 Task: In the  document Identity.txt Add page color 'Light Green'Light Green . Insert watermark . Insert watermark  TATA Apply Font Style in watermark Lexend; font size  120 and place the watermark  Horizontally
Action: Mouse moved to (330, 12)
Screenshot: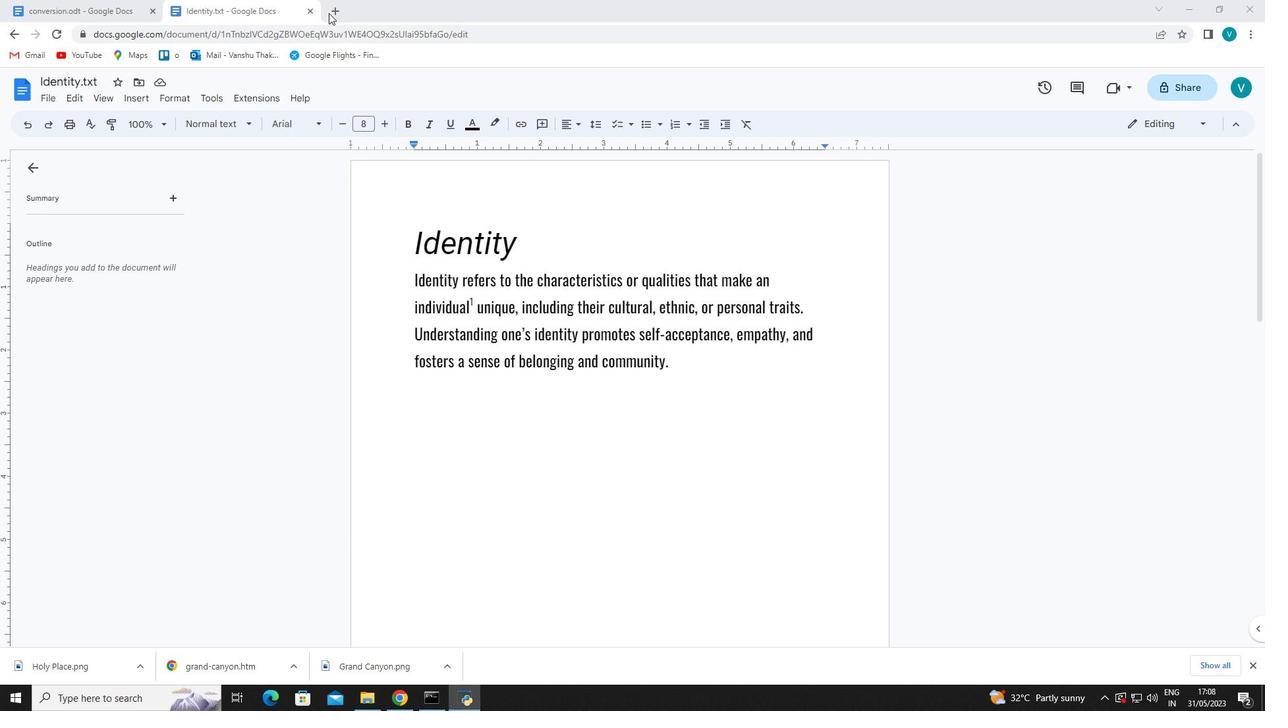 
Action: Mouse pressed left at (329, 12)
Screenshot: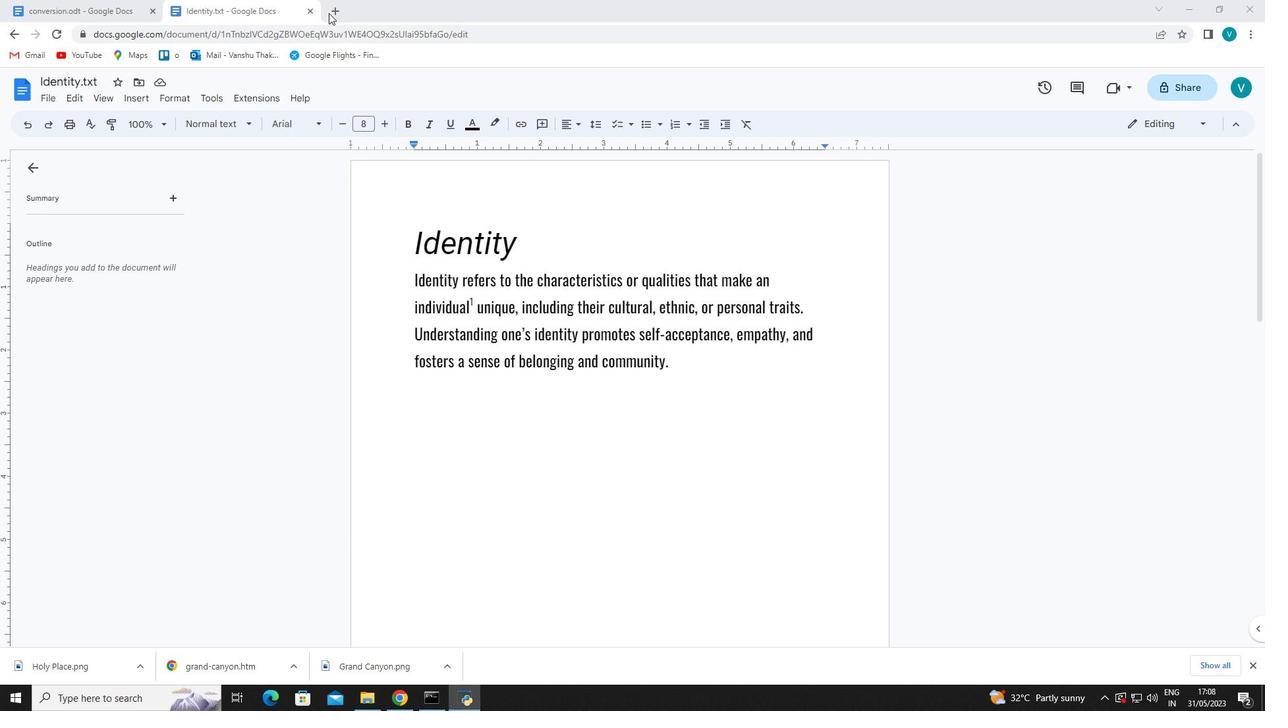 
Action: Mouse moved to (477, 266)
Screenshot: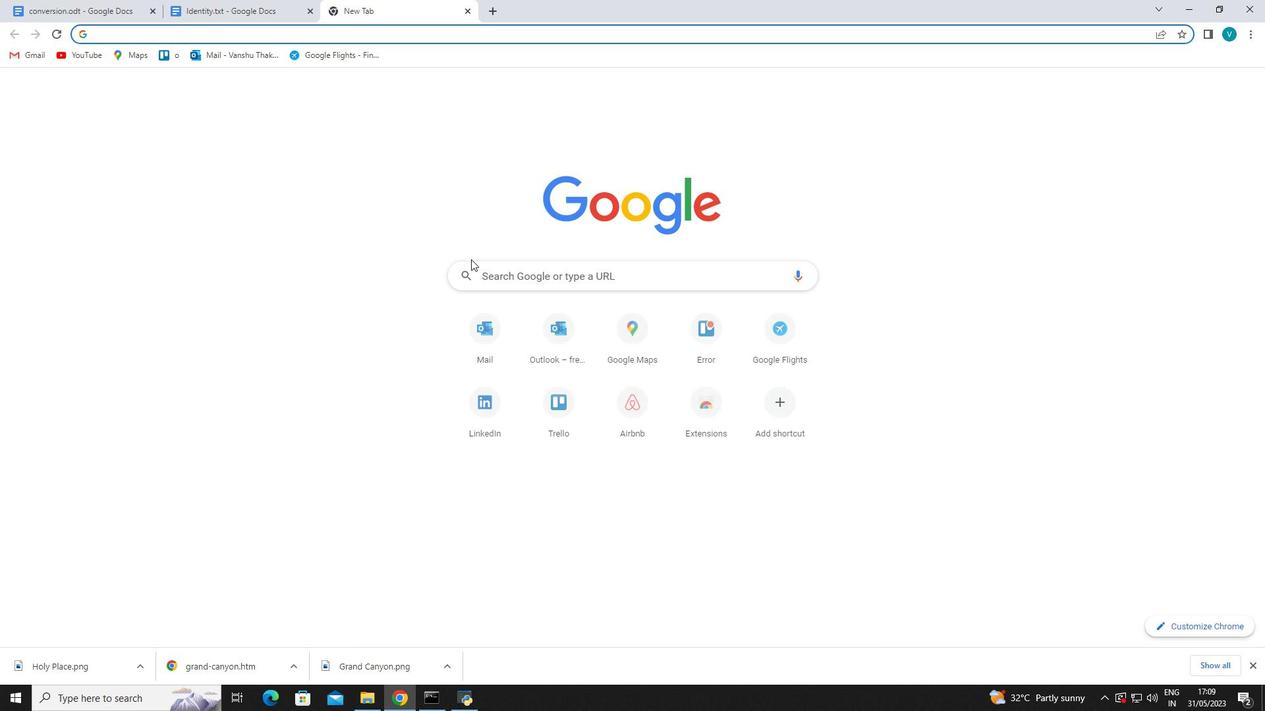 
Action: Mouse pressed left at (477, 266)
Screenshot: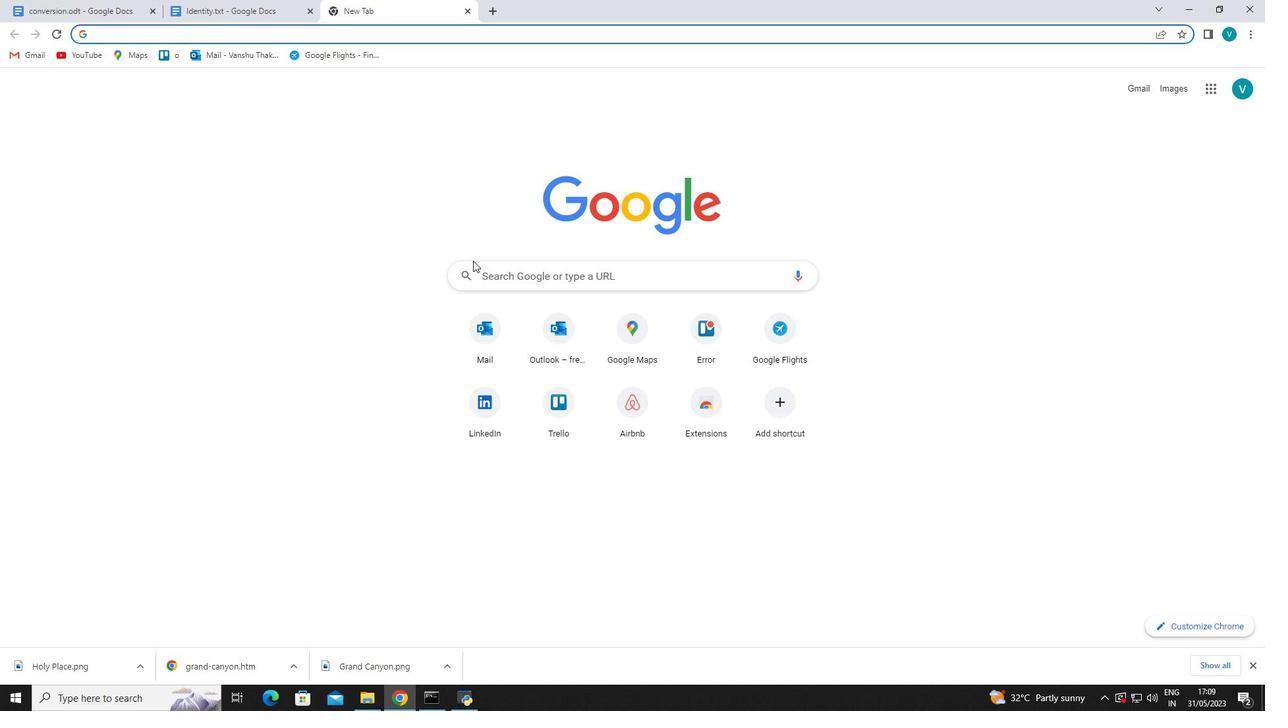 
Action: Mouse moved to (477, 266)
Screenshot: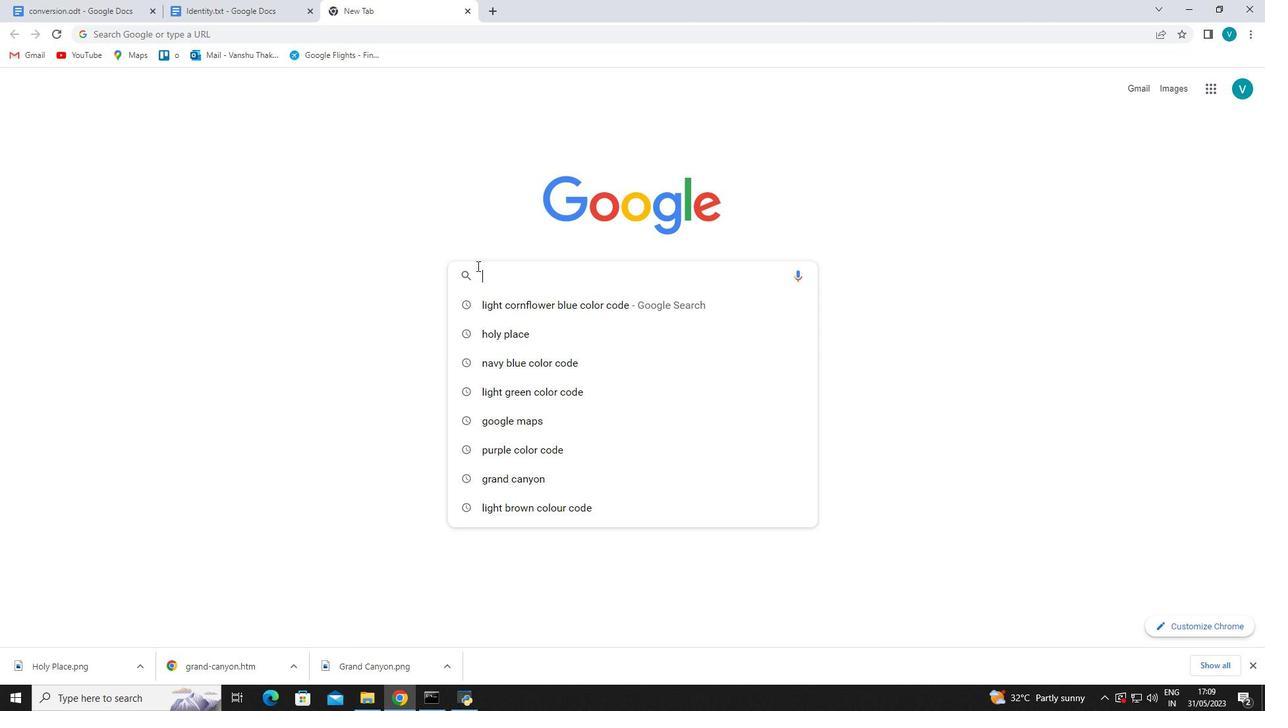 
Action: Key pressed light<Key.space>green<Key.space>color<Key.space>code<Key.enter>
Screenshot: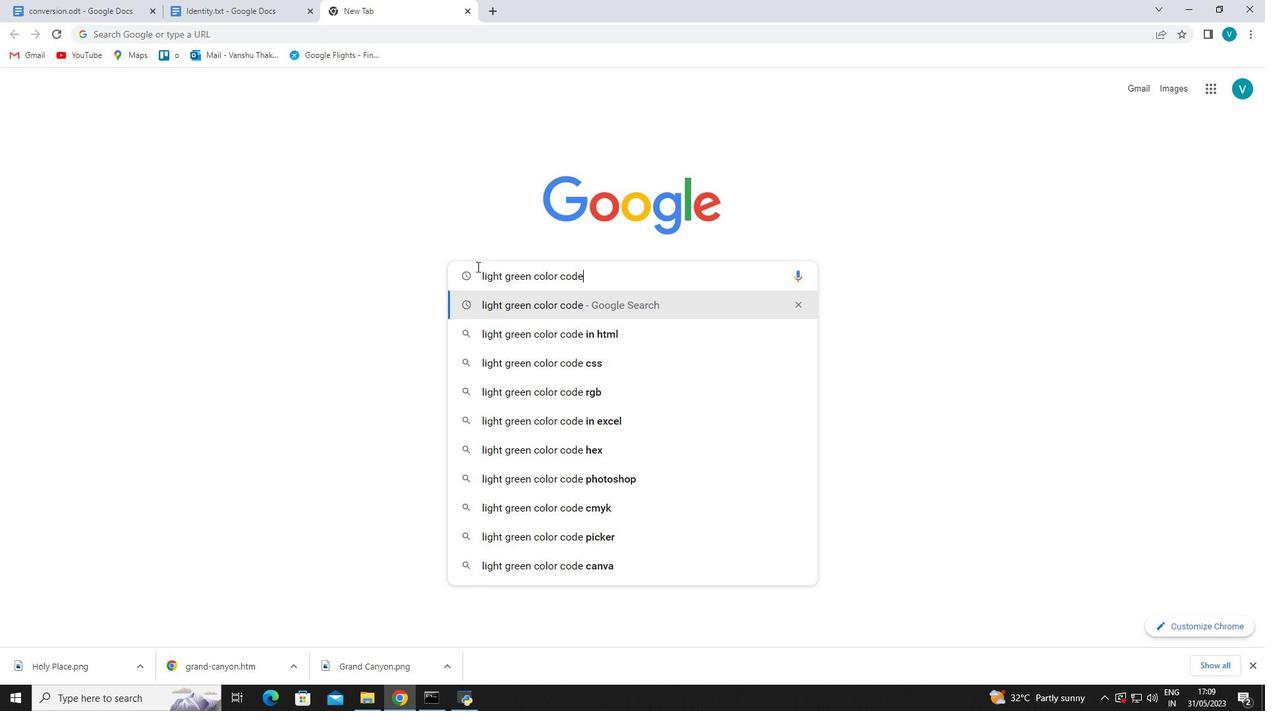 
Action: Mouse moved to (150, 181)
Screenshot: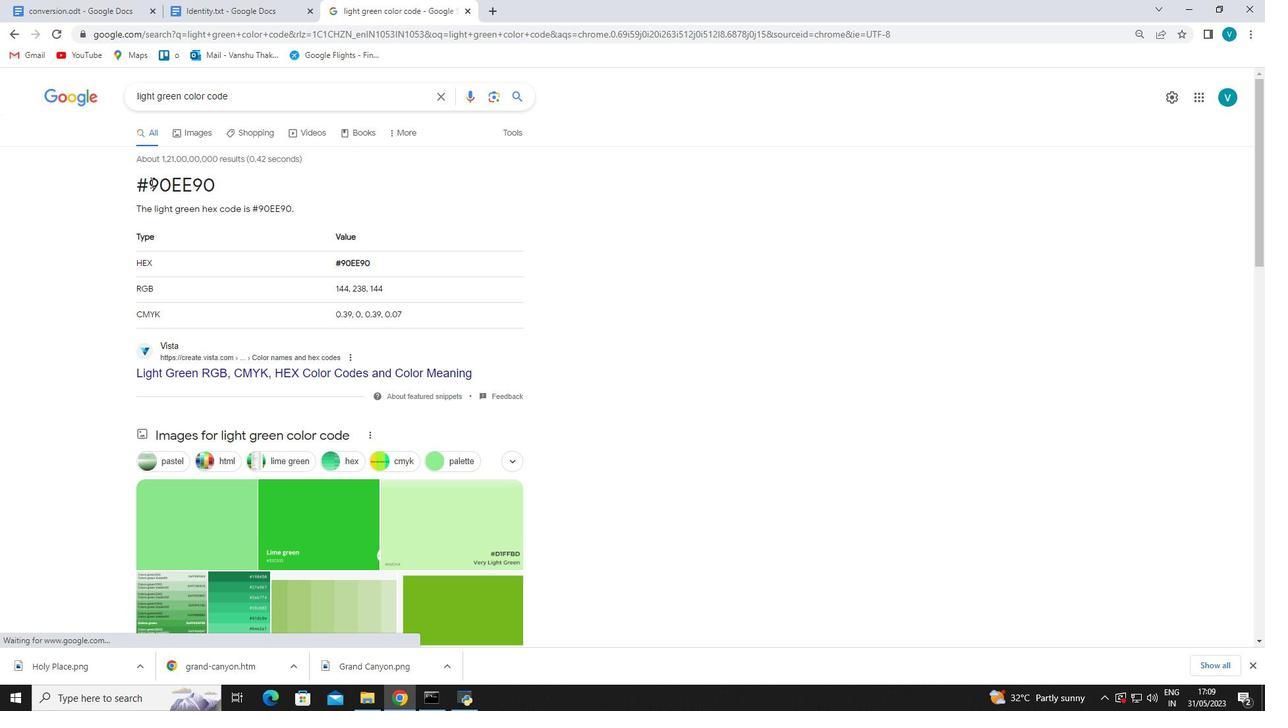 
Action: Mouse pressed left at (150, 181)
Screenshot: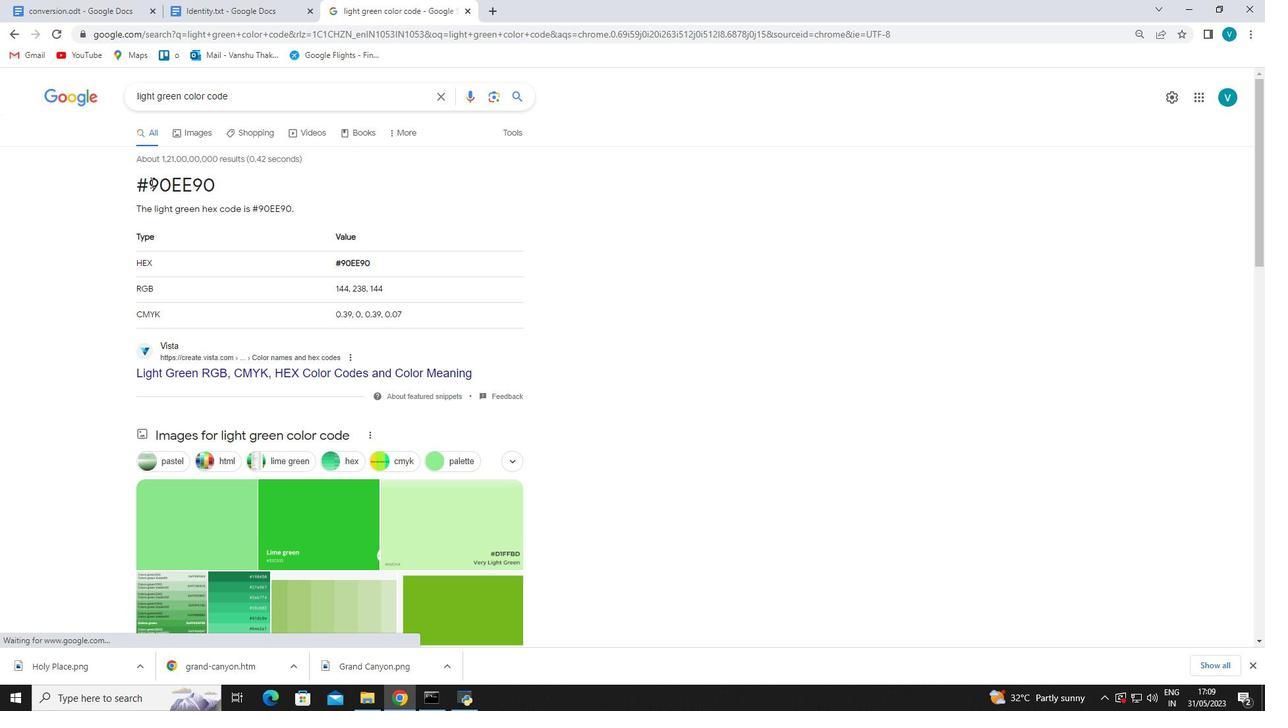 
Action: Mouse moved to (210, 185)
Screenshot: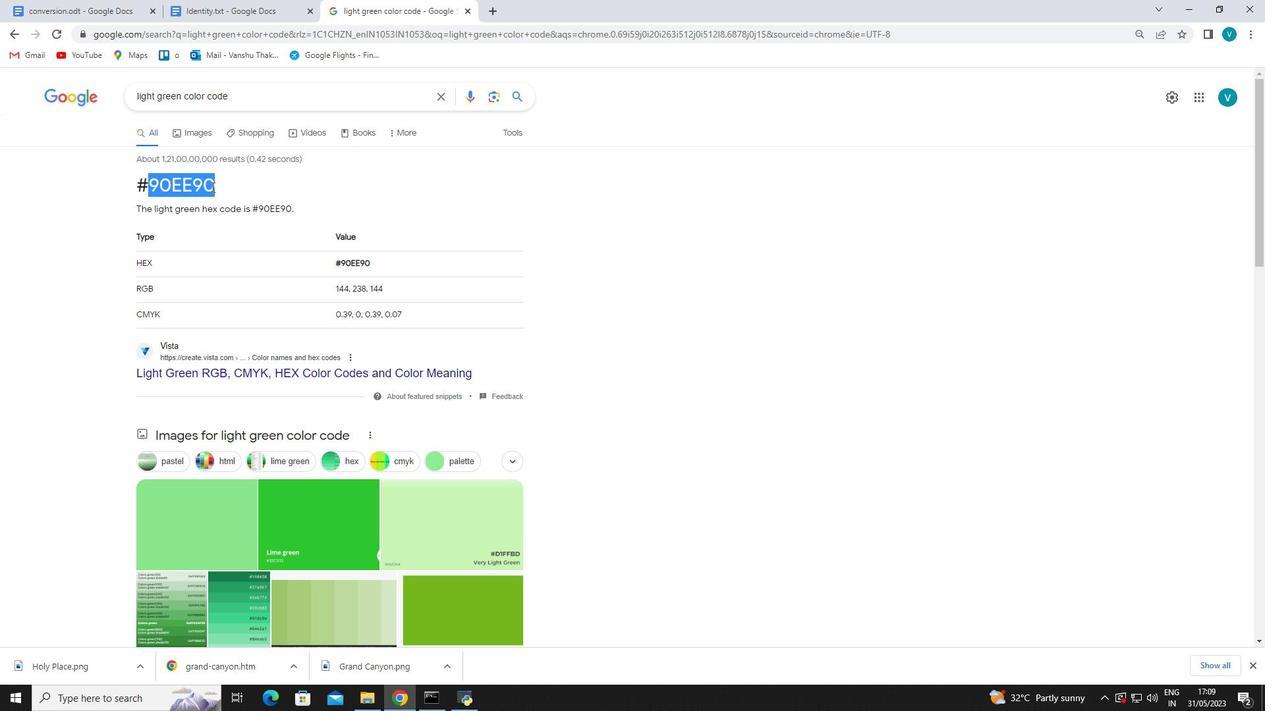
Action: Key pressed ctrl+C
Screenshot: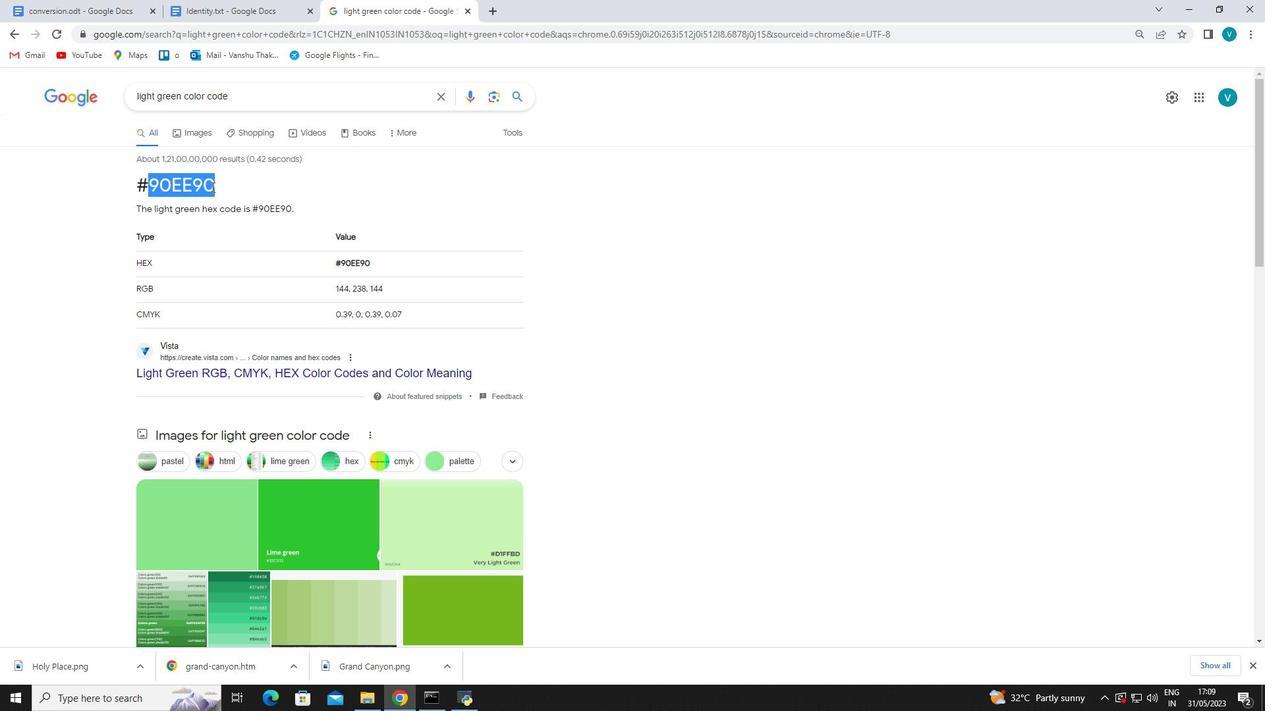 
Action: Mouse moved to (206, 182)
Screenshot: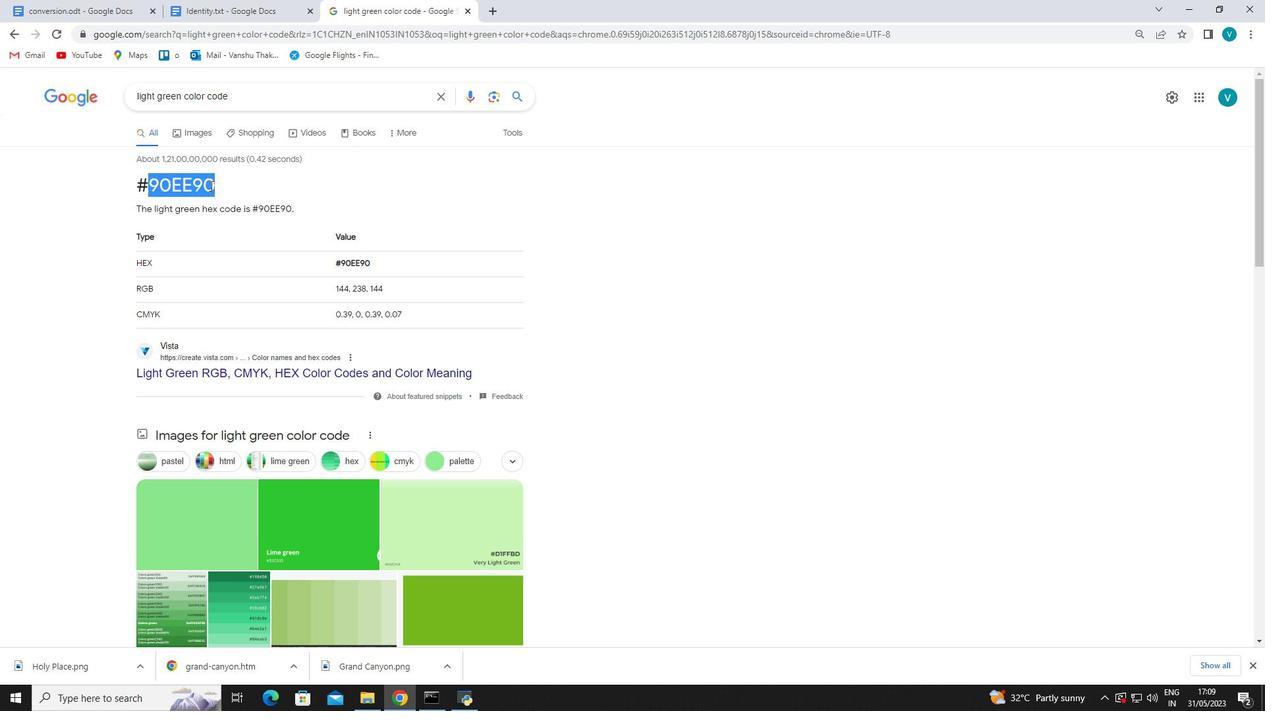 
Action: Key pressed <'\x03'> 9)
Screenshot: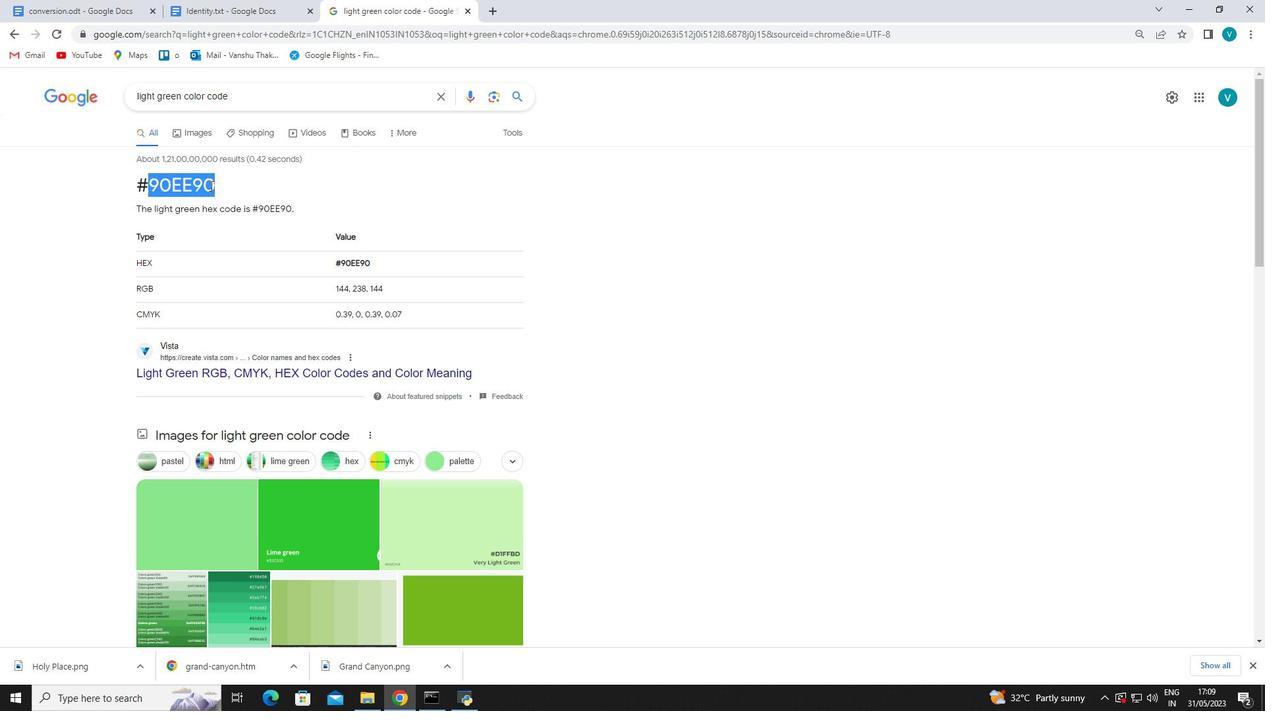 
Action: Mouse moved to (227, 0)
Screenshot: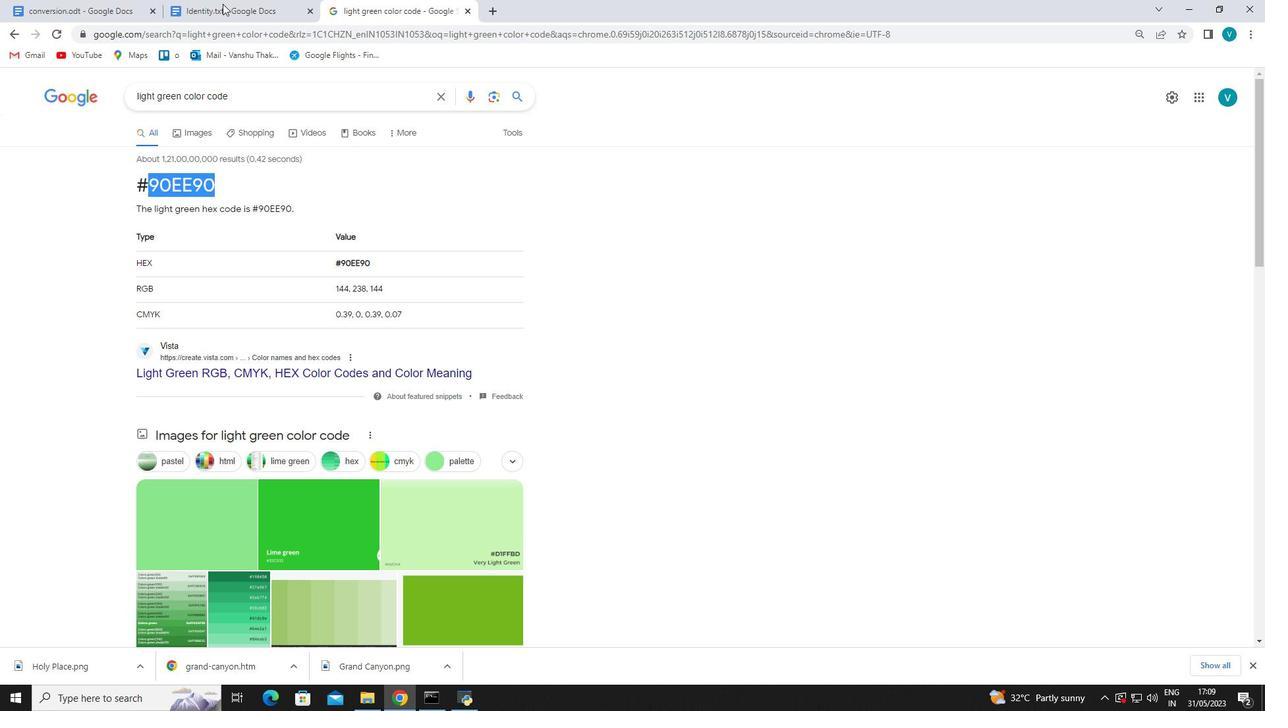
Action: Mouse pressed left at (227, 0)
Screenshot: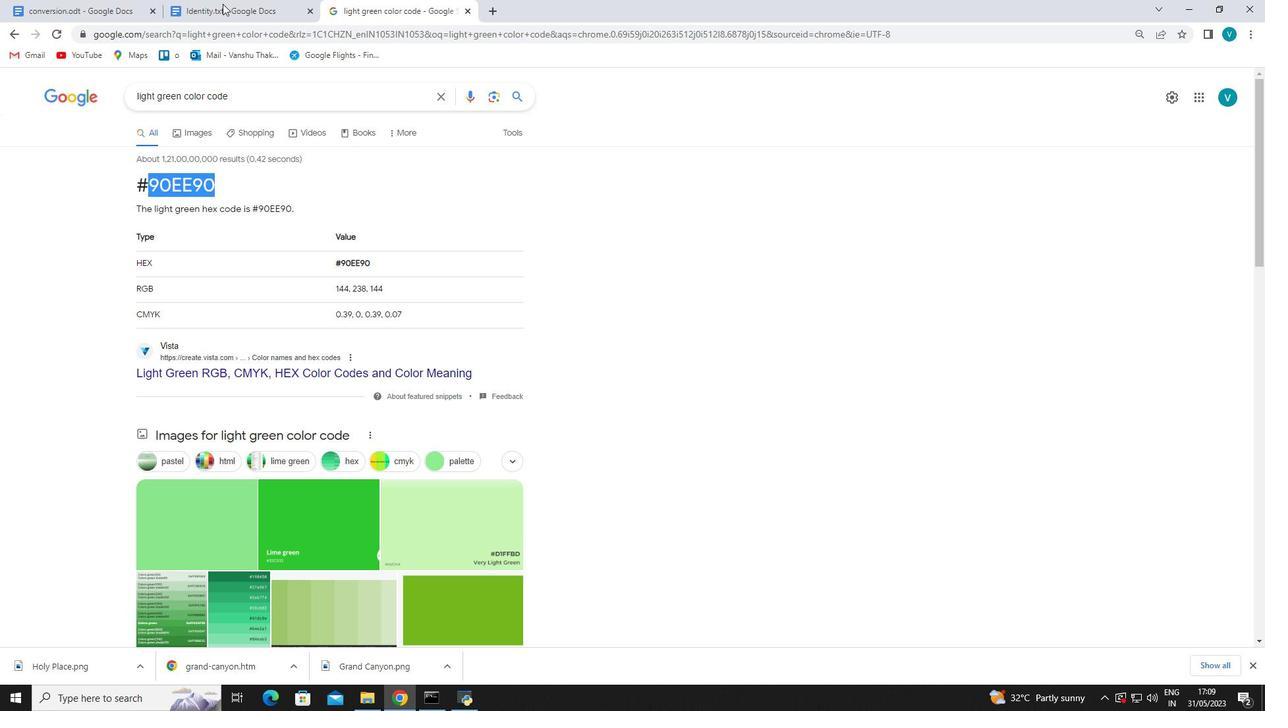 
Action: Mouse moved to (40, 99)
Screenshot: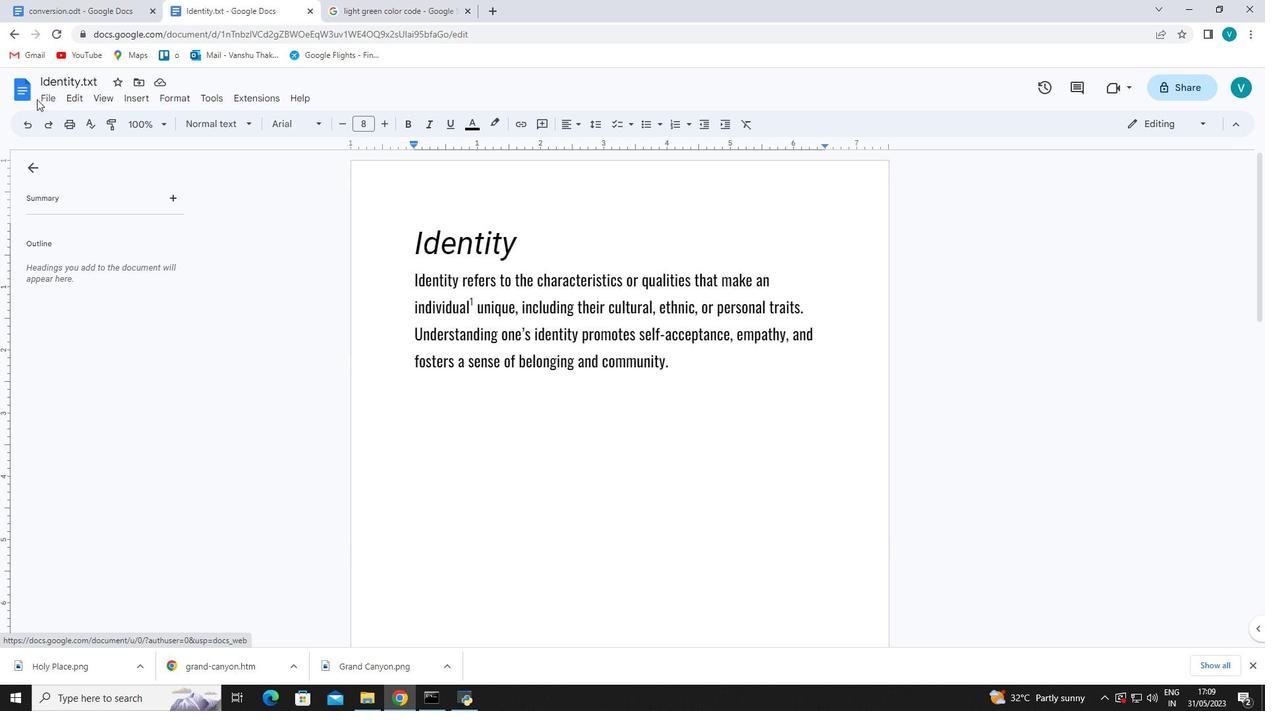 
Action: Mouse pressed left at (40, 99)
Screenshot: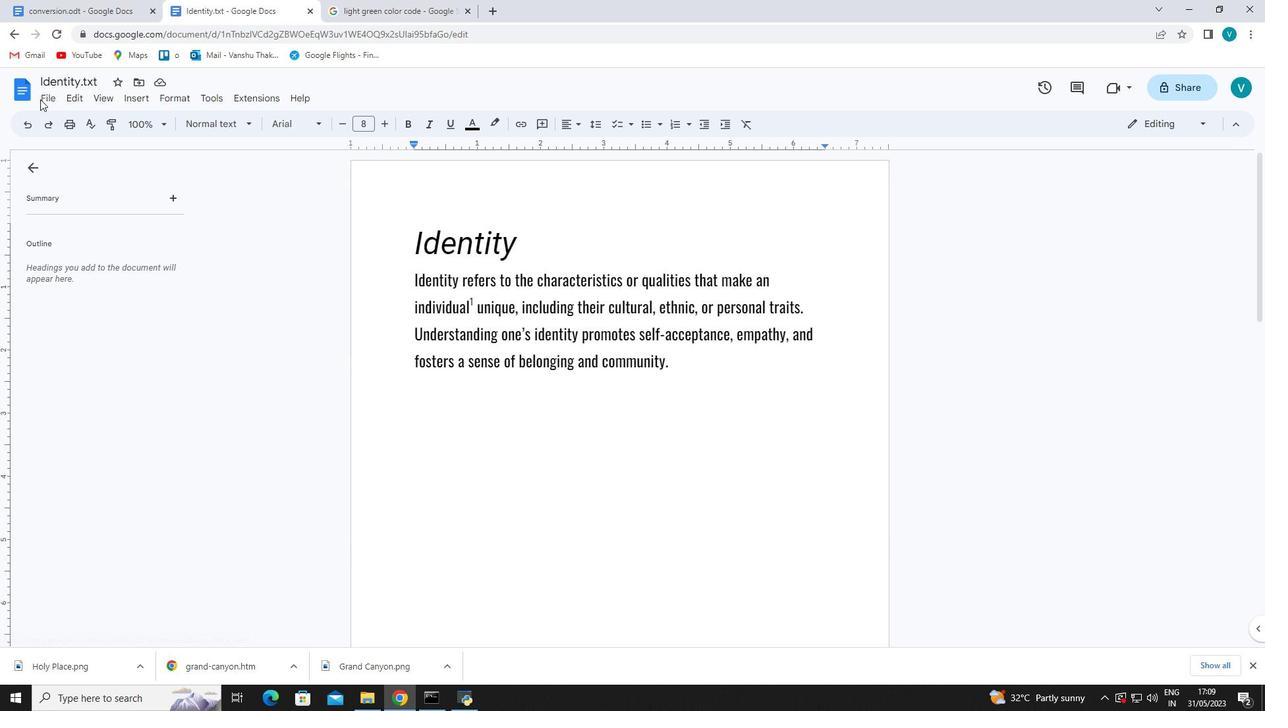 
Action: Mouse moved to (42, 104)
Screenshot: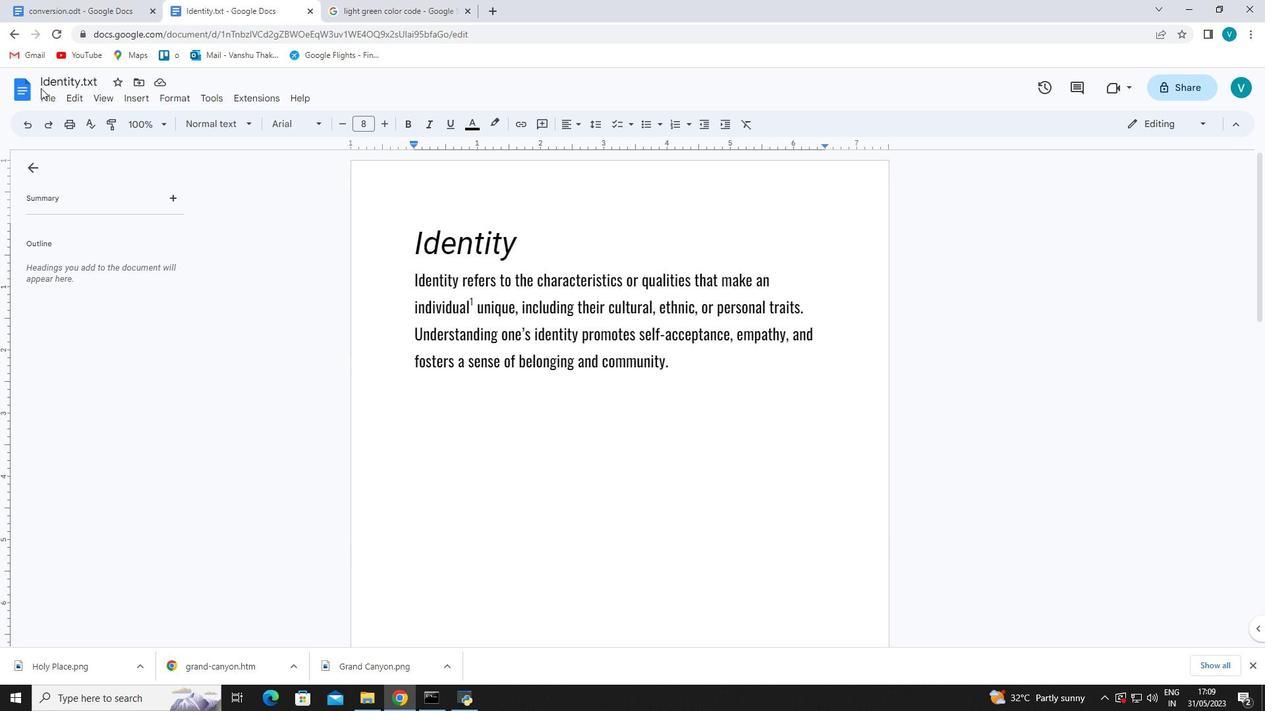 
Action: Mouse pressed left at (42, 104)
Screenshot: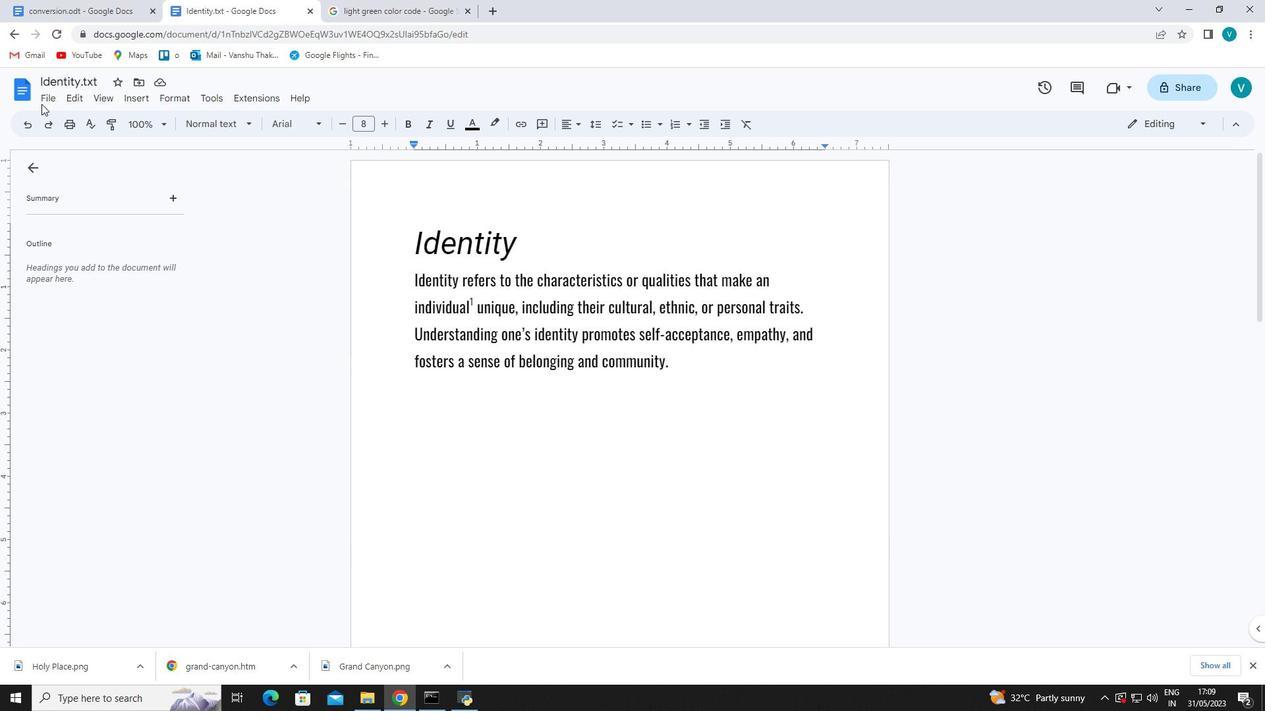 
Action: Mouse moved to (69, 457)
Screenshot: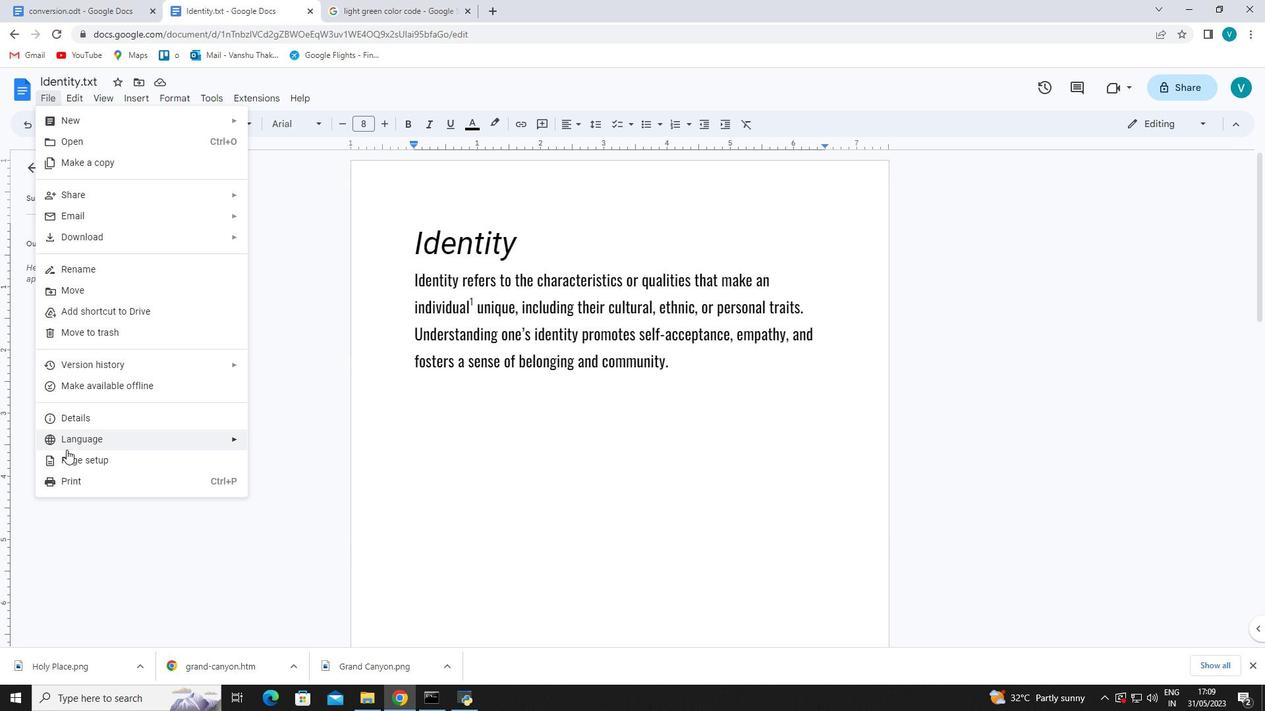 
Action: Mouse pressed left at (69, 457)
Screenshot: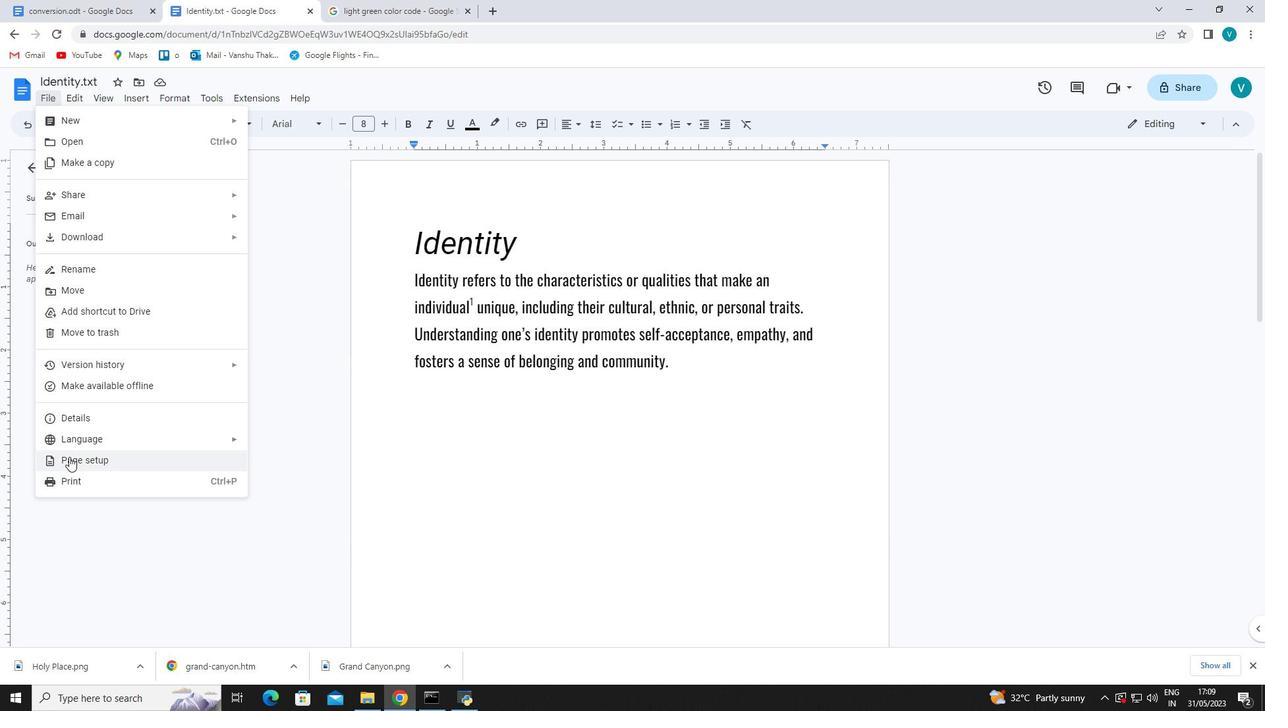 
Action: Mouse moved to (524, 440)
Screenshot: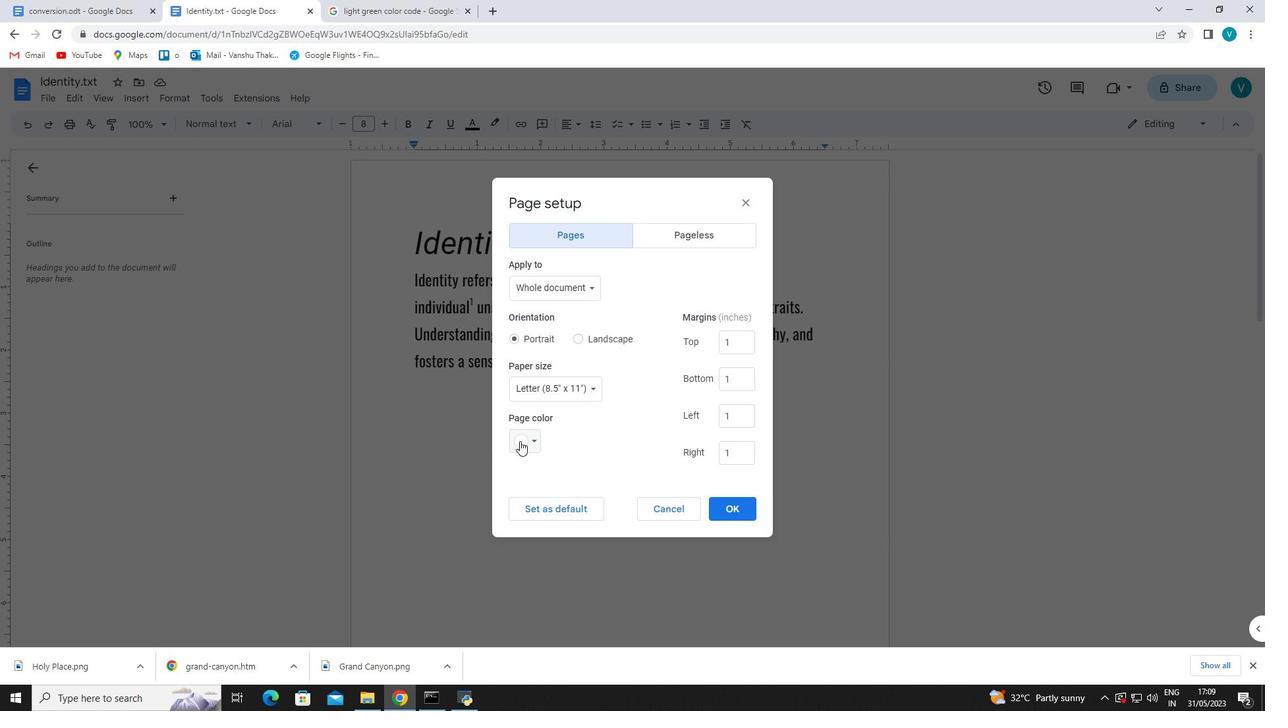 
Action: Mouse pressed left at (524, 440)
Screenshot: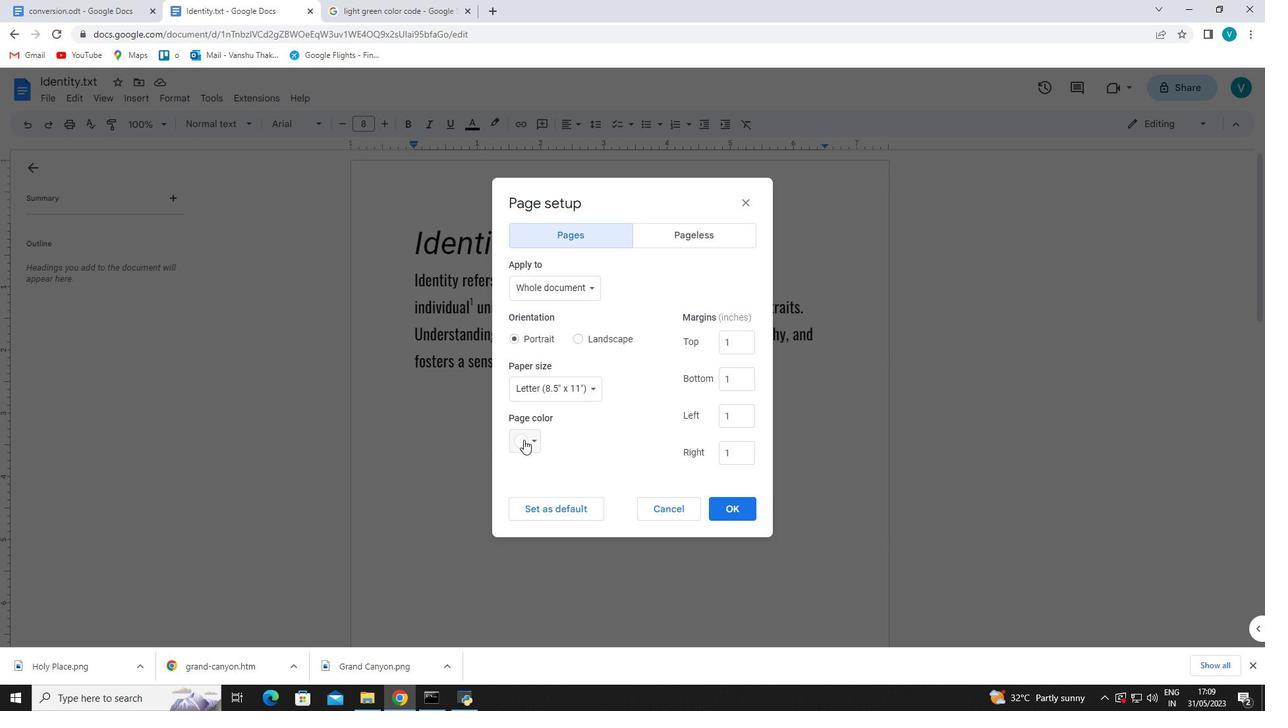 
Action: Mouse moved to (550, 583)
Screenshot: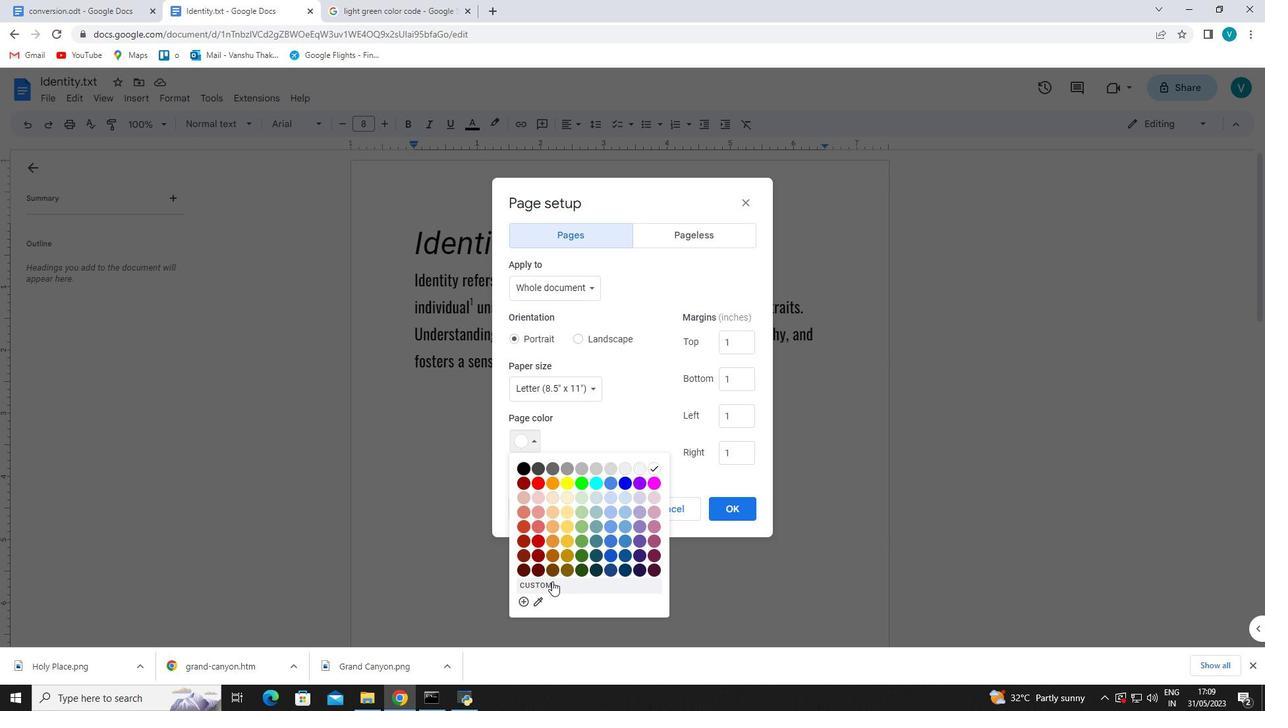 
Action: Mouse pressed left at (550, 583)
Screenshot: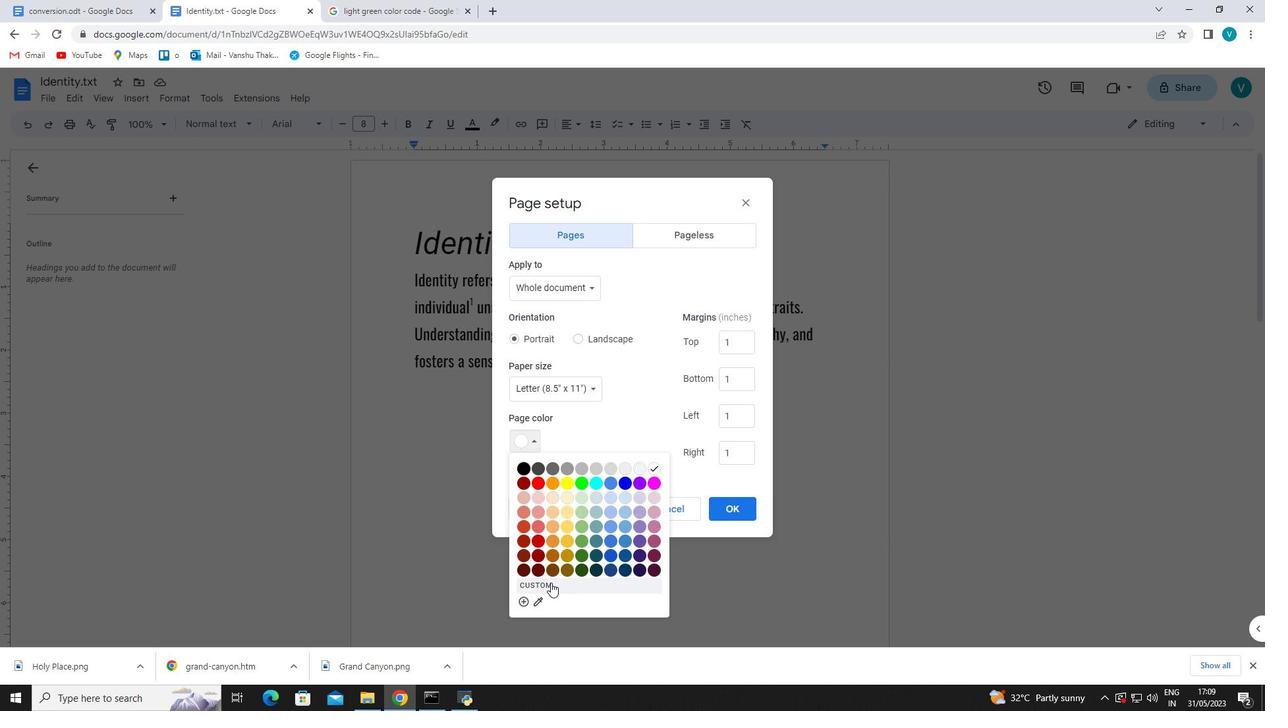 
Action: Mouse moved to (553, 420)
Screenshot: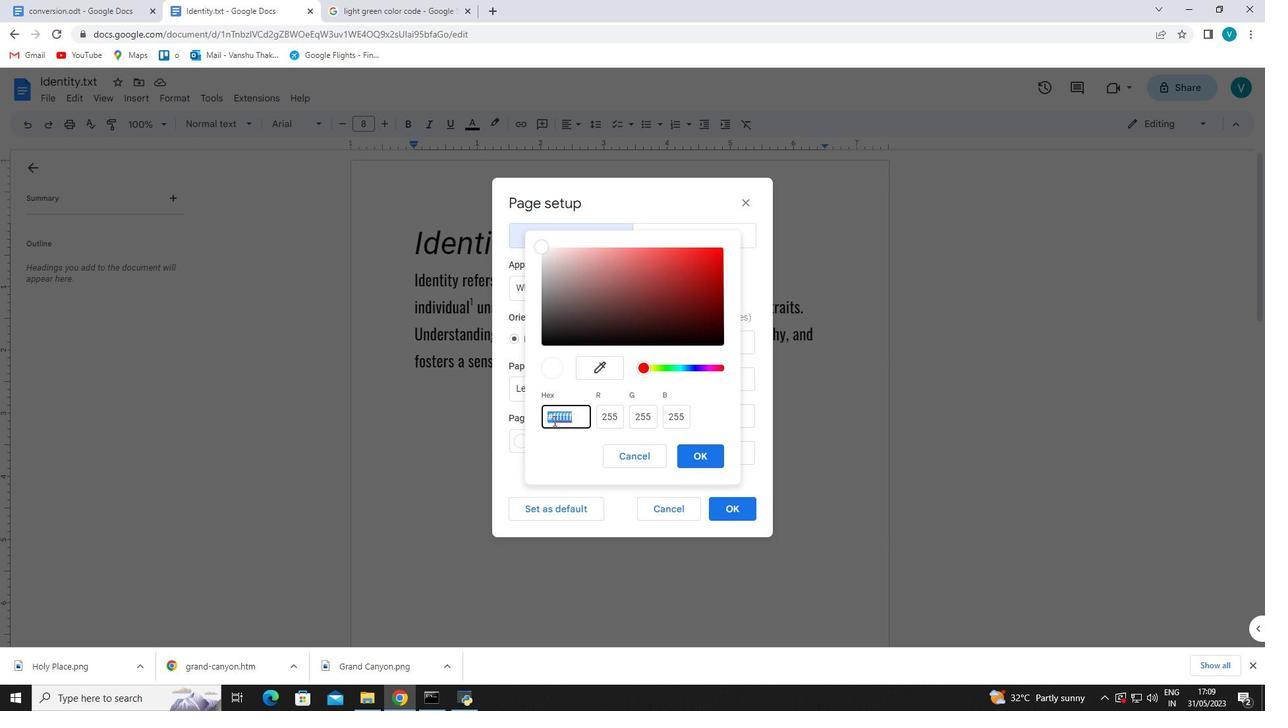 
Action: Mouse pressed left at (553, 420)
Screenshot: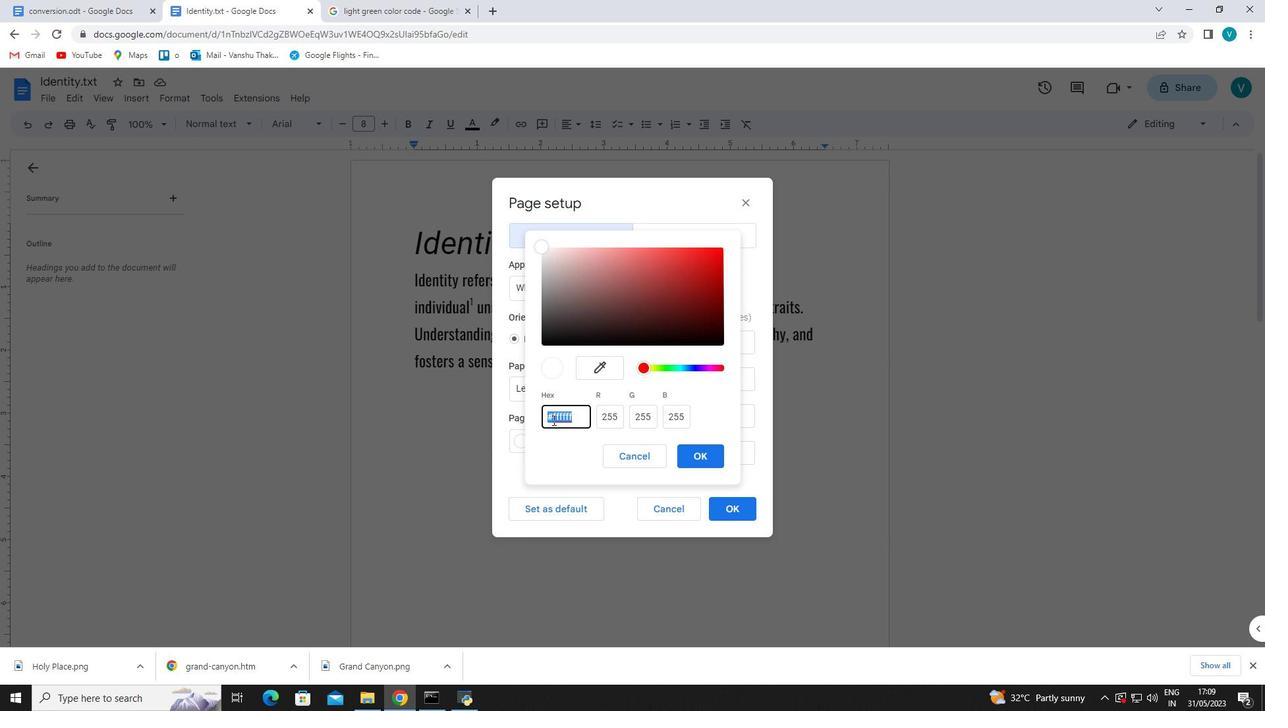 
Action: Mouse moved to (556, 419)
Screenshot: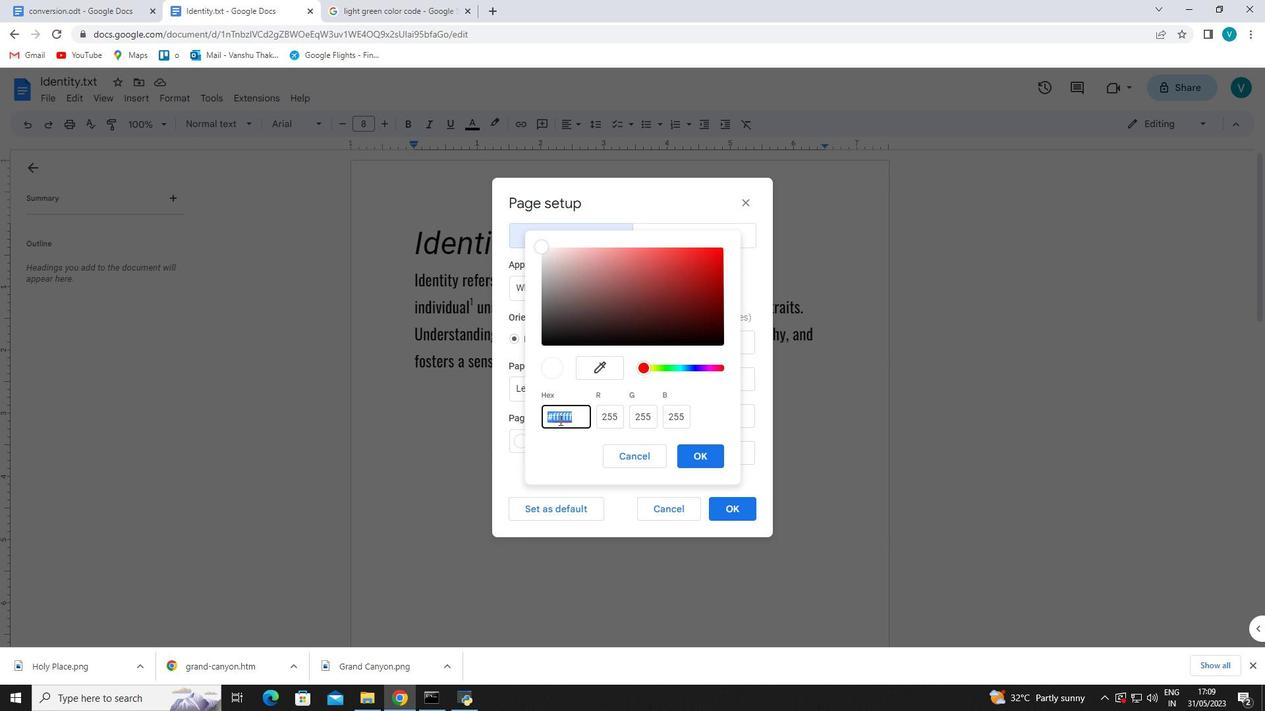 
Action: Mouse pressed left at (556, 419)
Screenshot: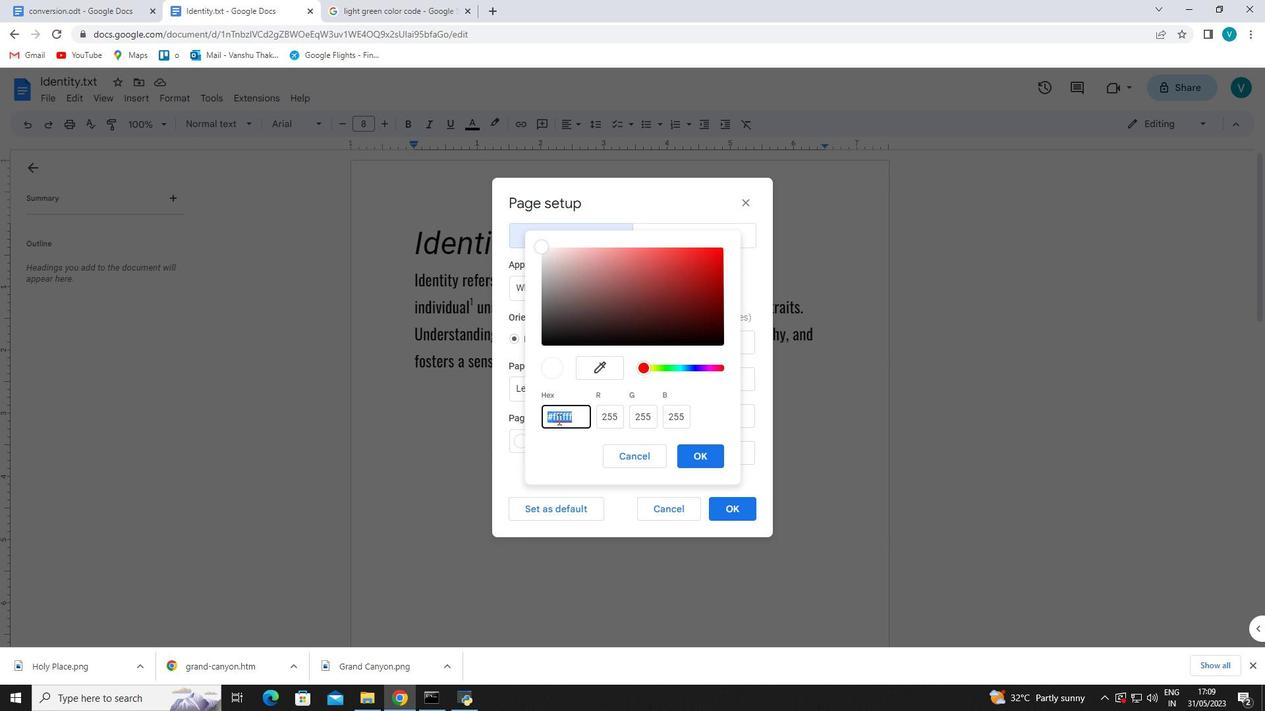 
Action: Mouse moved to (553, 415)
Screenshot: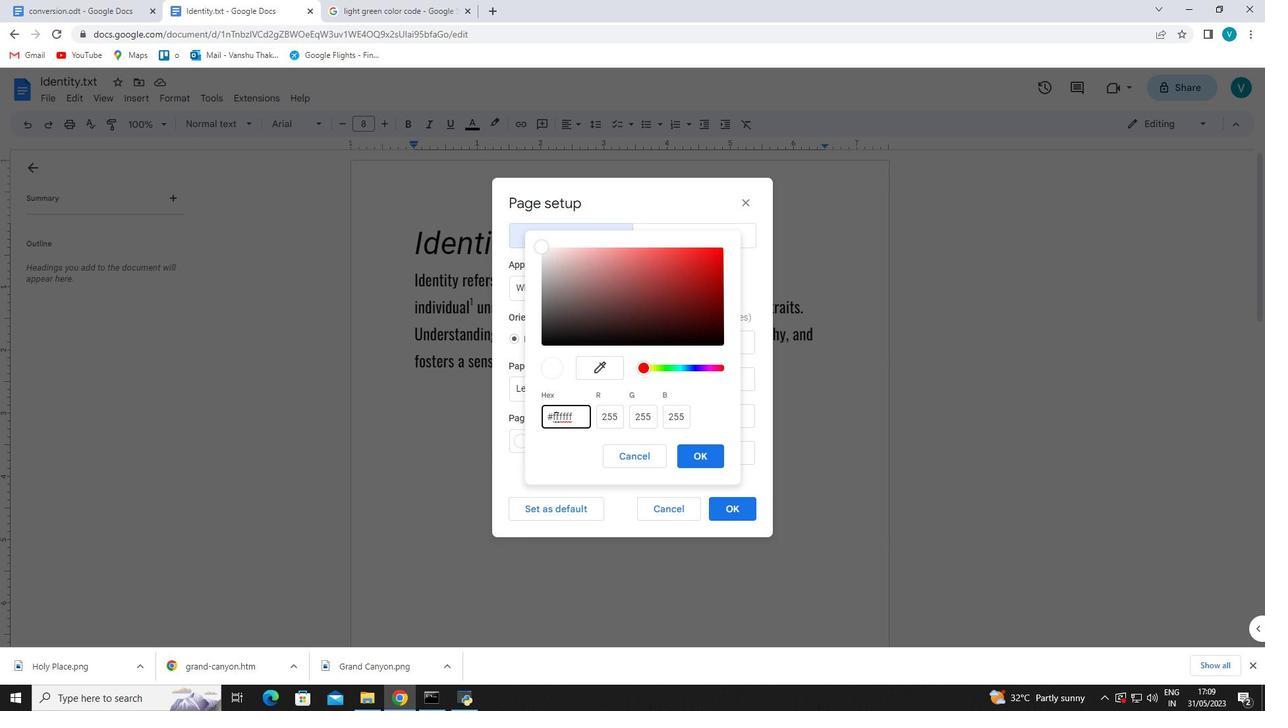
Action: Mouse pressed left at (553, 415)
Screenshot: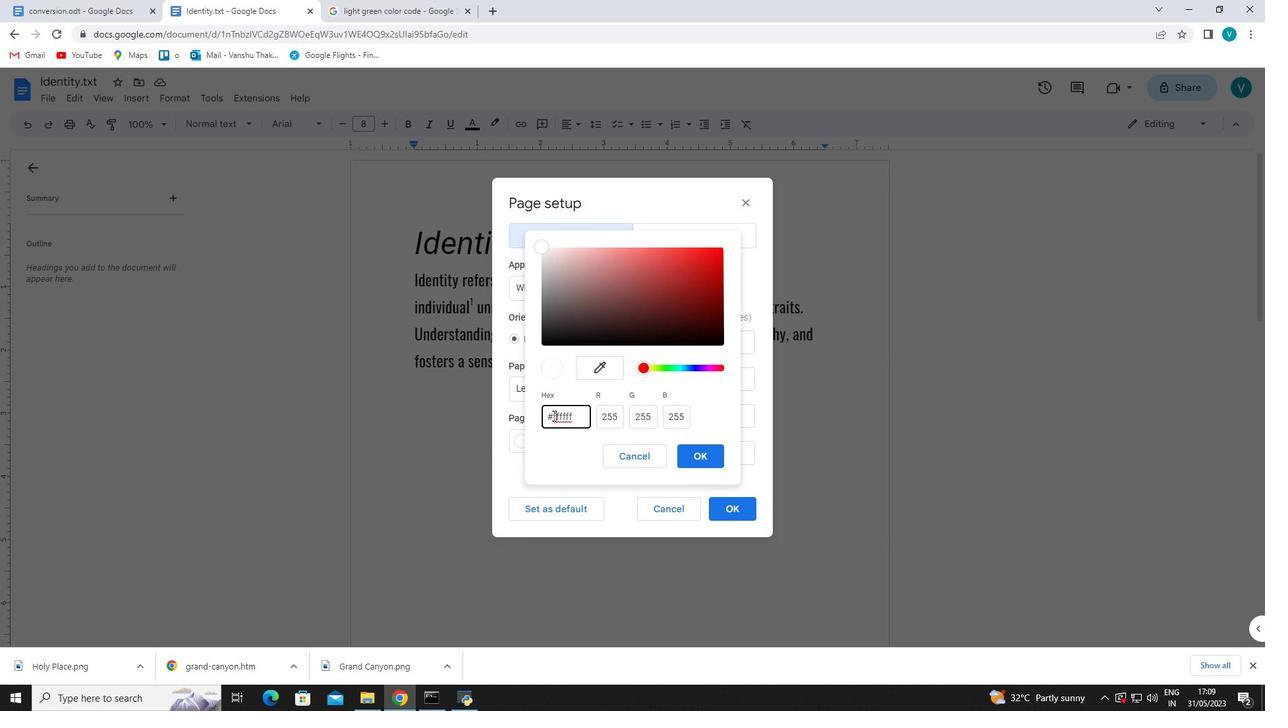 
Action: Mouse moved to (584, 419)
Screenshot: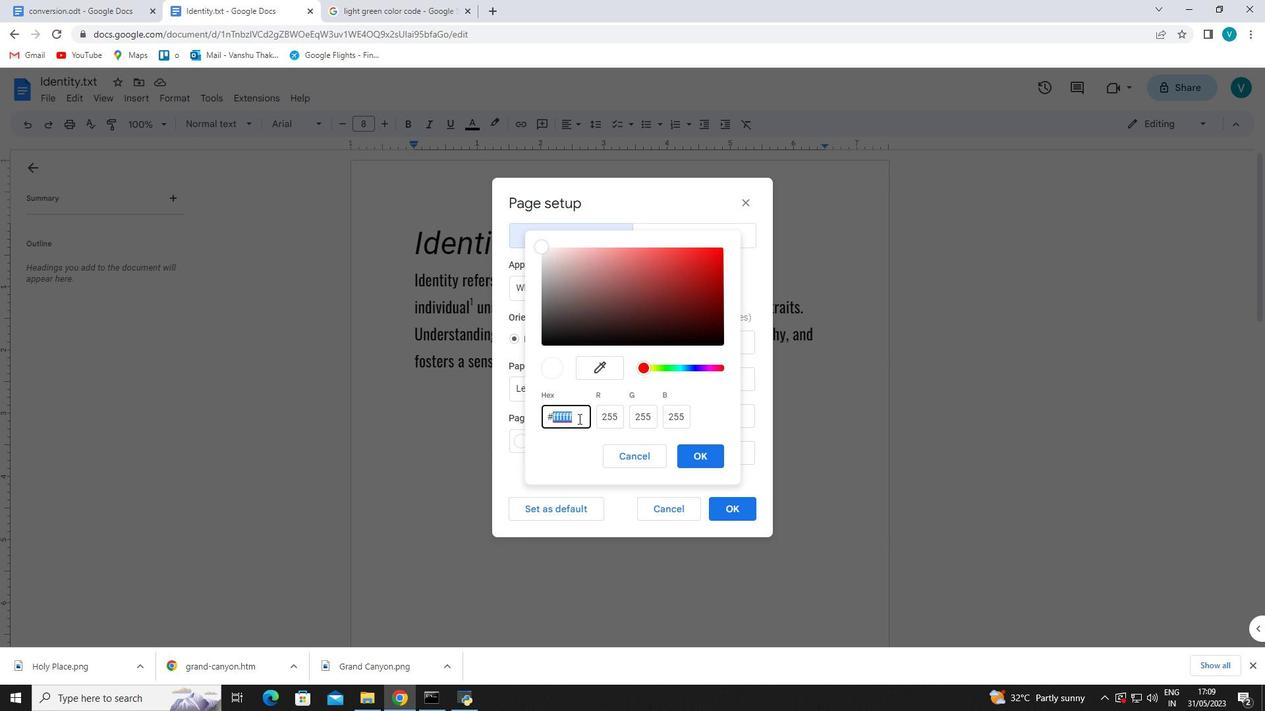 
Action: Key pressed ctrl+V
Screenshot: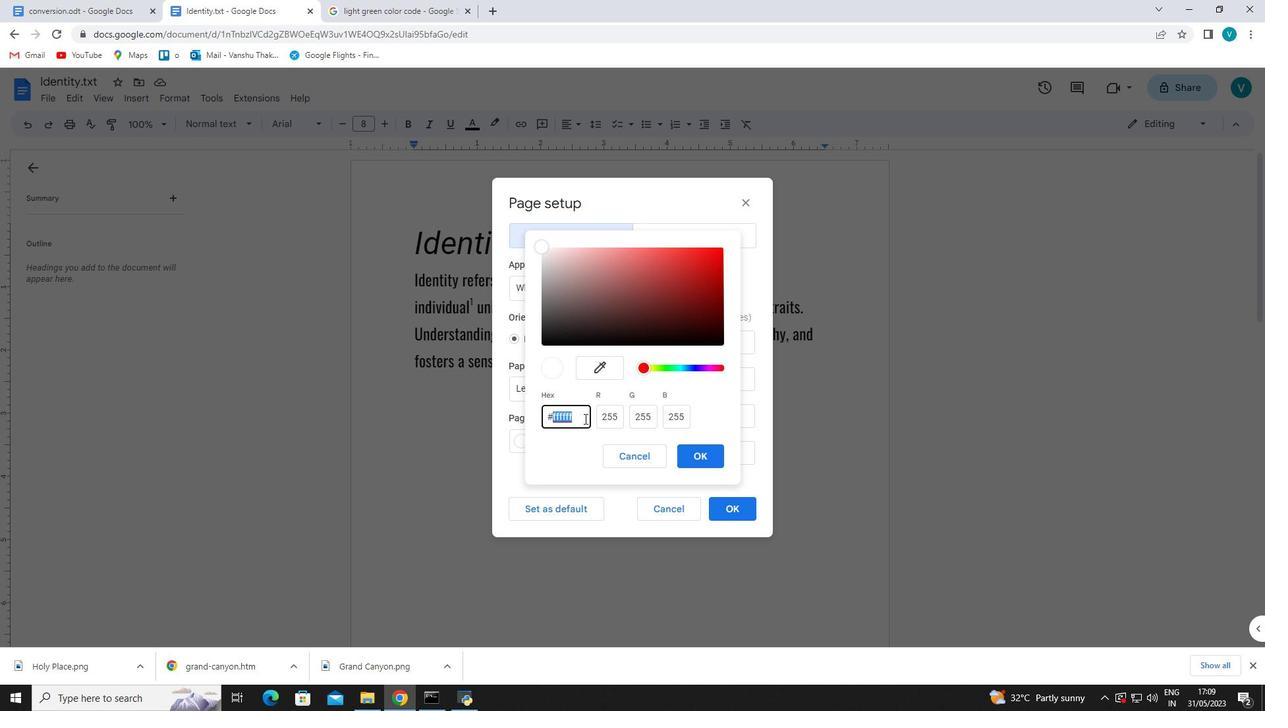 
Action: Mouse moved to (696, 455)
Screenshot: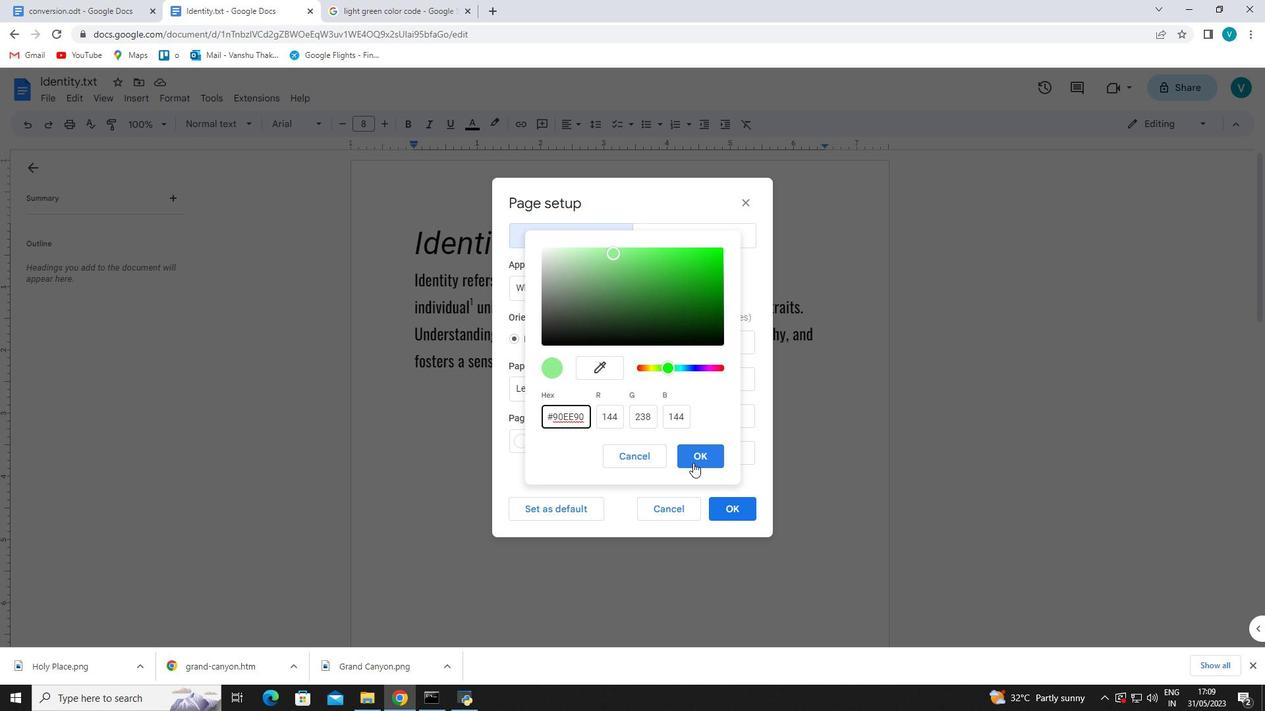
Action: Mouse pressed left at (696, 455)
Screenshot: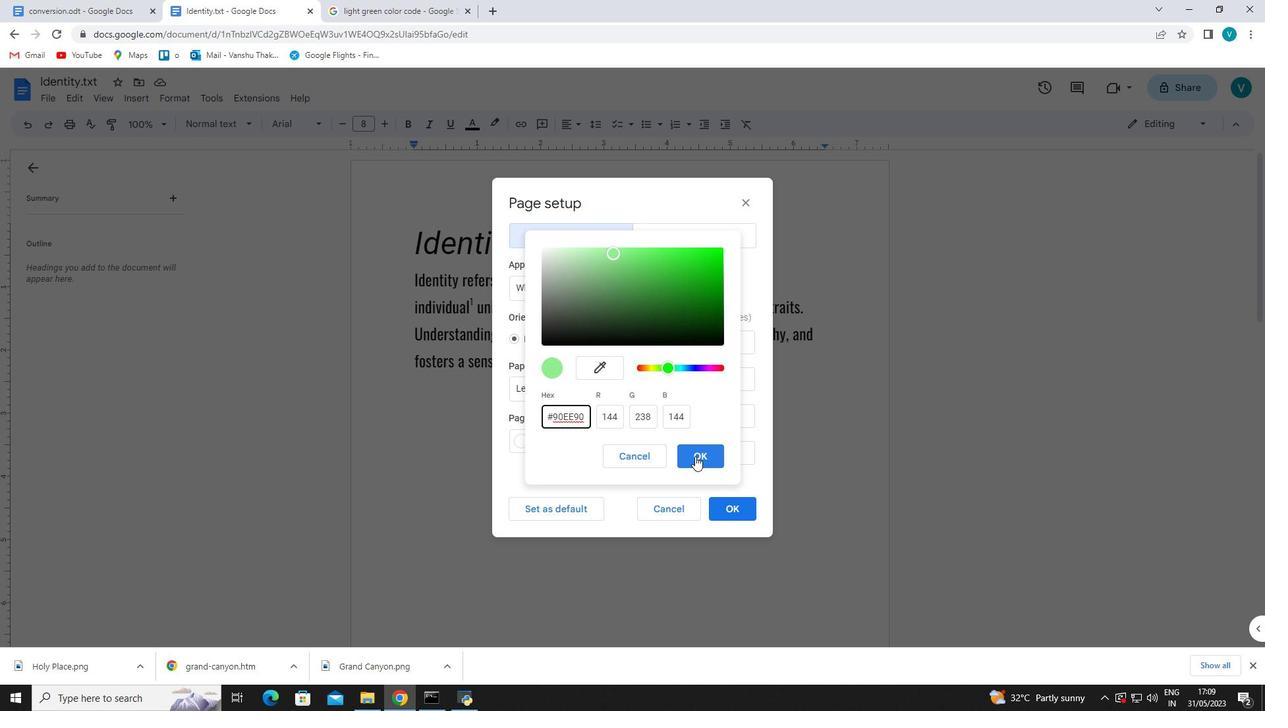 
Action: Mouse moved to (723, 505)
Screenshot: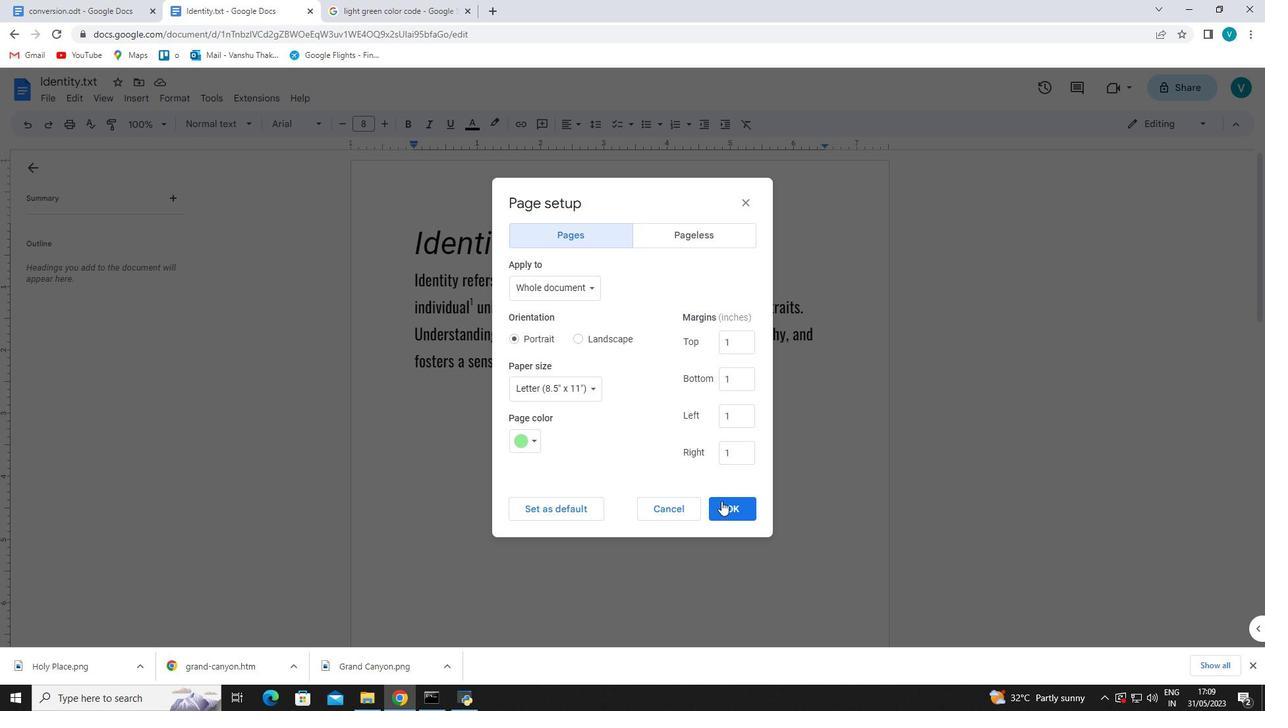 
Action: Mouse pressed left at (723, 505)
Screenshot: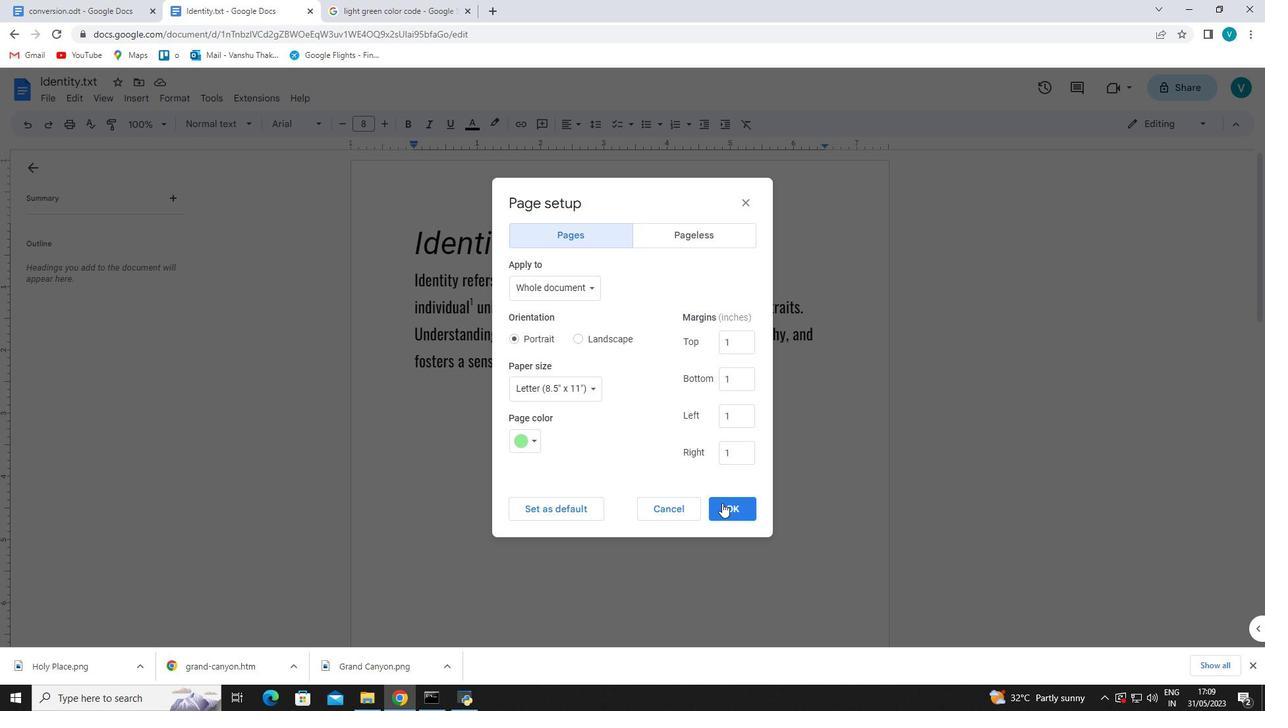 
Action: Mouse moved to (144, 105)
Screenshot: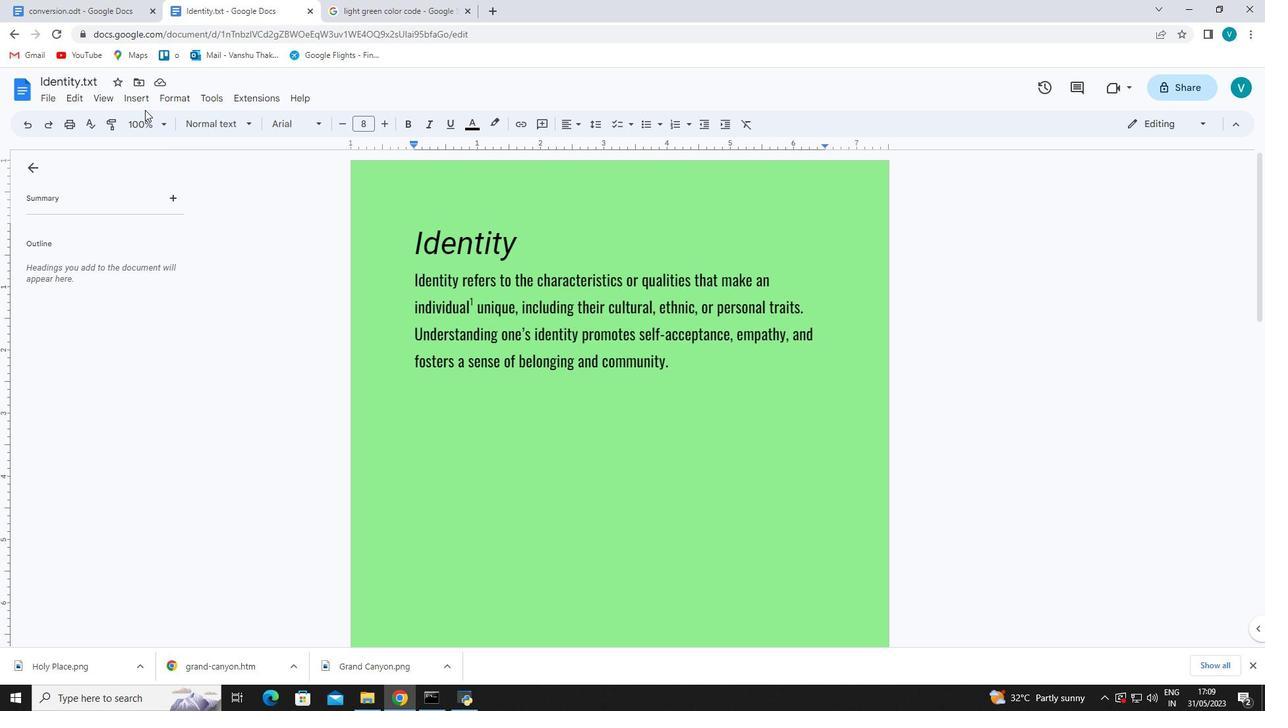
Action: Mouse pressed left at (144, 105)
Screenshot: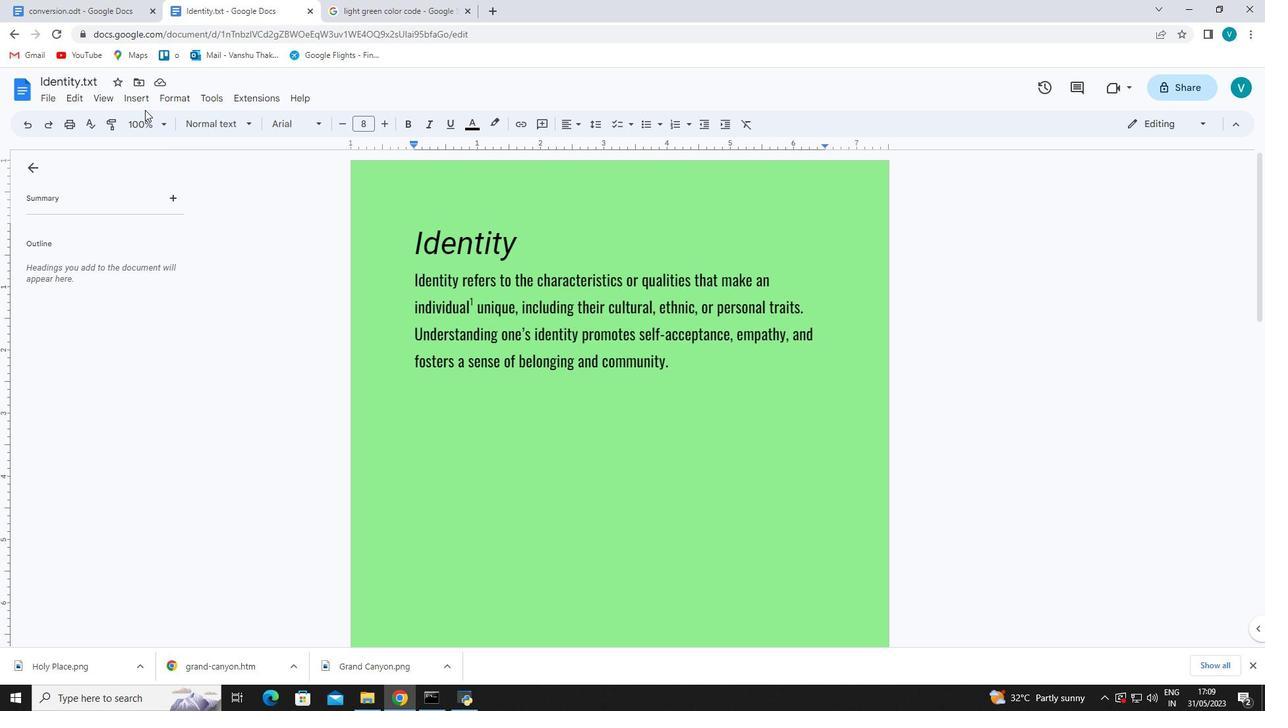 
Action: Mouse moved to (176, 407)
Screenshot: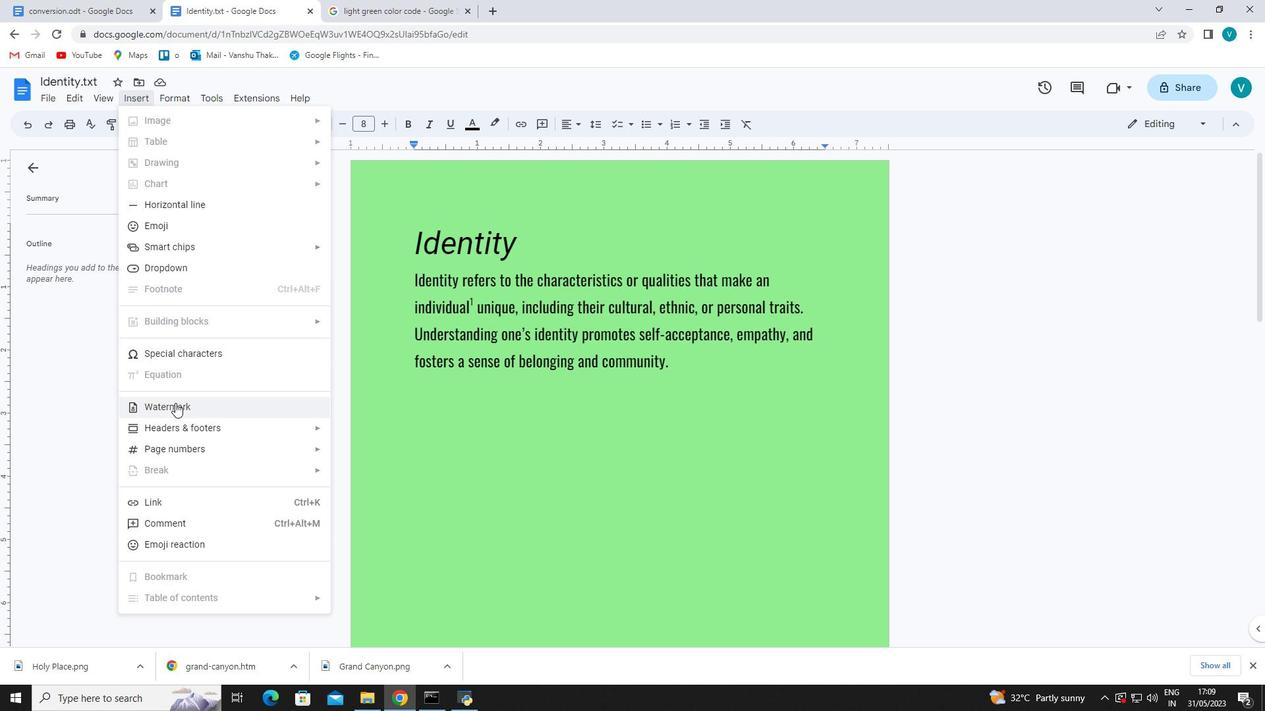 
Action: Mouse pressed left at (176, 407)
Screenshot: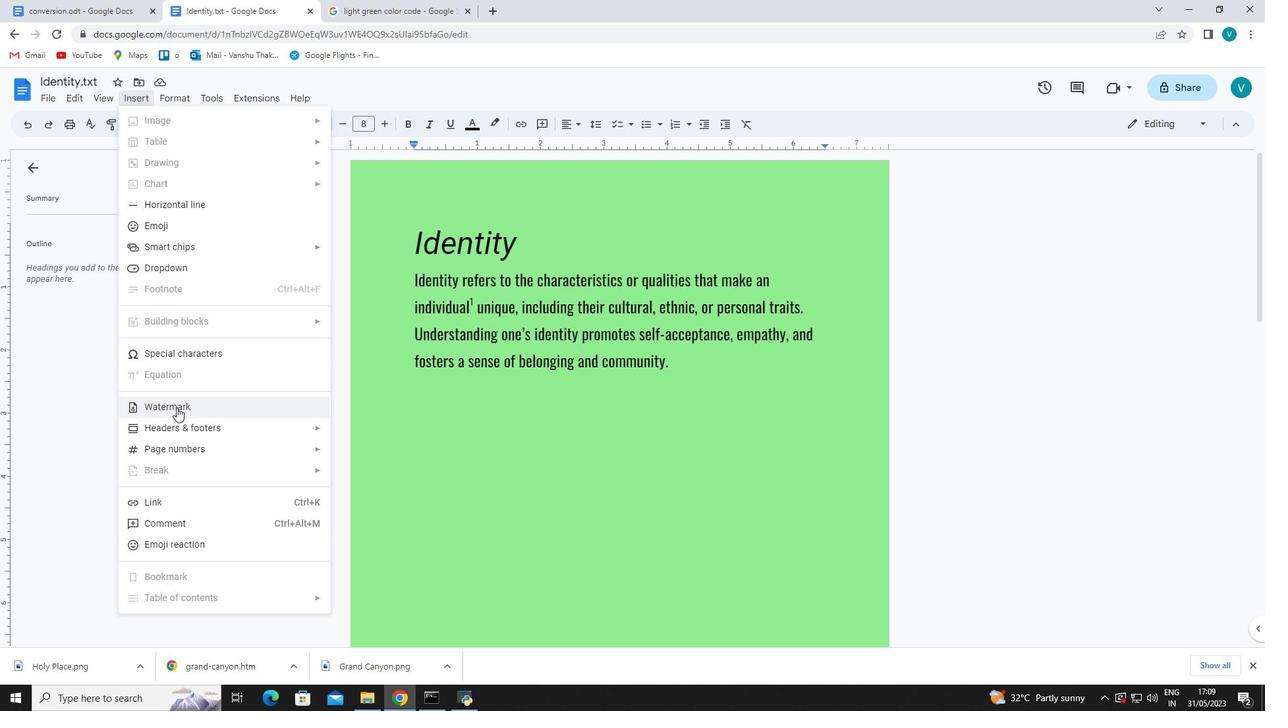 
Action: Mouse moved to (1195, 172)
Screenshot: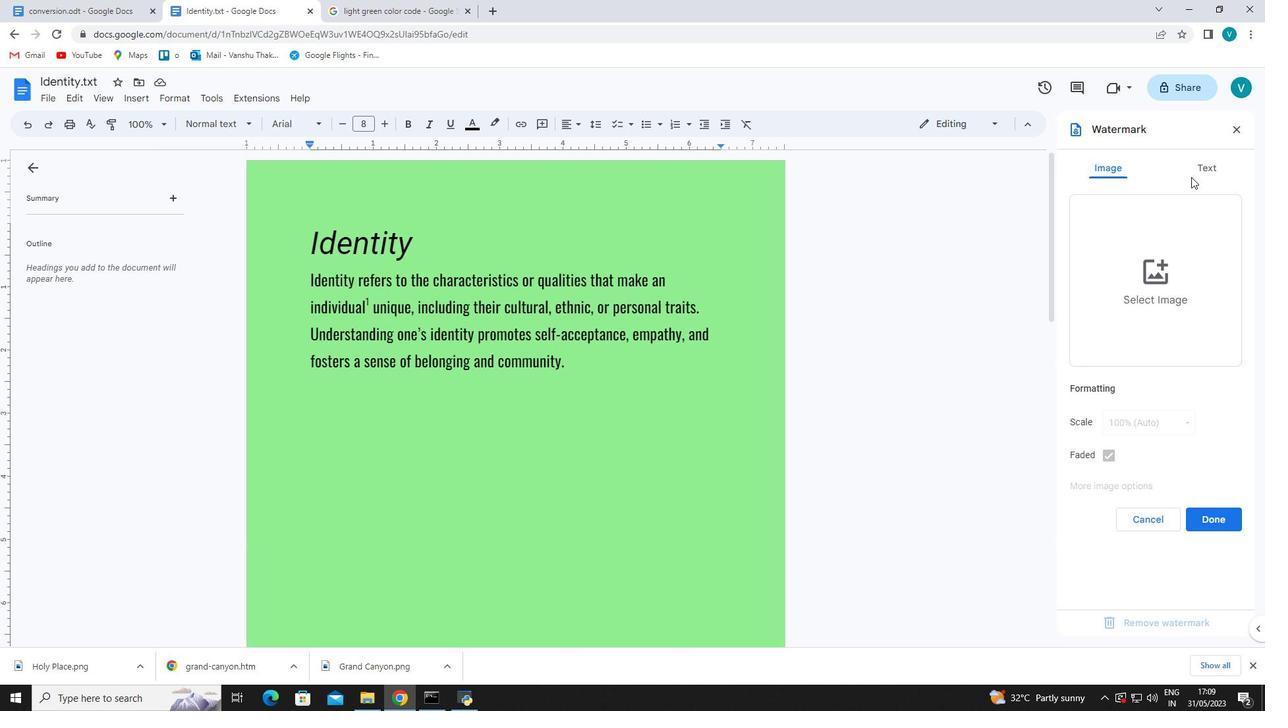 
Action: Mouse pressed left at (1195, 172)
Screenshot: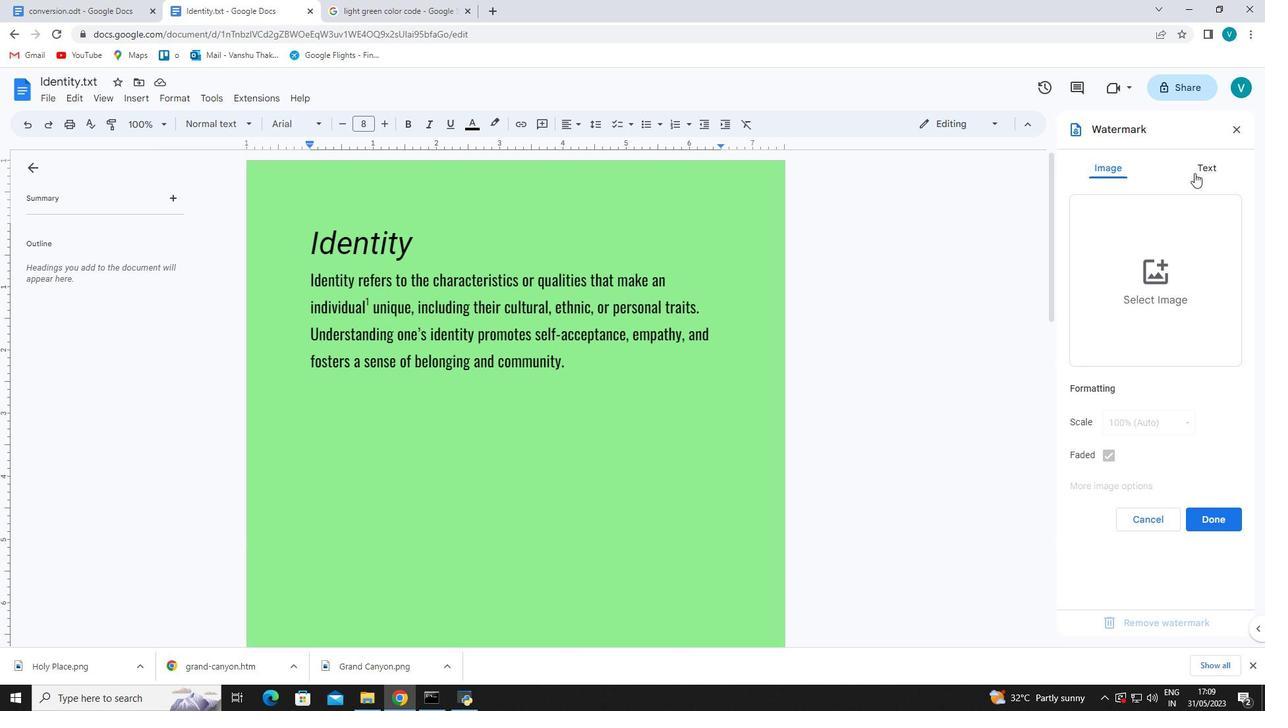 
Action: Mouse moved to (1177, 204)
Screenshot: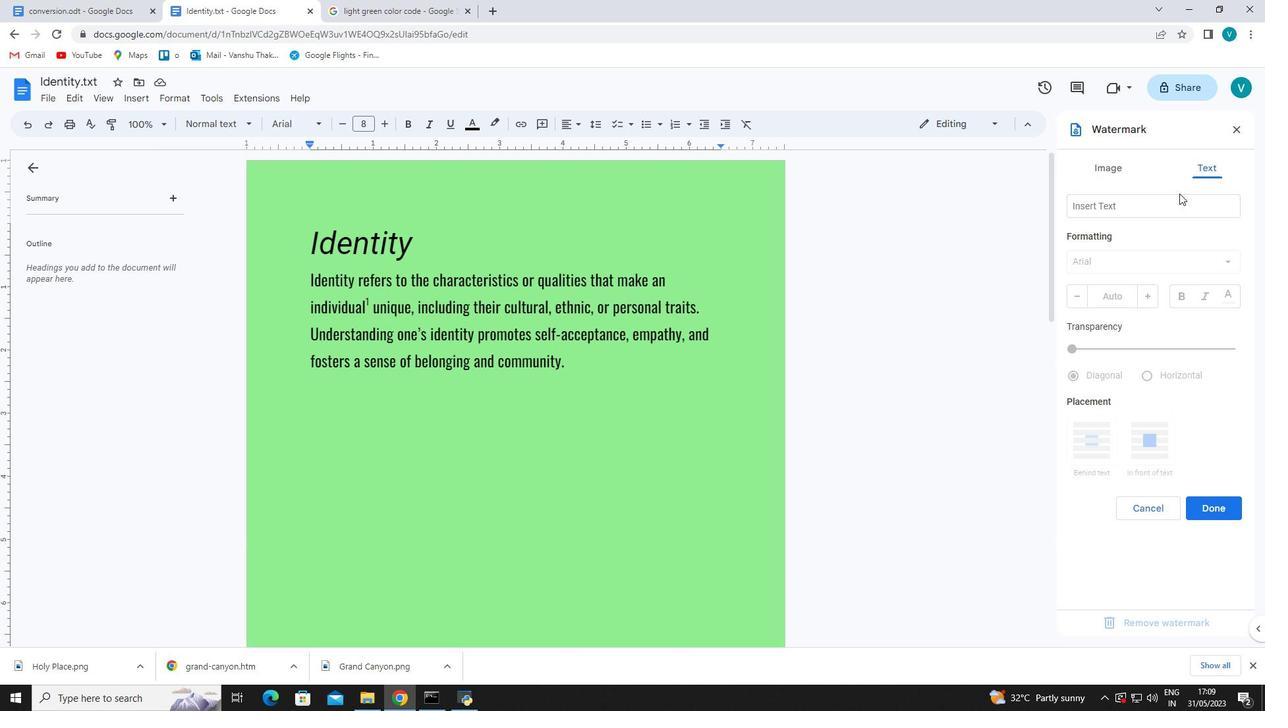 
Action: Mouse pressed left at (1177, 204)
Screenshot: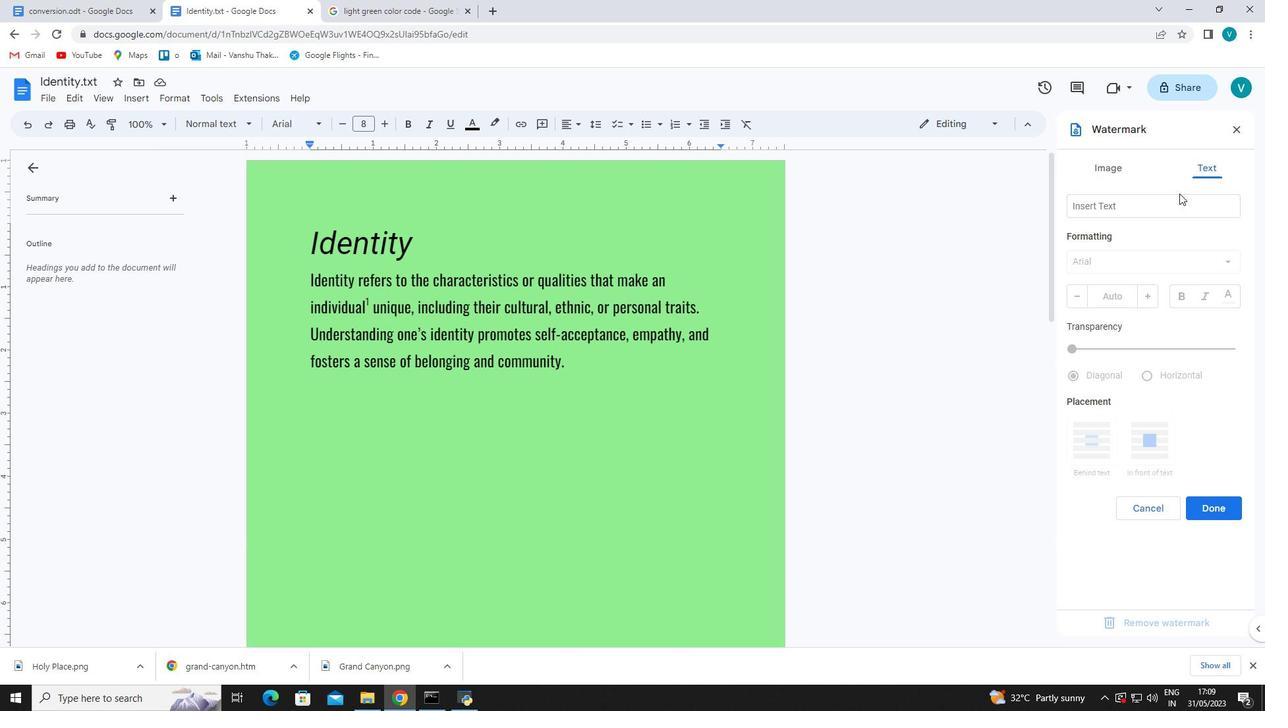 
Action: Key pressed <Key.shift><Key.shift><Key.shift><Key.shift><Key.shift><Key.shift><Key.shift><Key.shift>TATA
Screenshot: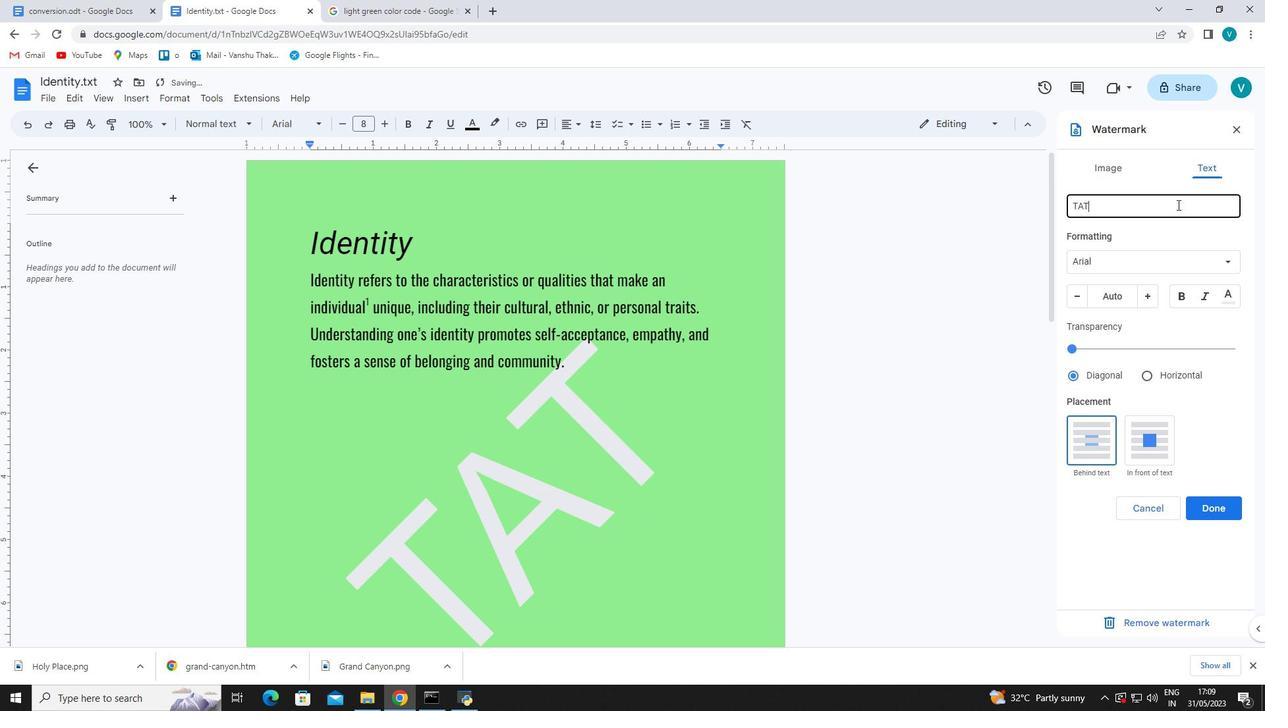 
Action: Mouse moved to (1179, 269)
Screenshot: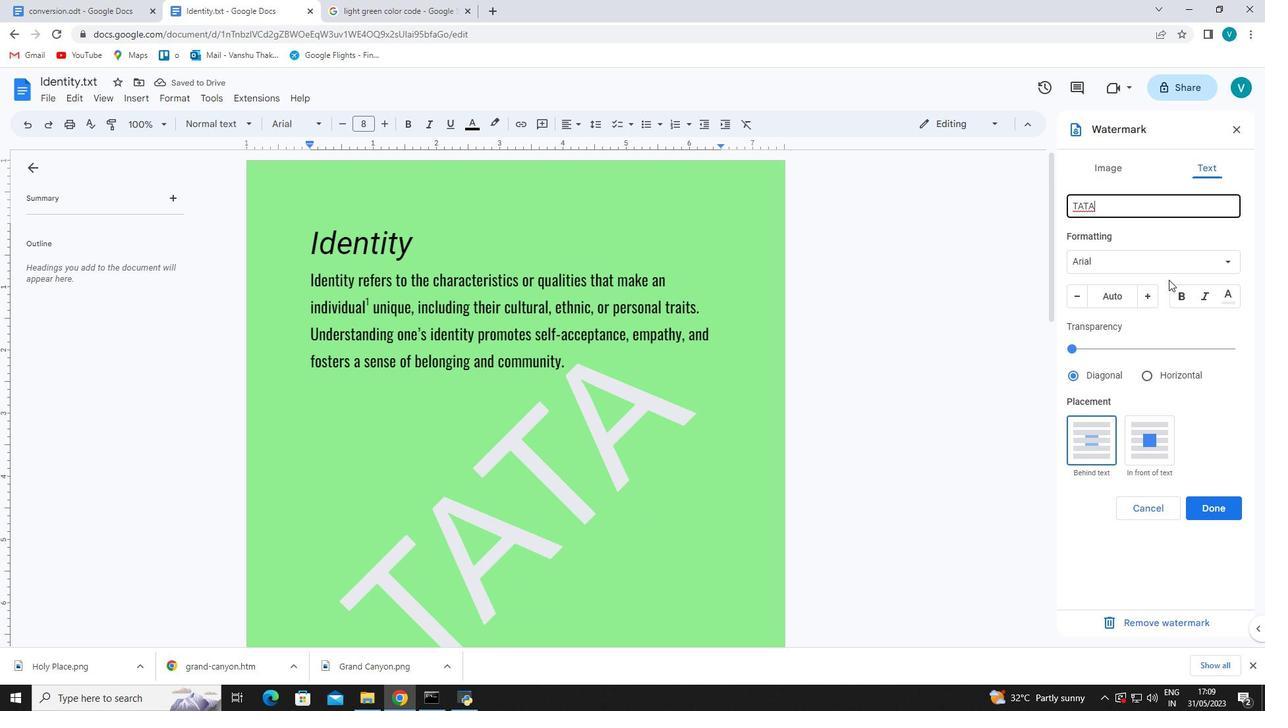 
Action: Mouse pressed left at (1179, 269)
Screenshot: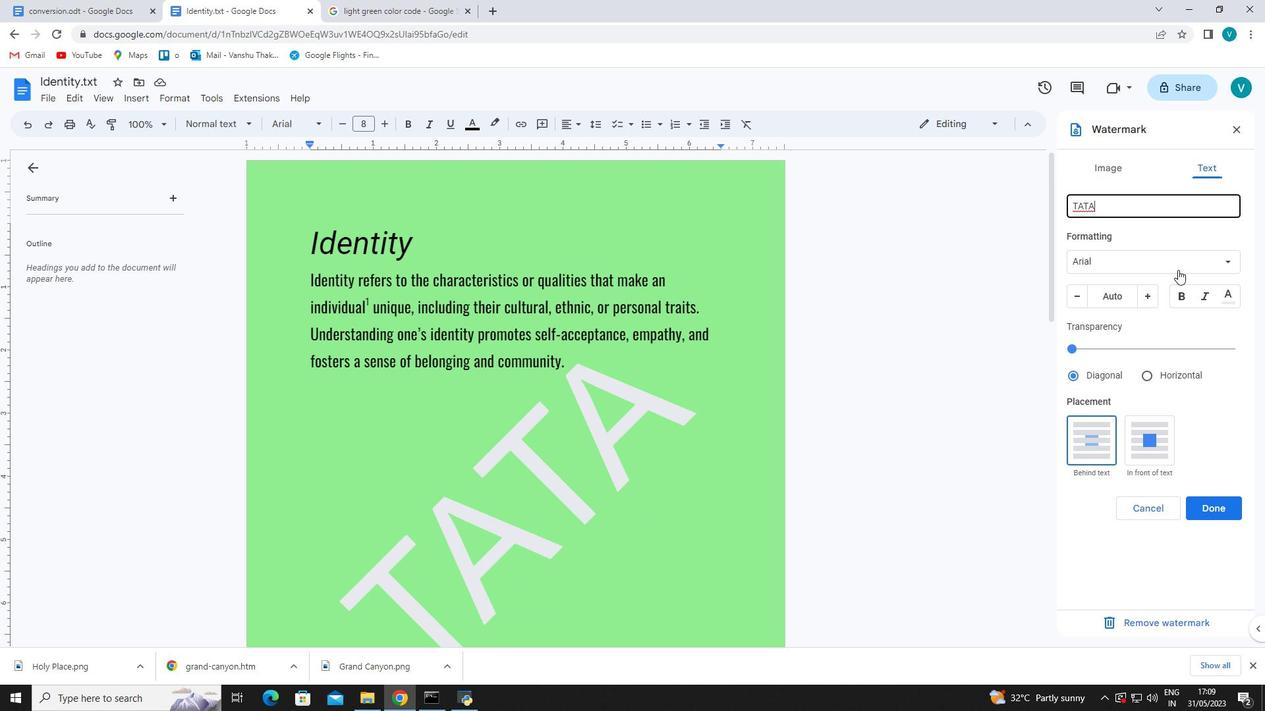 
Action: Mouse moved to (1168, 477)
Screenshot: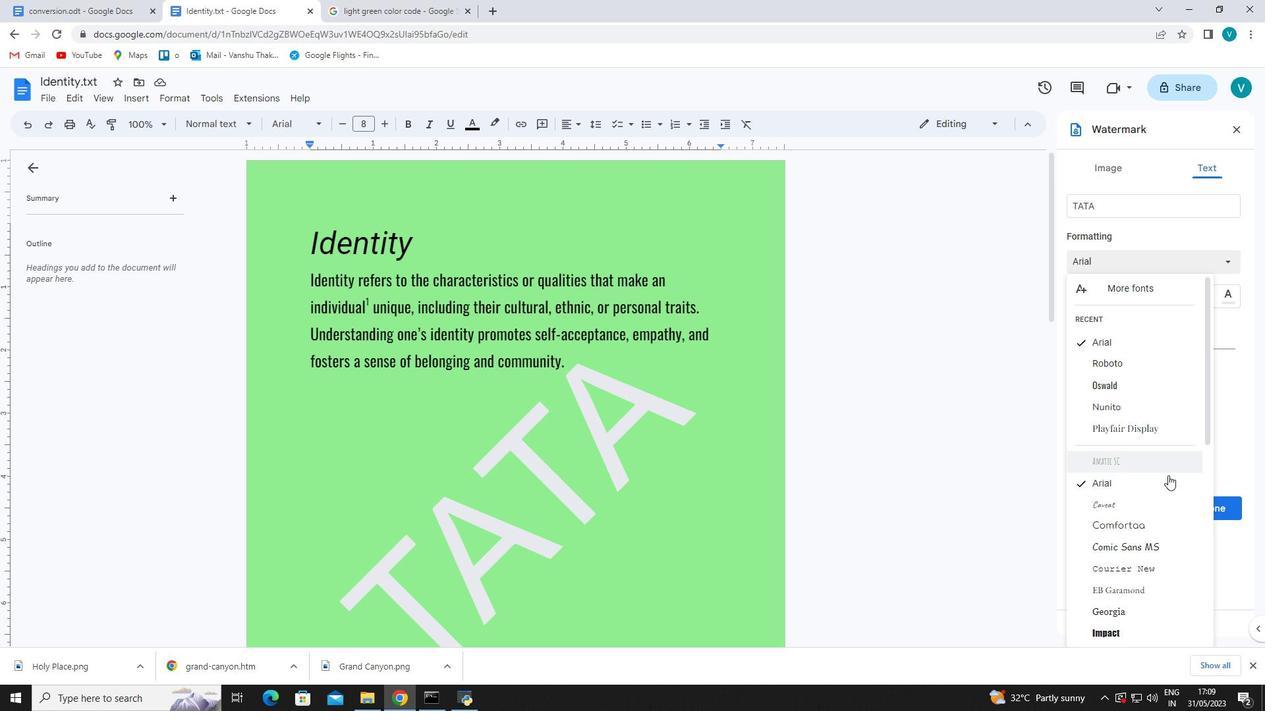 
Action: Mouse scrolled (1168, 476) with delta (0, 0)
Screenshot: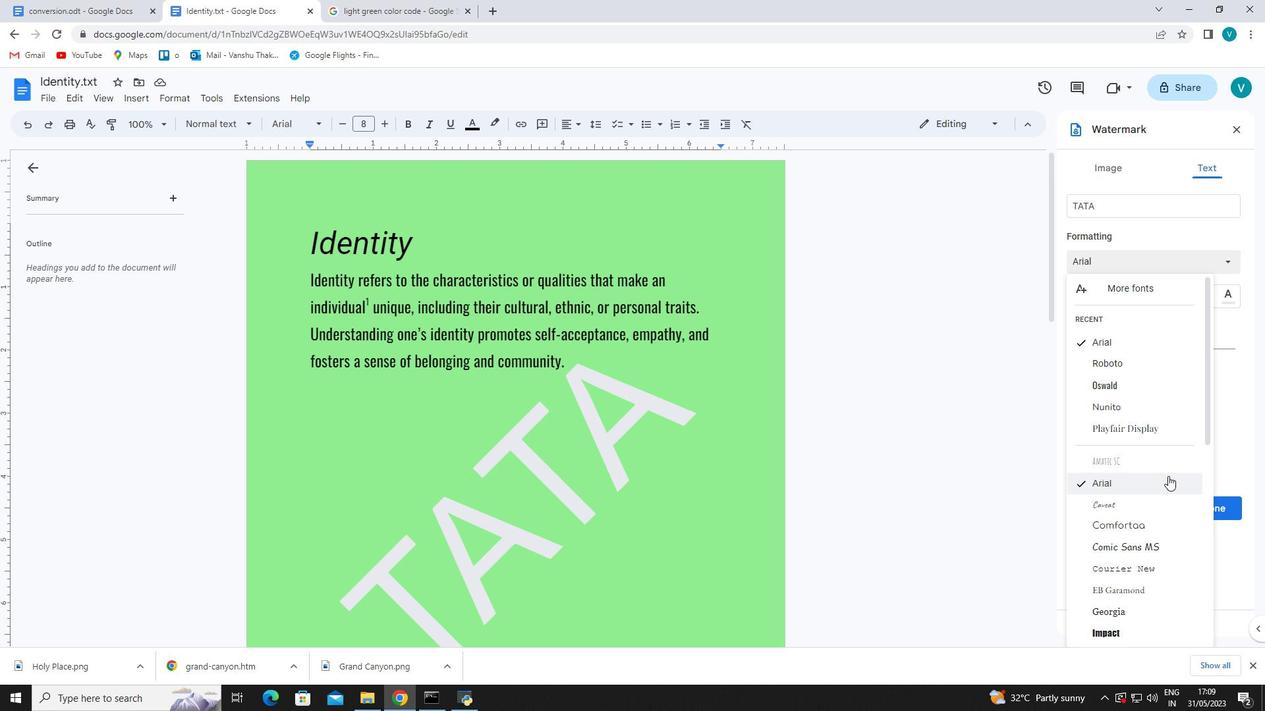 
Action: Mouse moved to (1169, 496)
Screenshot: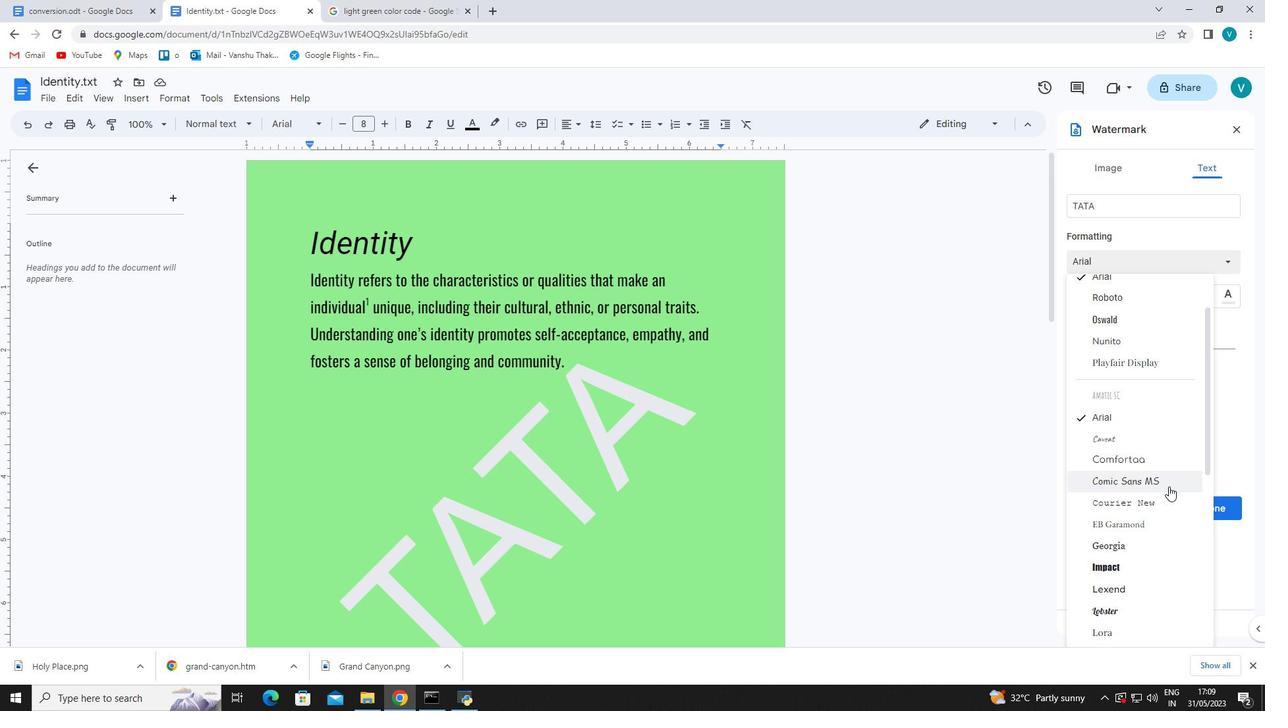 
Action: Mouse scrolled (1169, 495) with delta (0, 0)
Screenshot: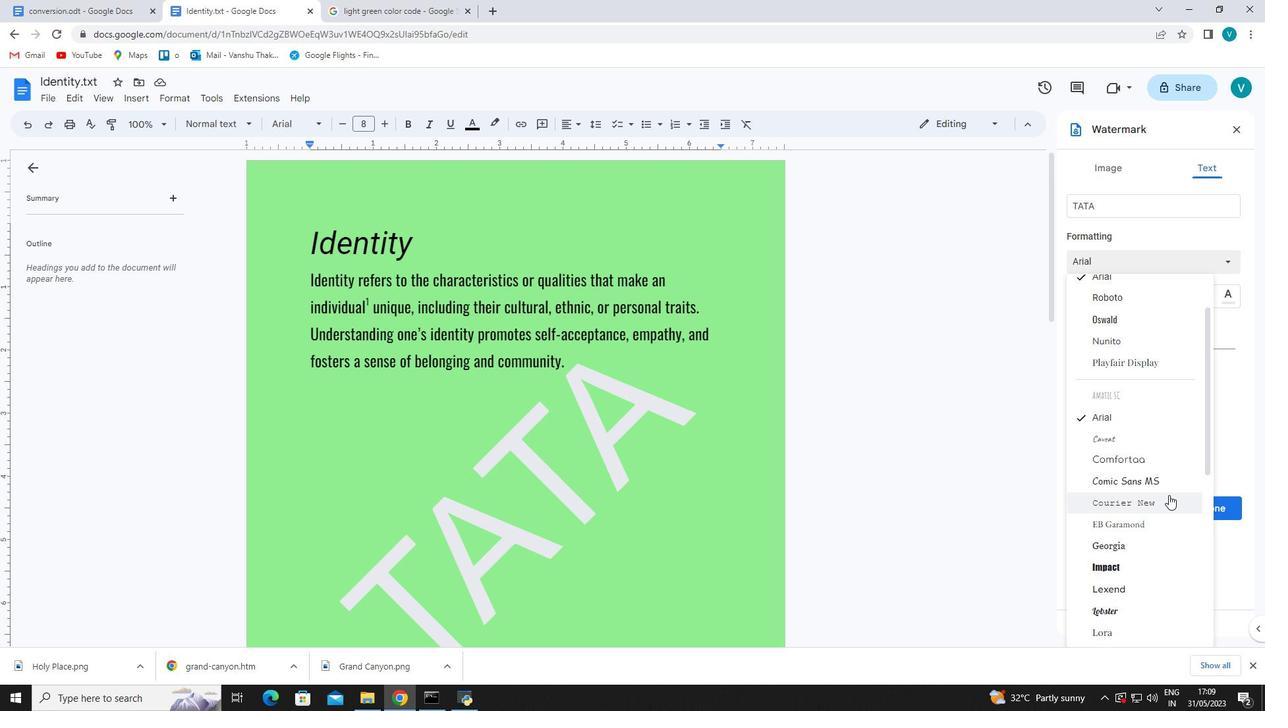 
Action: Mouse moved to (1154, 517)
Screenshot: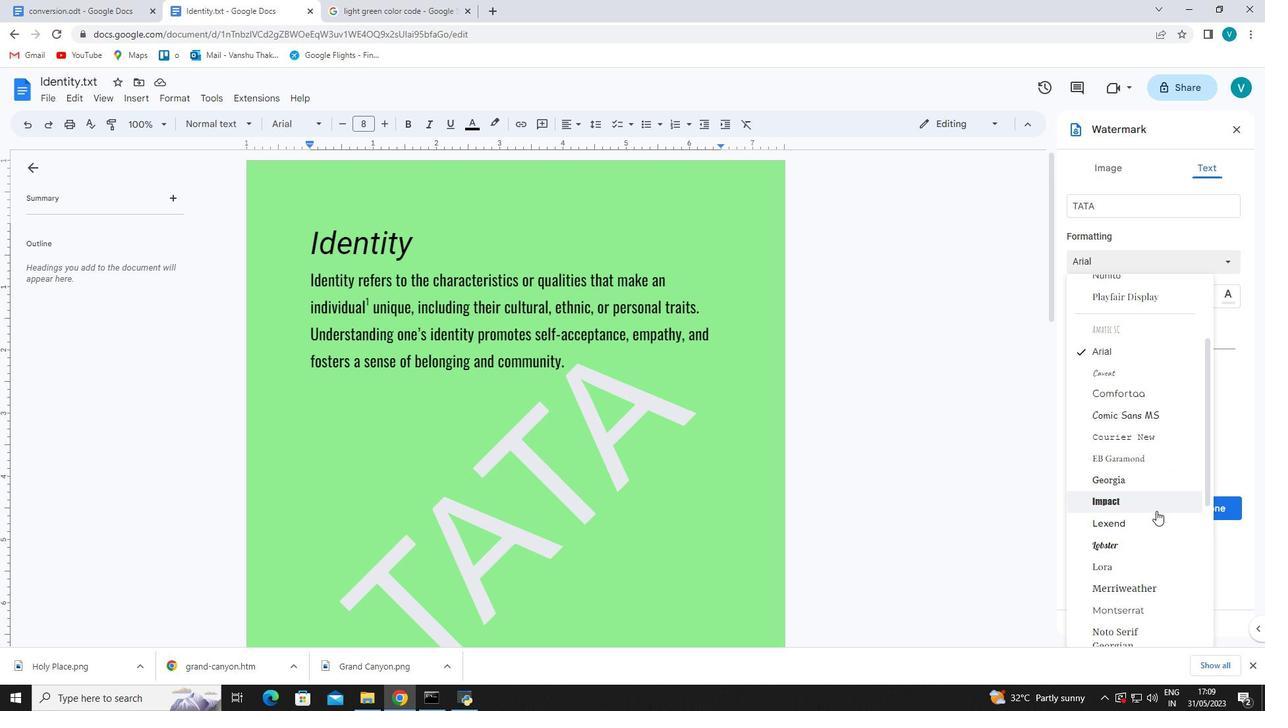 
Action: Mouse pressed left at (1154, 517)
Screenshot: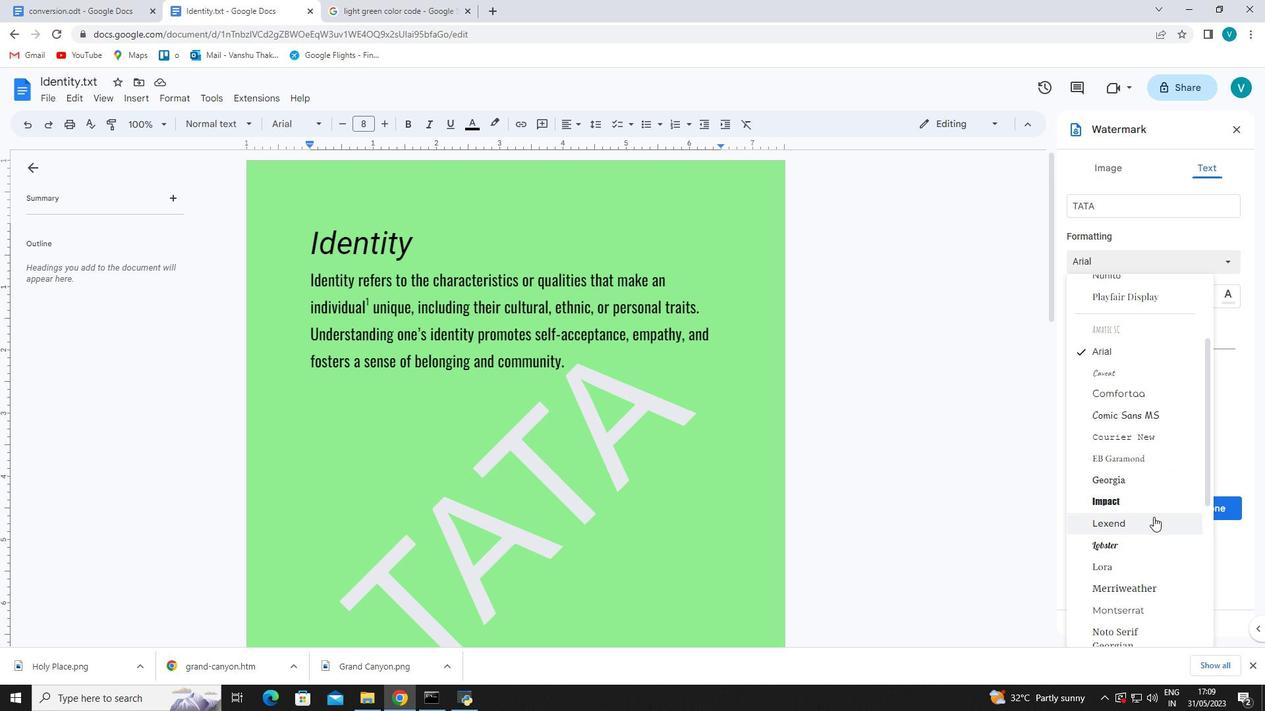 
Action: Mouse moved to (1156, 300)
Screenshot: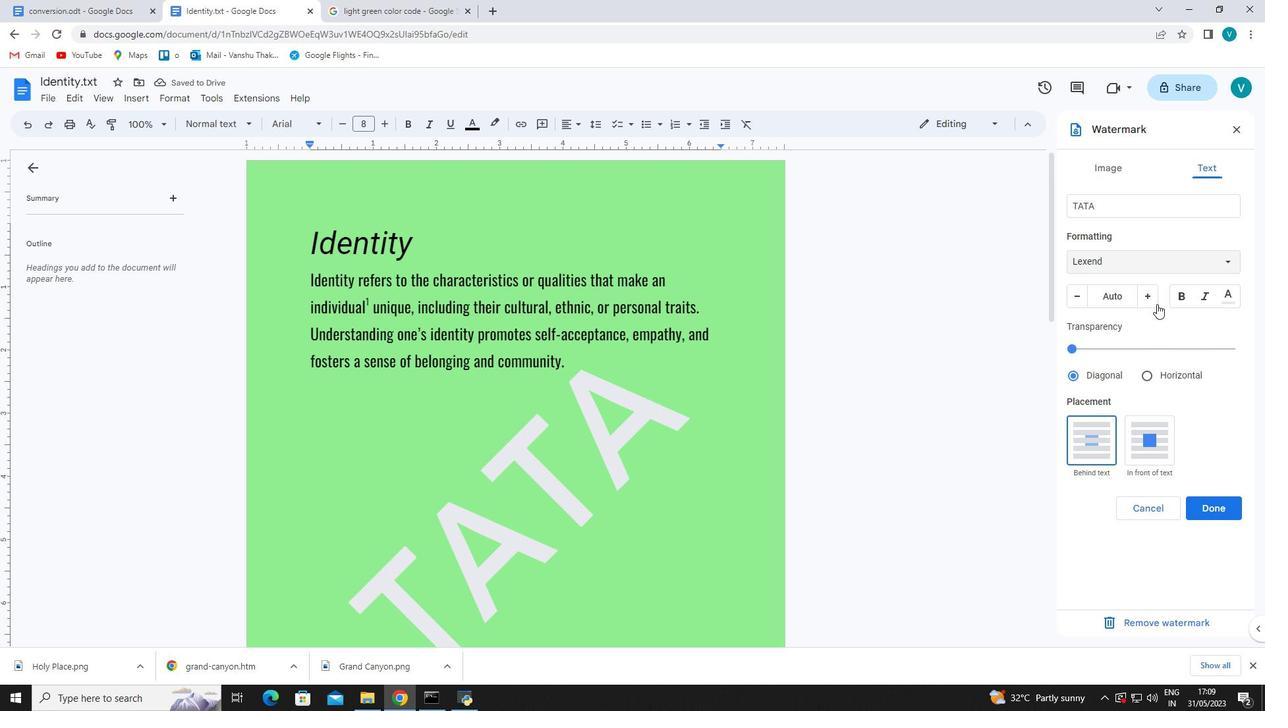 
Action: Mouse pressed left at (1156, 300)
Screenshot: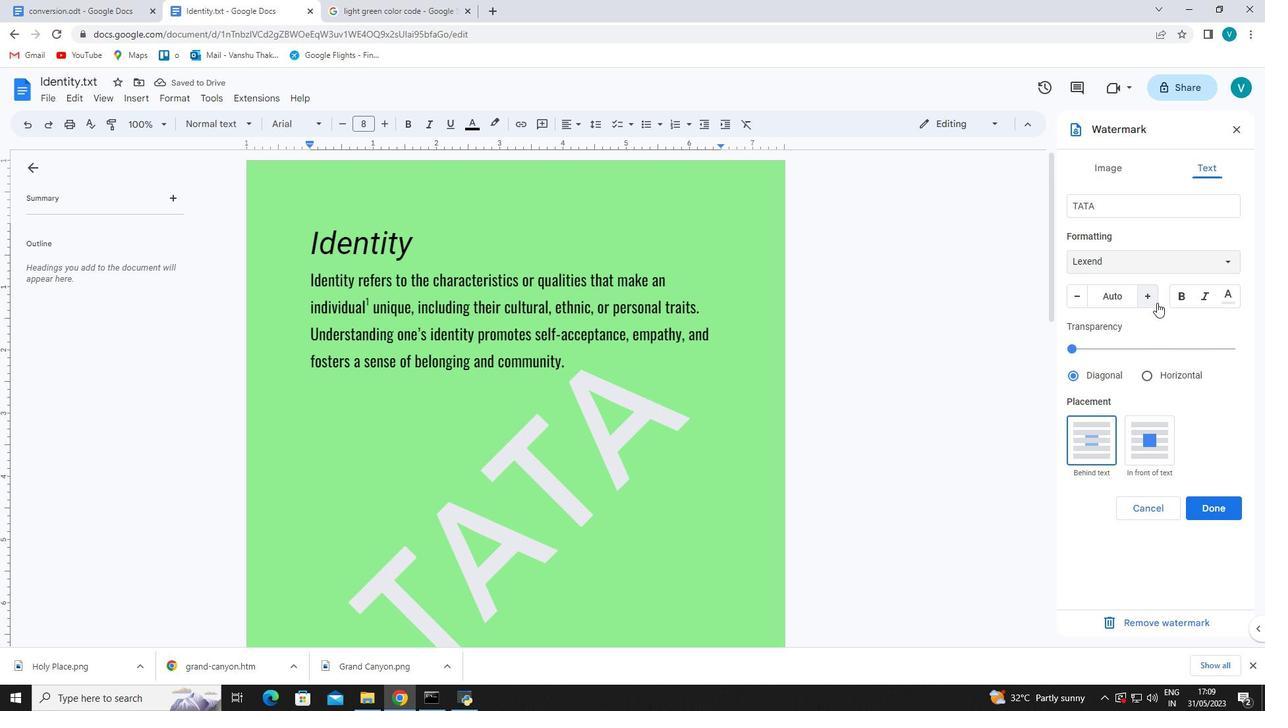 
Action: Mouse moved to (1071, 298)
Screenshot: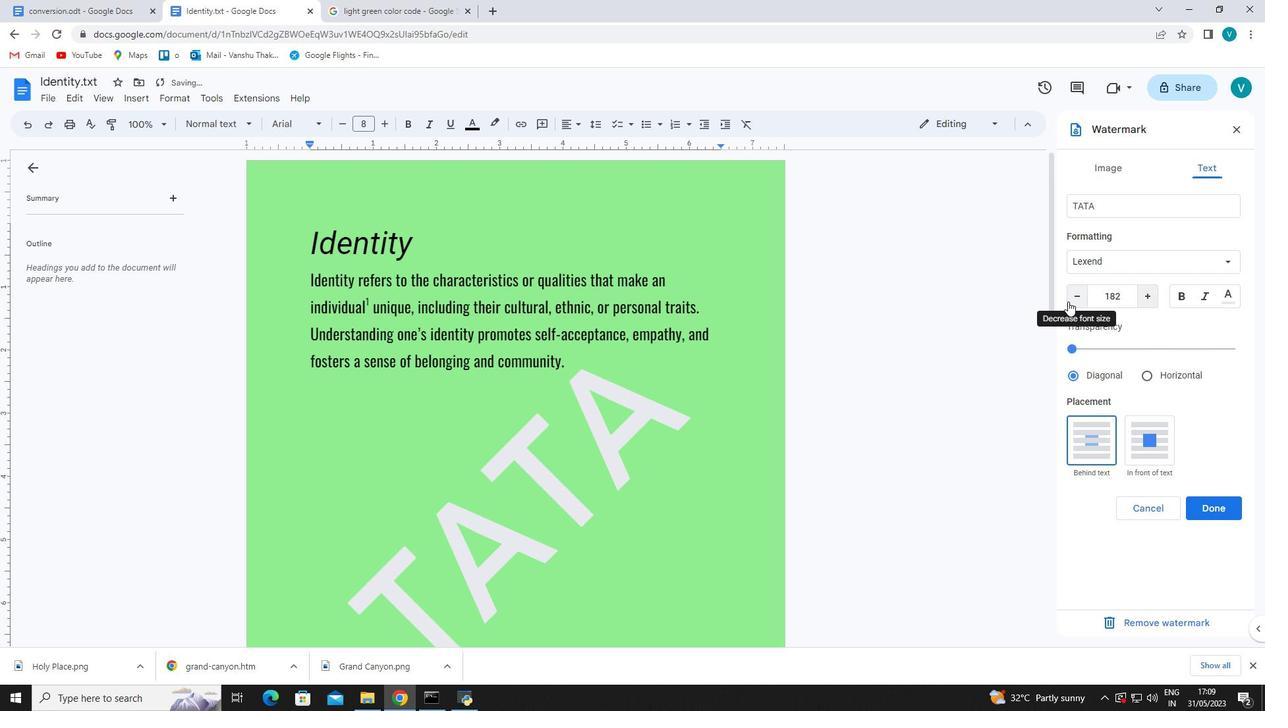 
Action: Mouse pressed left at (1071, 298)
Screenshot: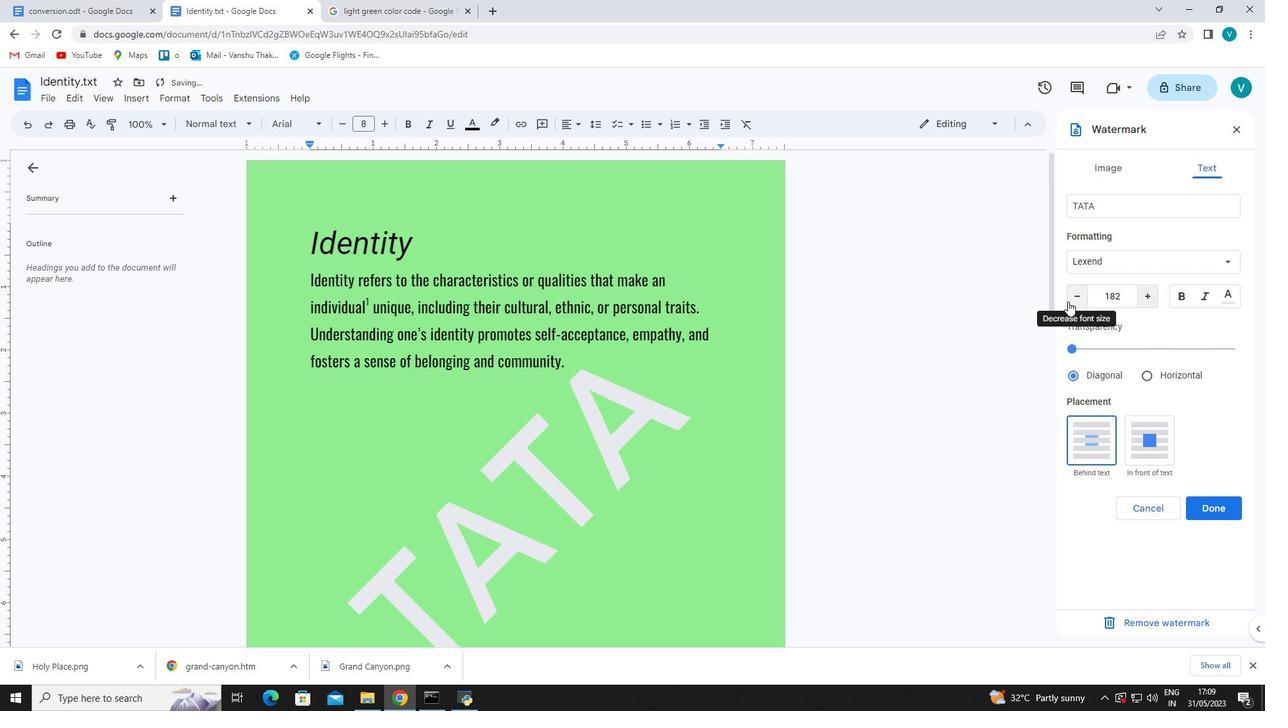 
Action: Mouse moved to (1071, 297)
Screenshot: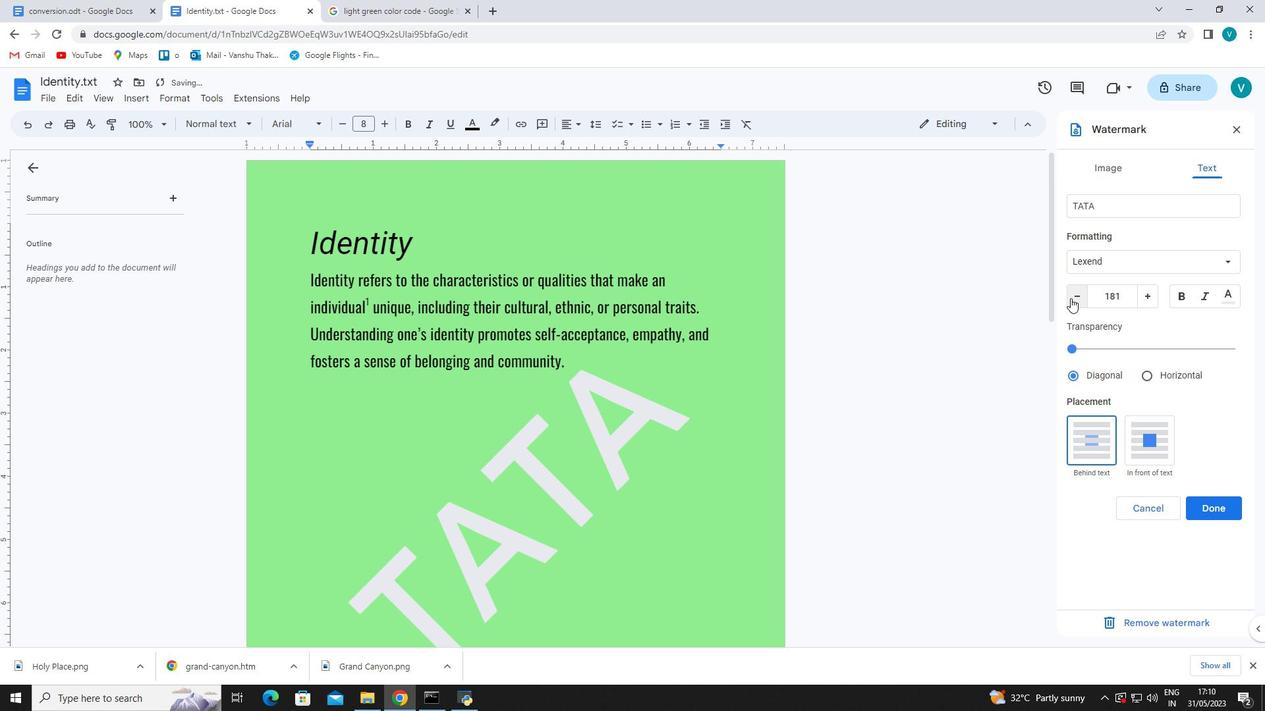 
Action: Mouse pressed left at (1071, 297)
Screenshot: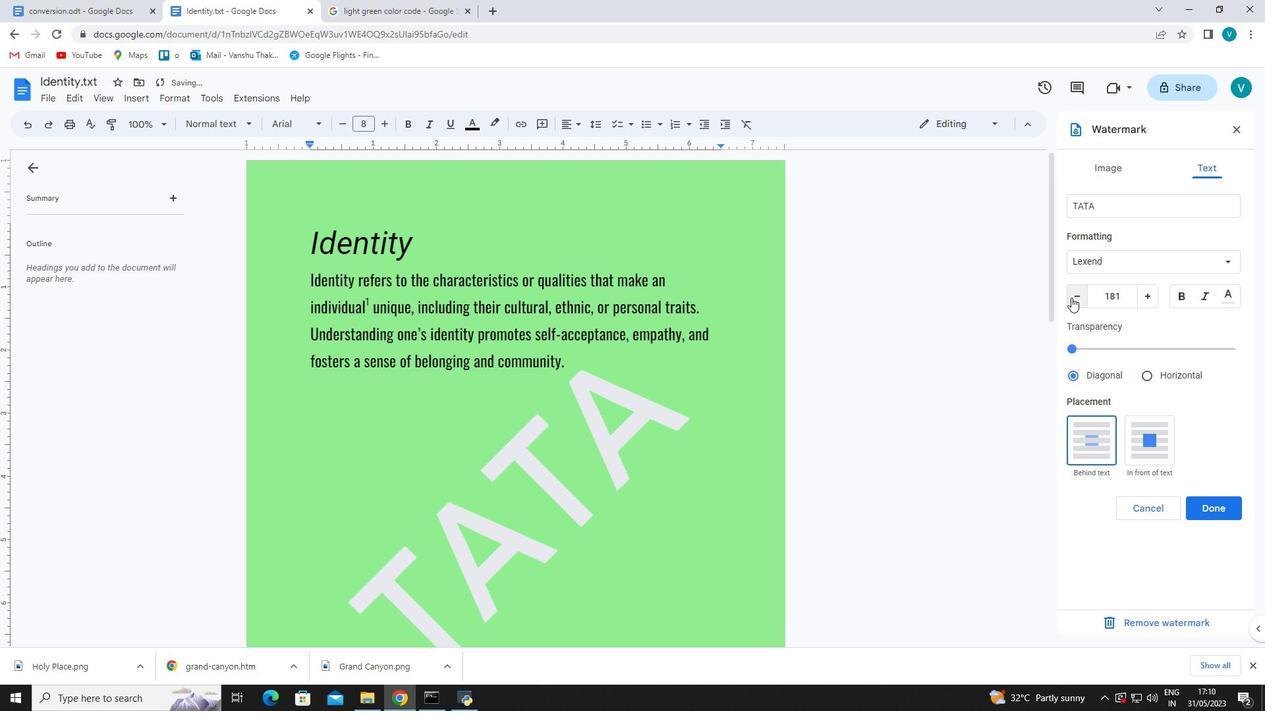 
Action: Mouse pressed left at (1071, 297)
Screenshot: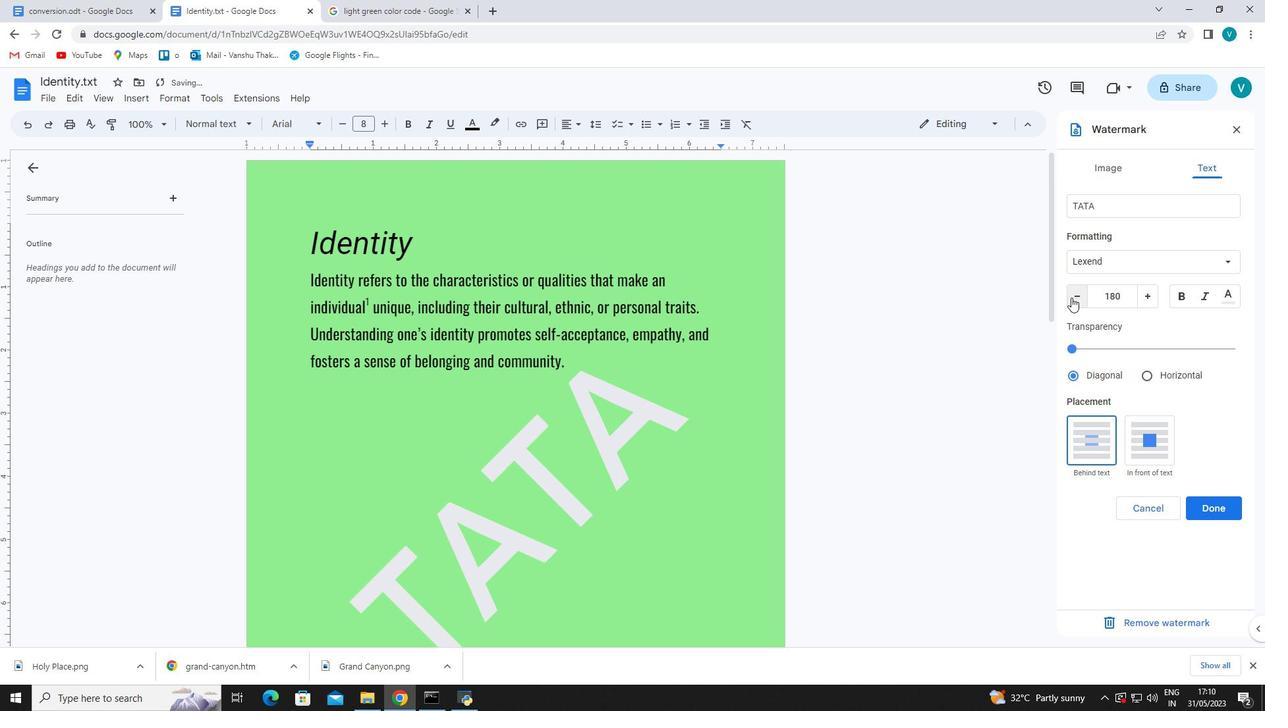 
Action: Mouse pressed left at (1071, 297)
Screenshot: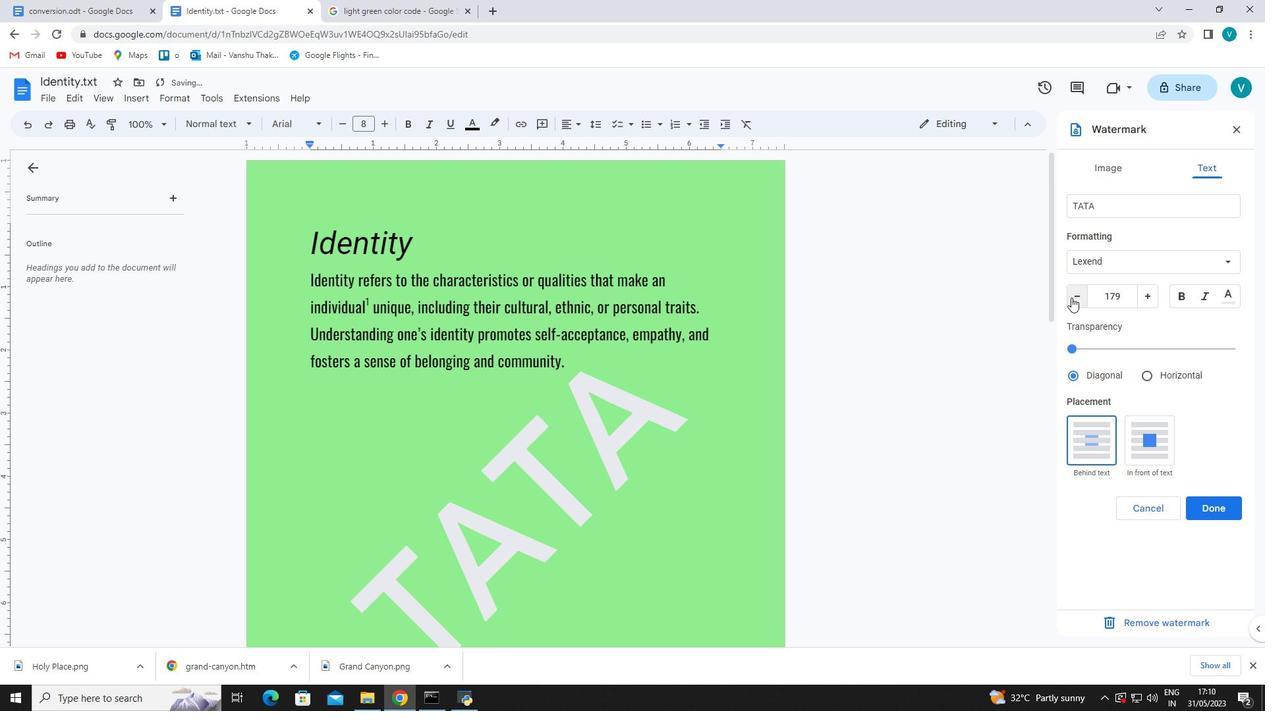 
Action: Mouse pressed left at (1071, 297)
Screenshot: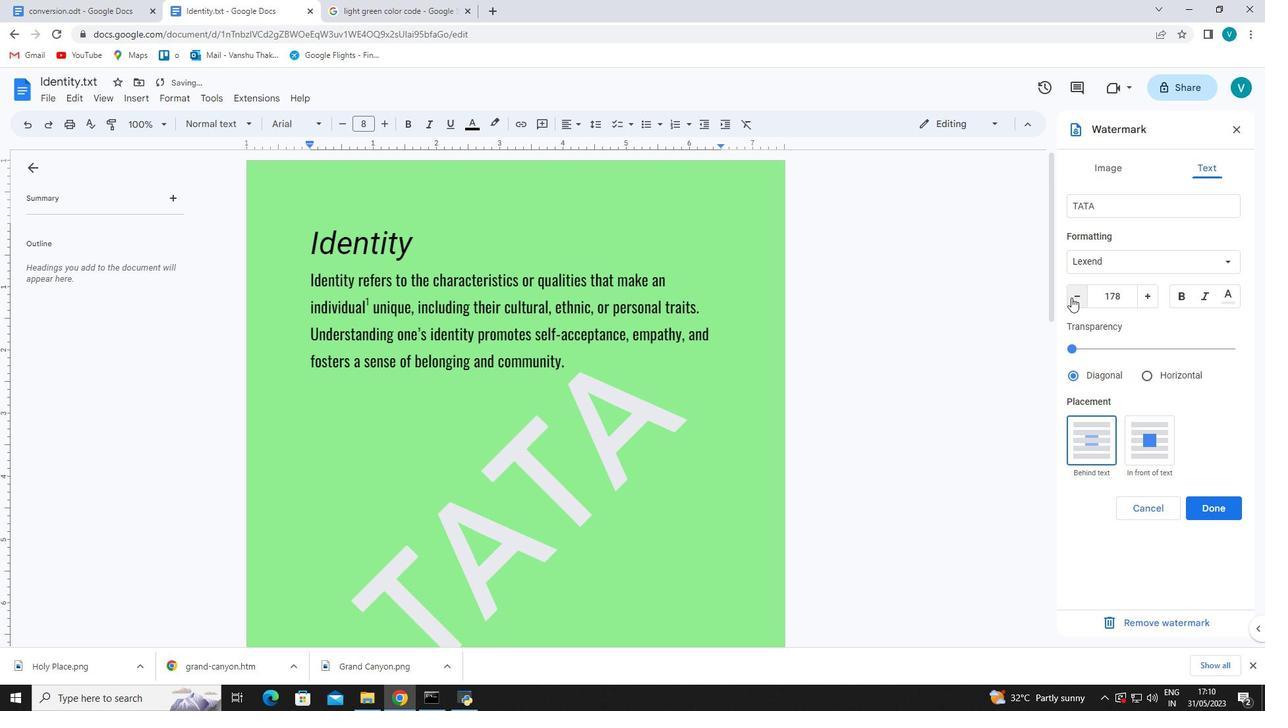 
Action: Mouse pressed left at (1071, 297)
Screenshot: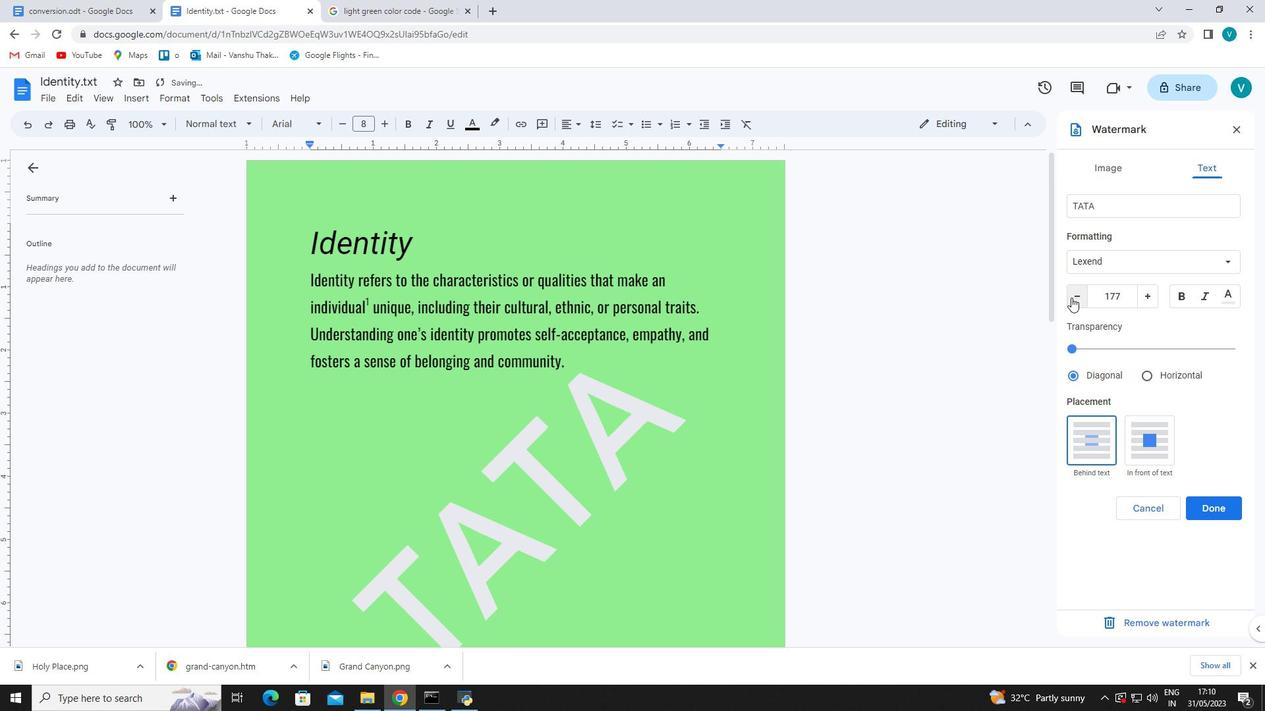 
Action: Mouse pressed left at (1071, 297)
Screenshot: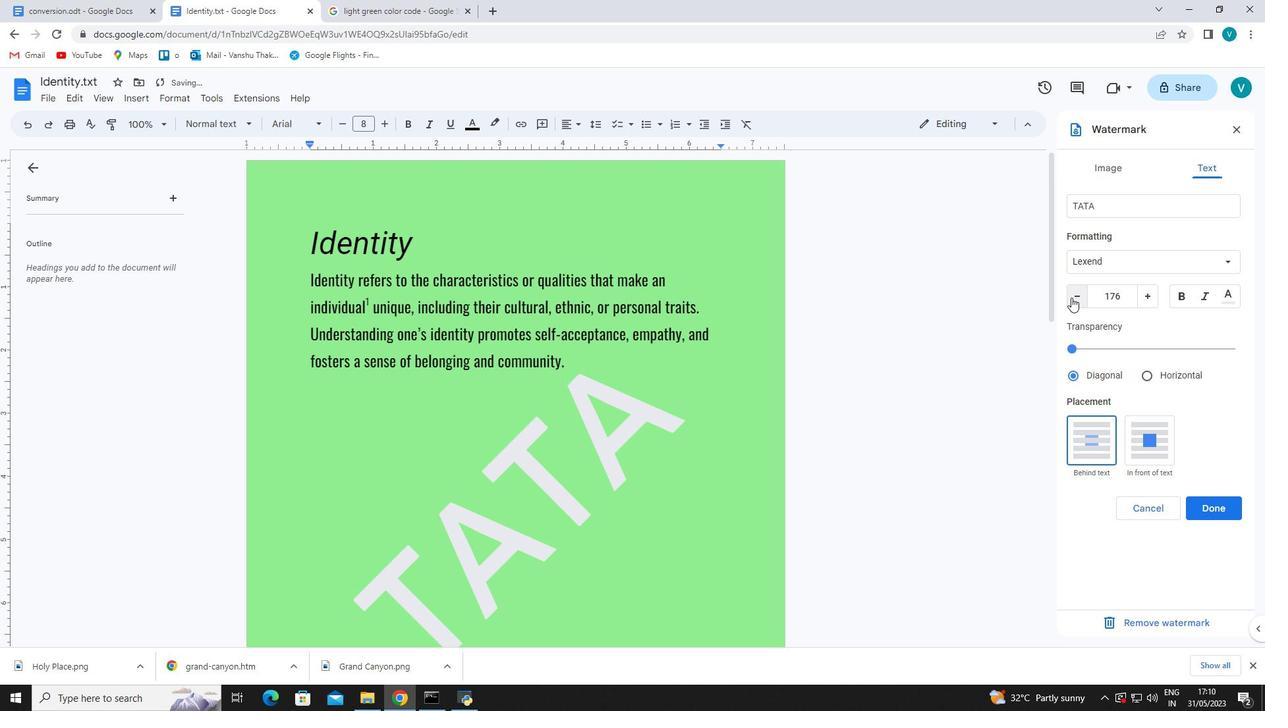 
Action: Mouse pressed left at (1071, 297)
Screenshot: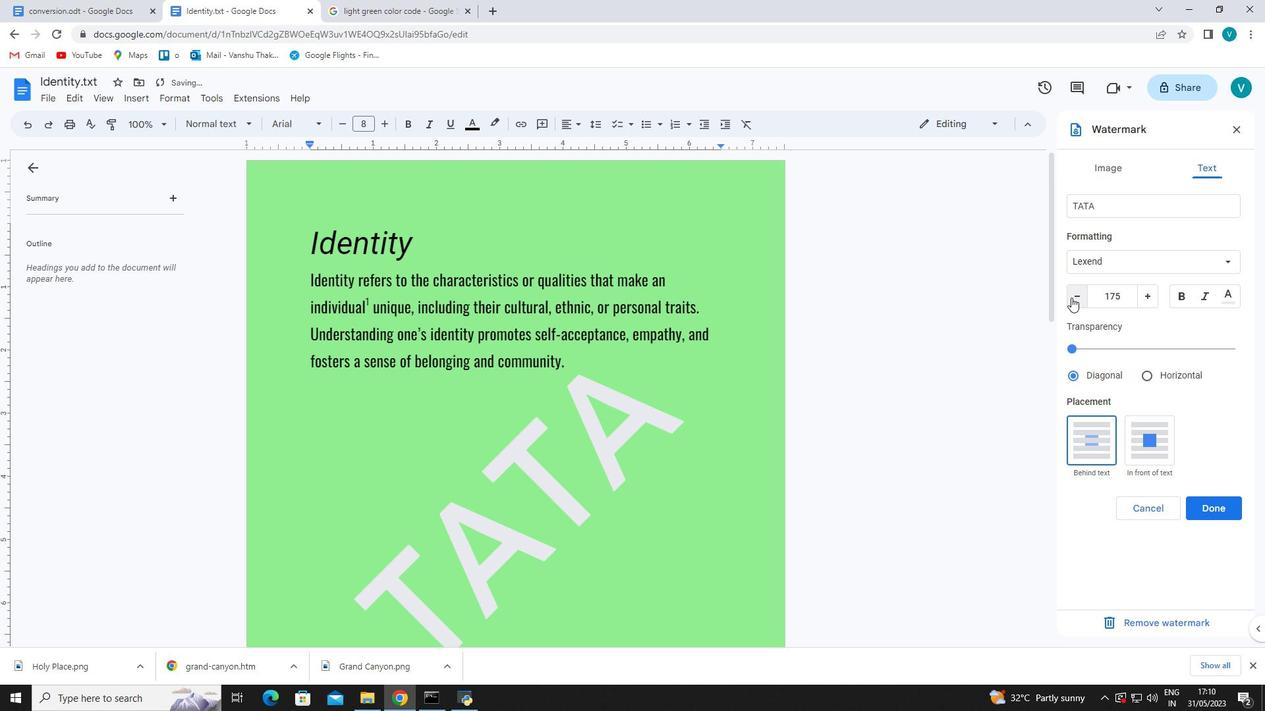 
Action: Mouse pressed left at (1071, 297)
Screenshot: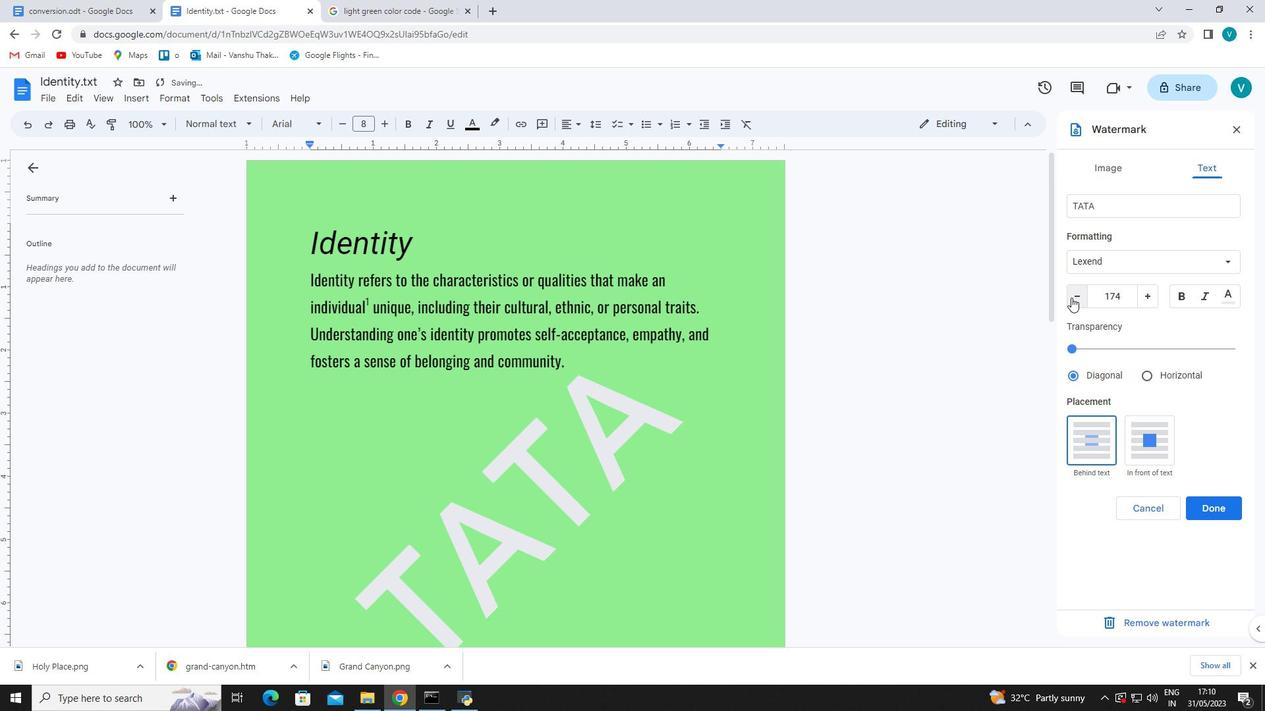 
Action: Mouse pressed left at (1071, 297)
Screenshot: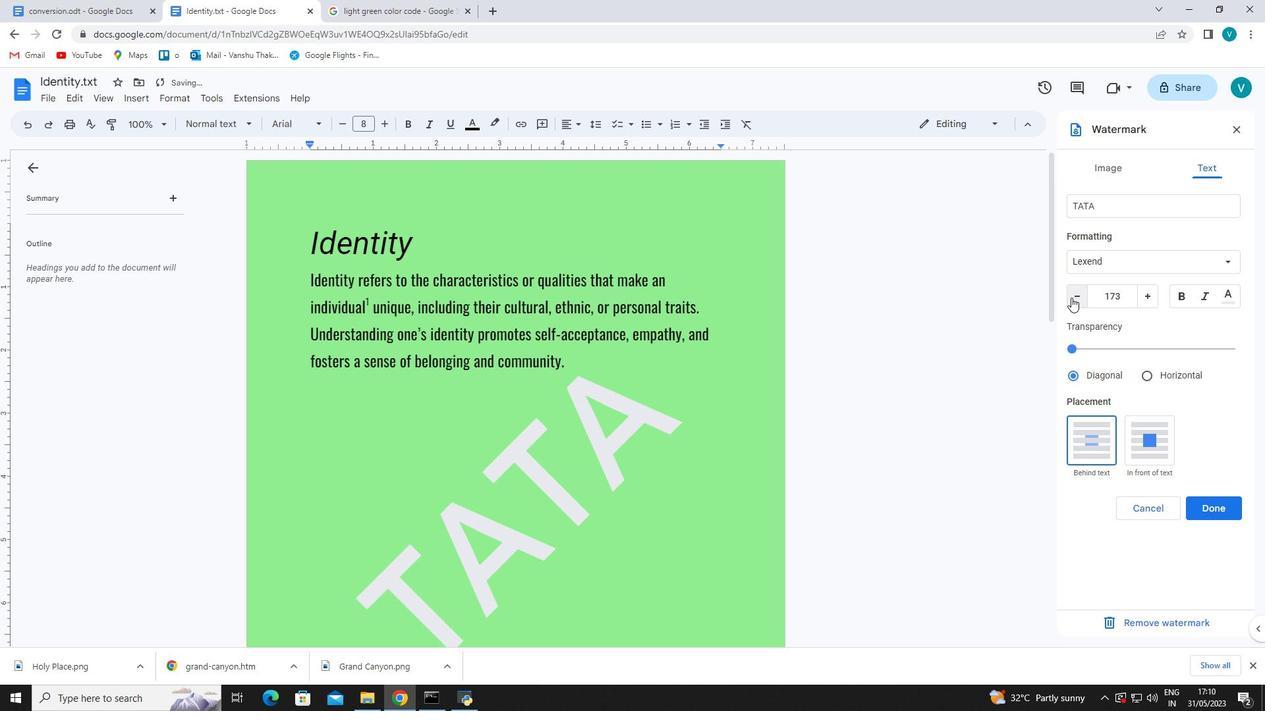 
Action: Mouse pressed left at (1071, 297)
Screenshot: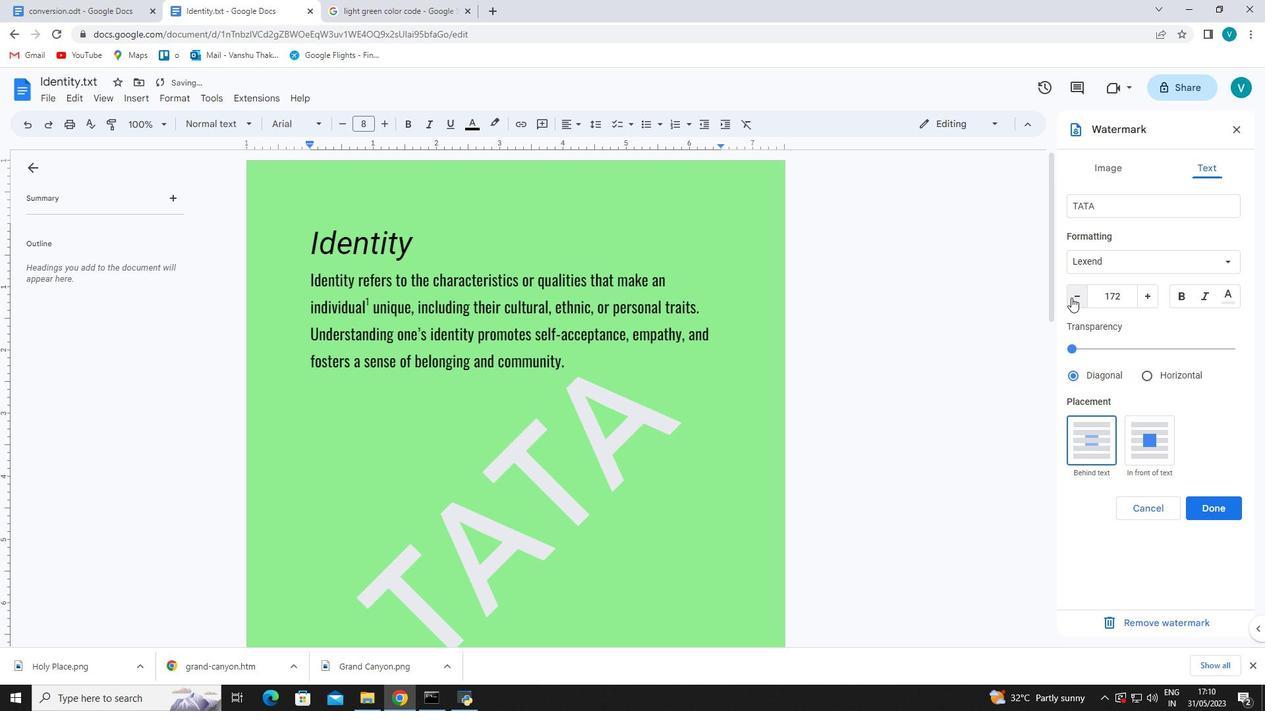 
Action: Mouse pressed left at (1071, 297)
Screenshot: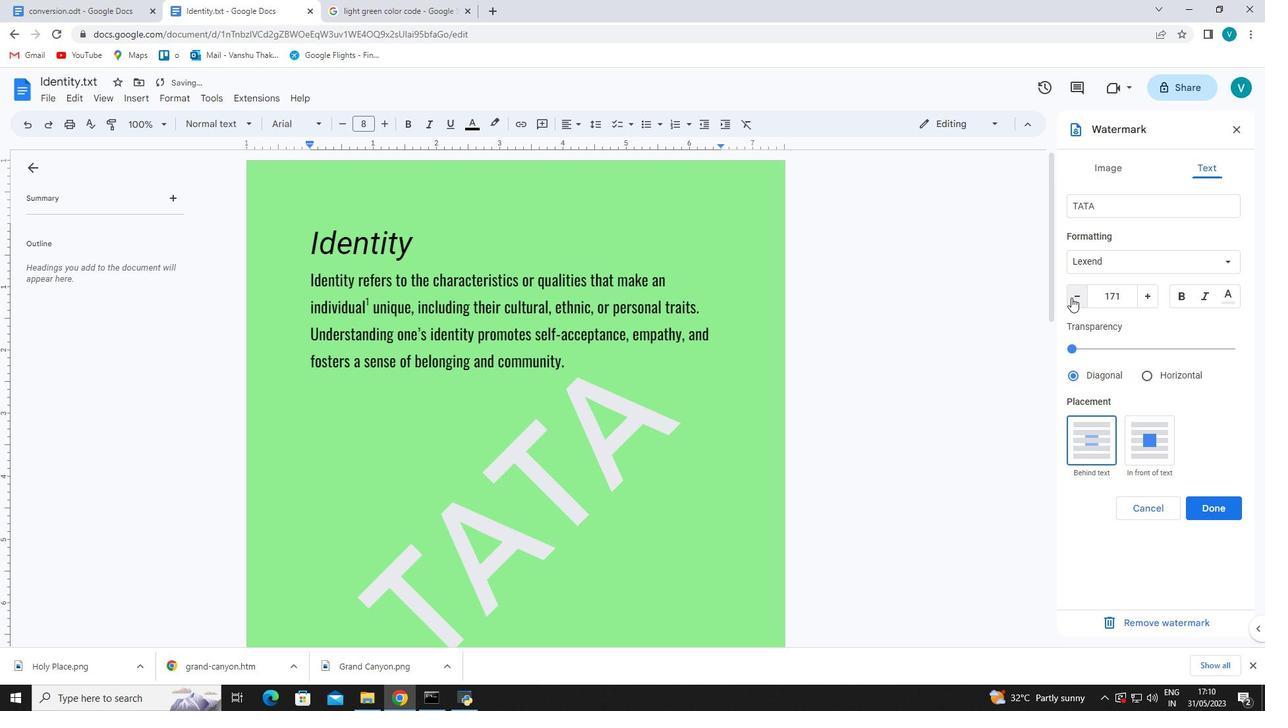 
Action: Mouse pressed left at (1071, 297)
Screenshot: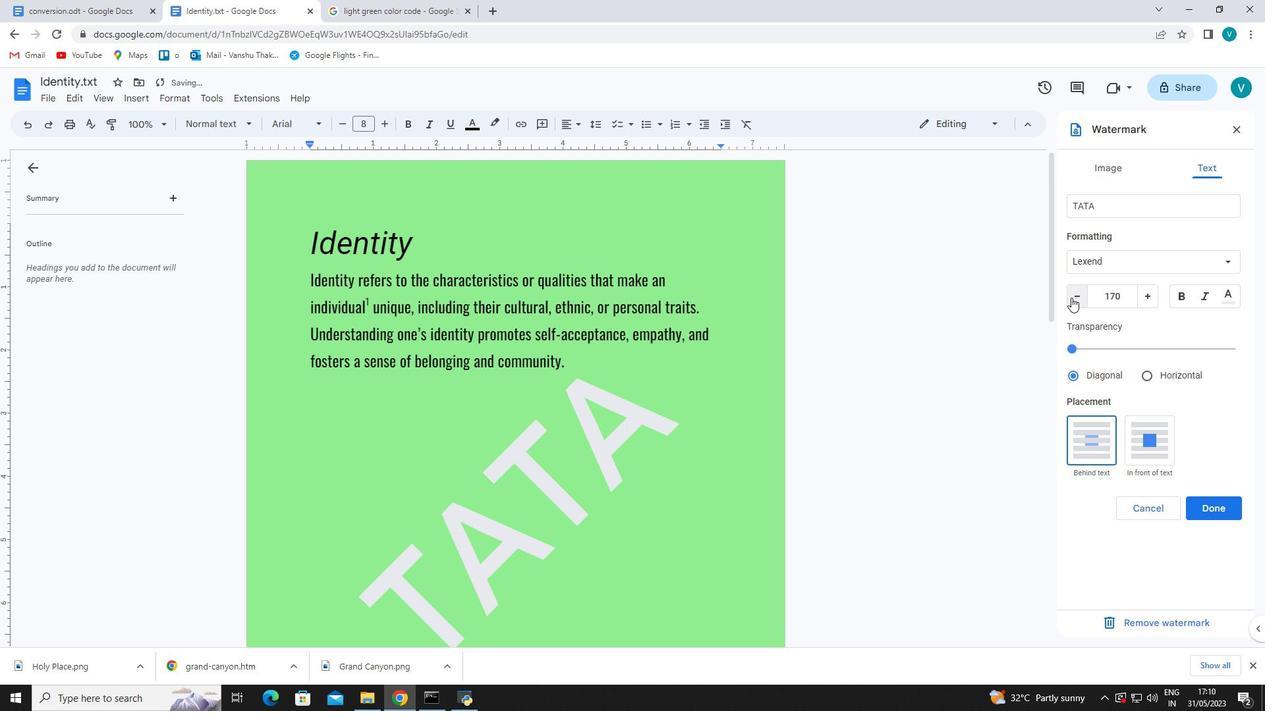 
Action: Mouse moved to (1076, 289)
Screenshot: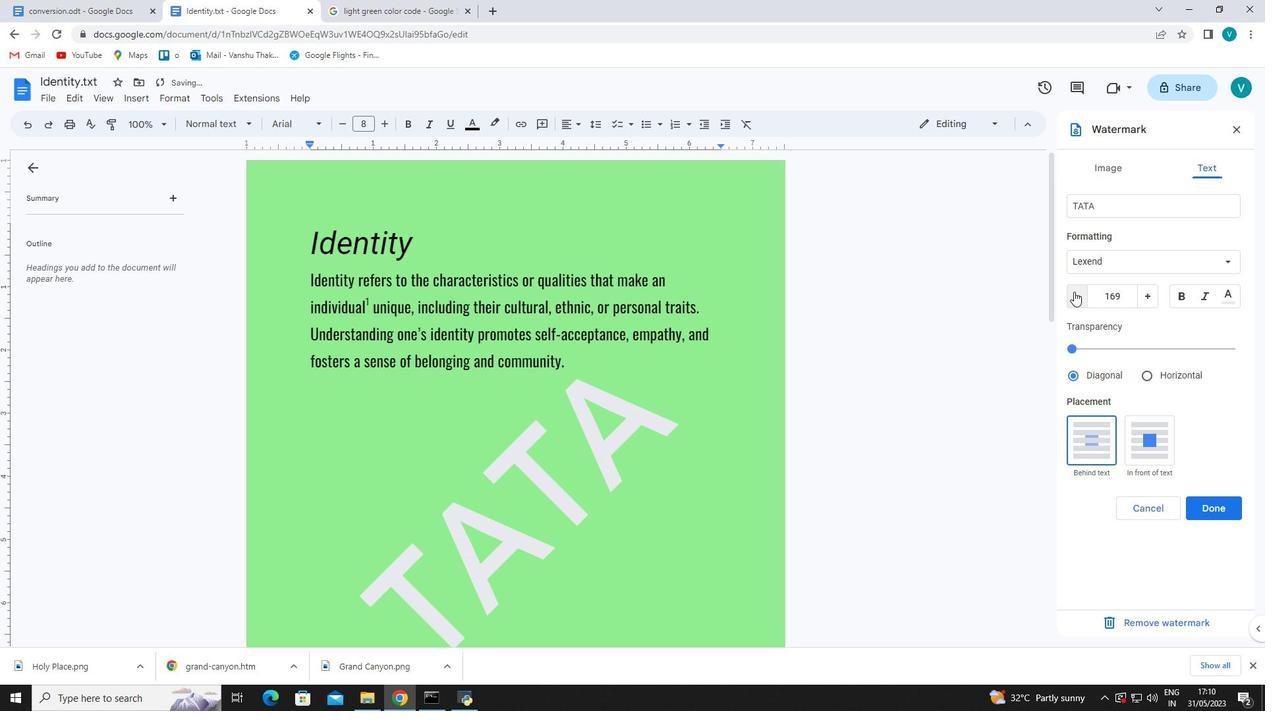 
Action: Mouse pressed left at (1076, 289)
Screenshot: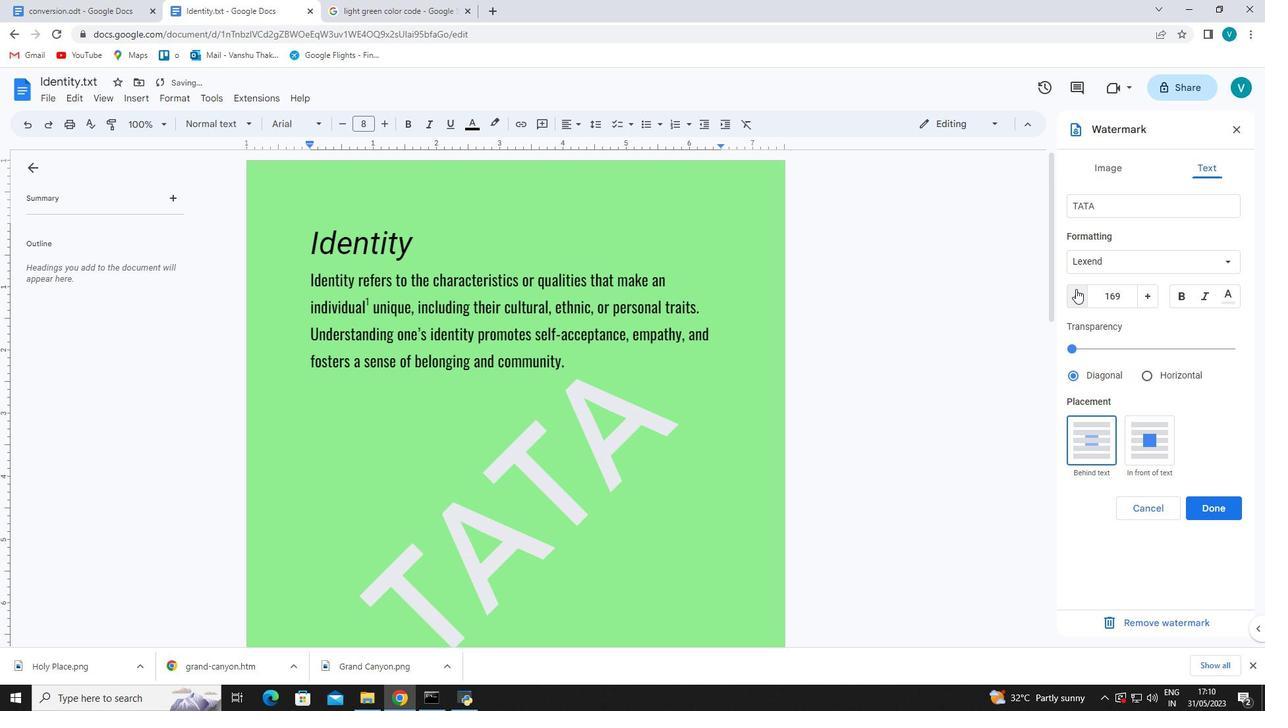 
Action: Mouse moved to (1075, 289)
Screenshot: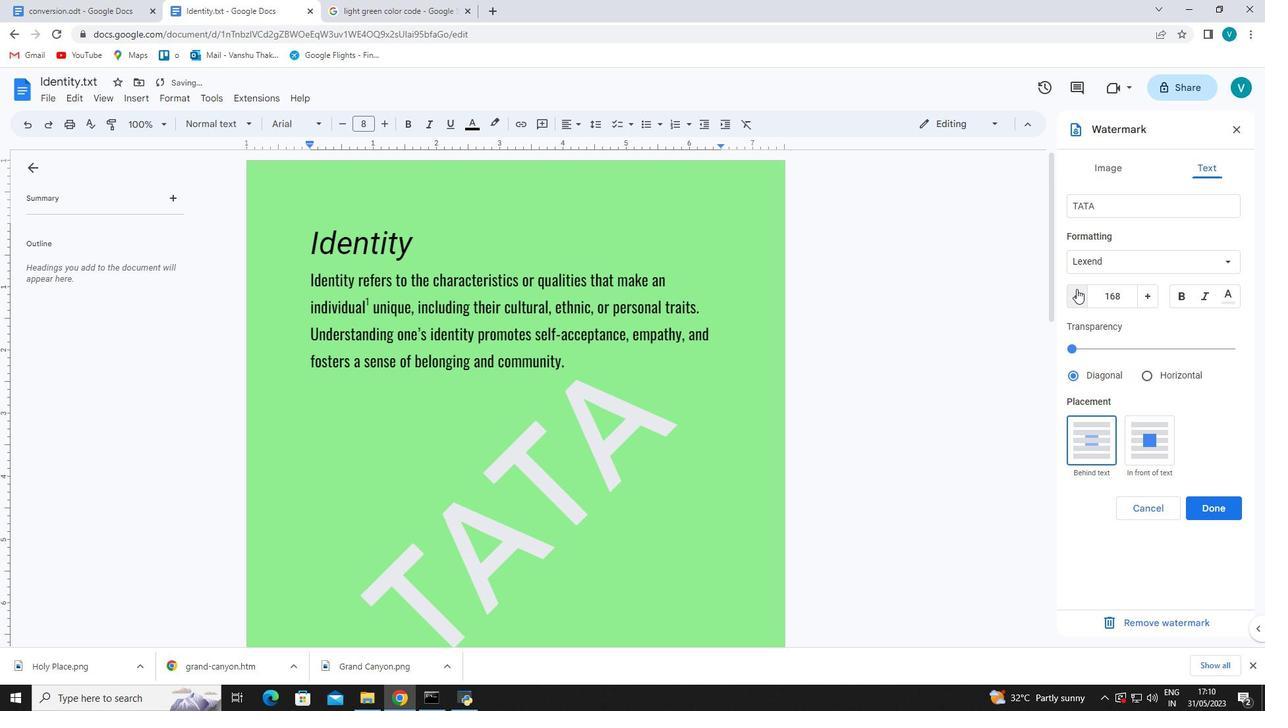 
Action: Mouse pressed left at (1075, 289)
Screenshot: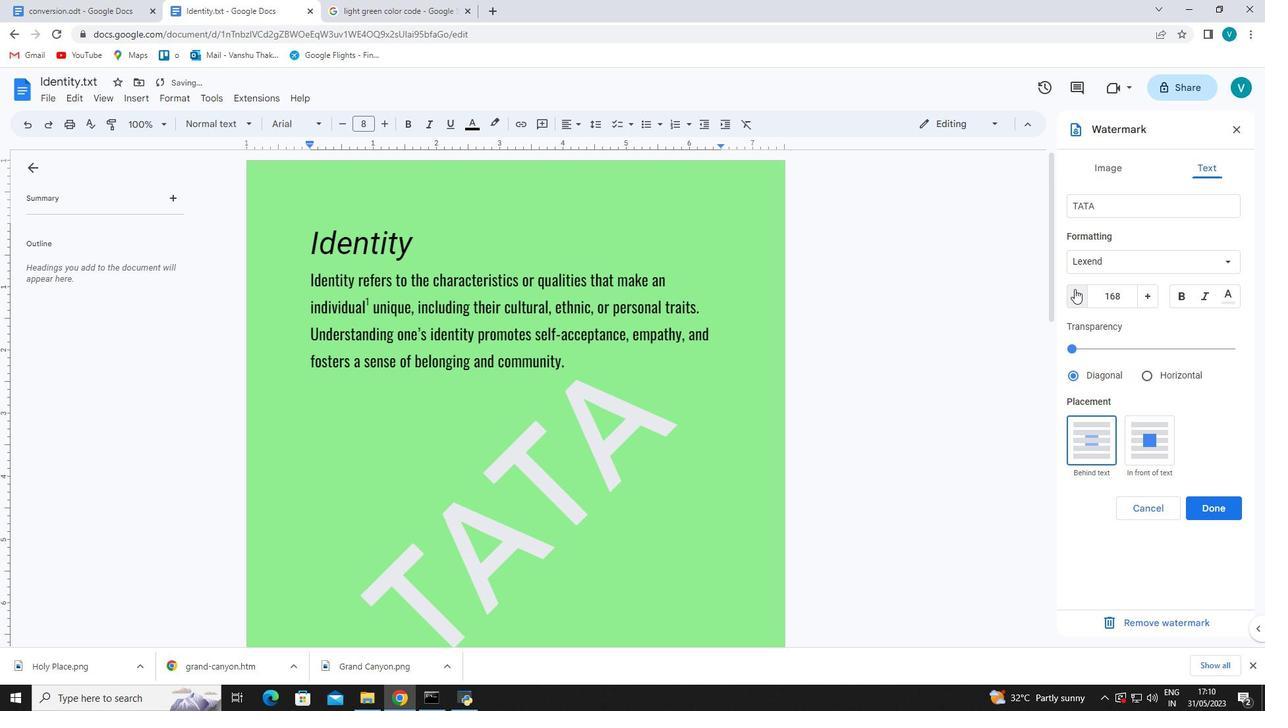 
Action: Mouse pressed left at (1075, 289)
Screenshot: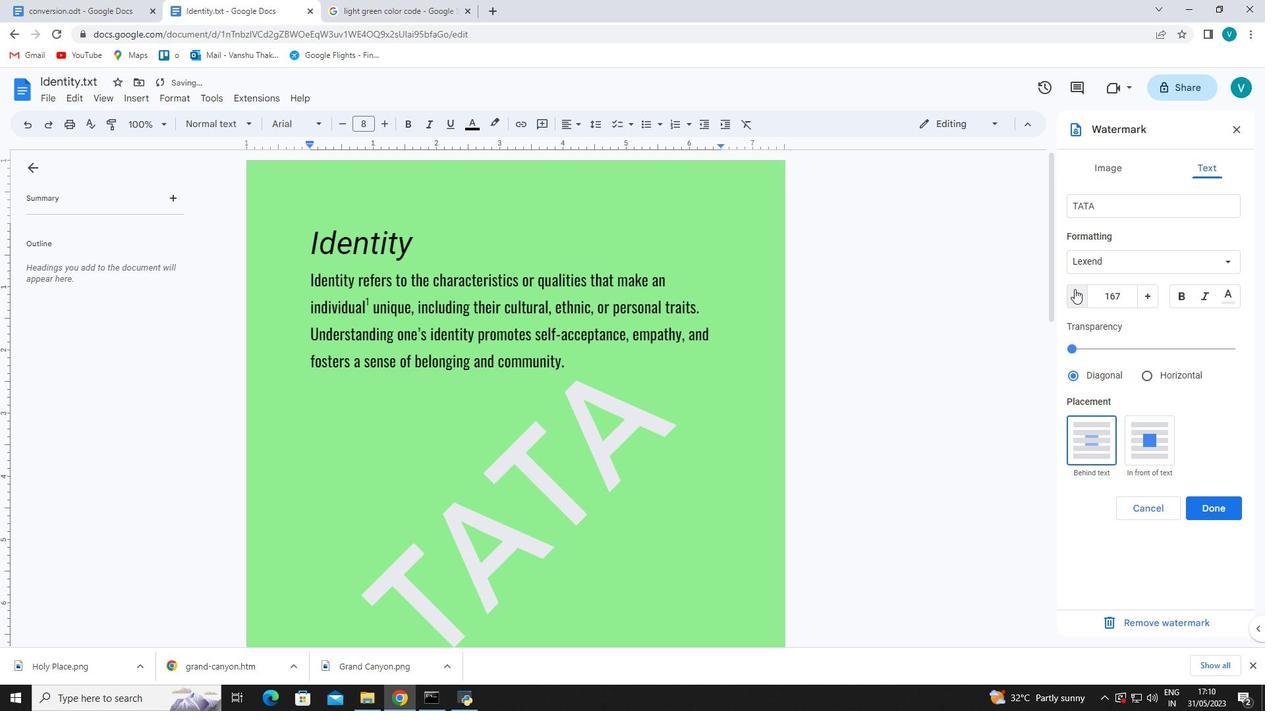 
Action: Mouse pressed left at (1075, 289)
Screenshot: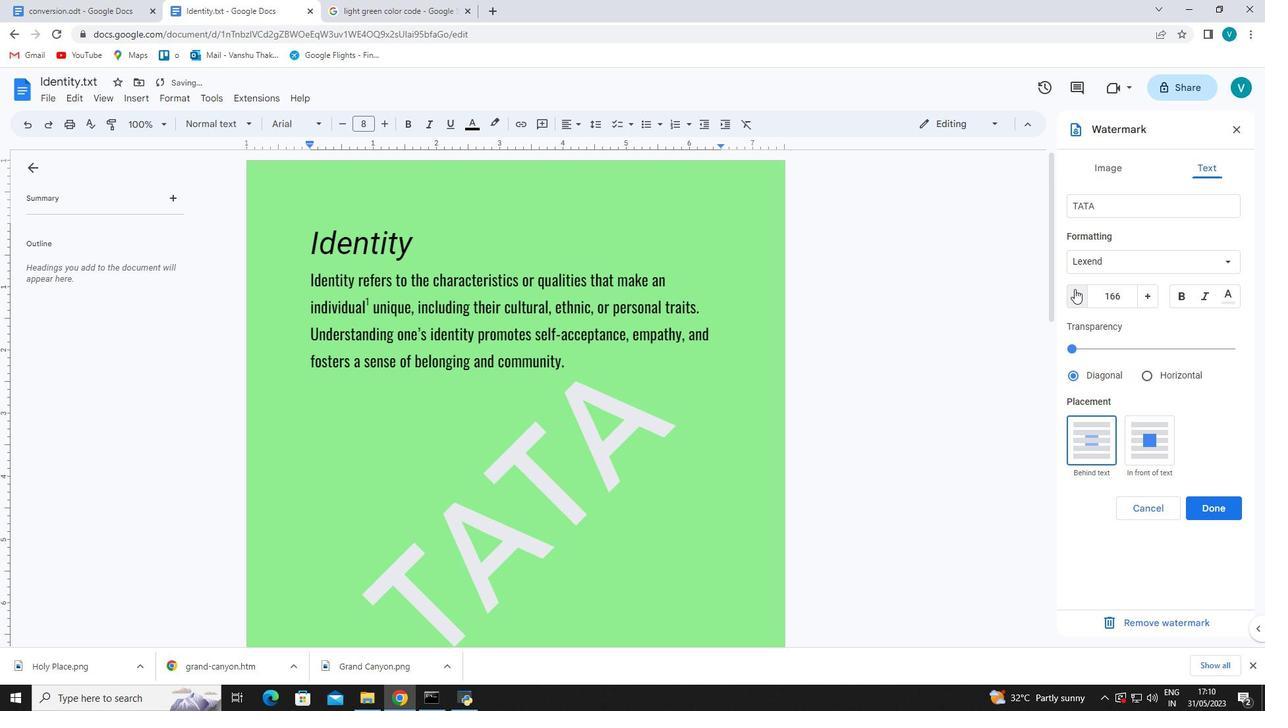 
Action: Mouse pressed left at (1075, 289)
Screenshot: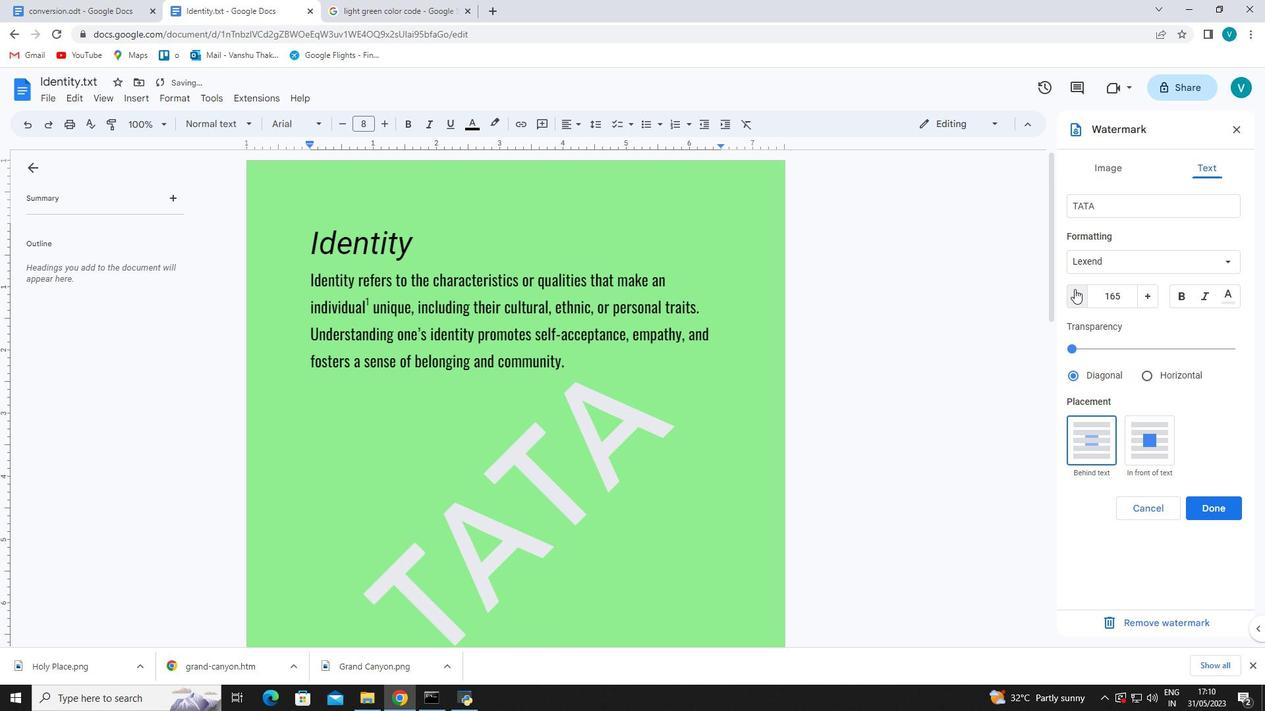 
Action: Mouse pressed left at (1075, 289)
Screenshot: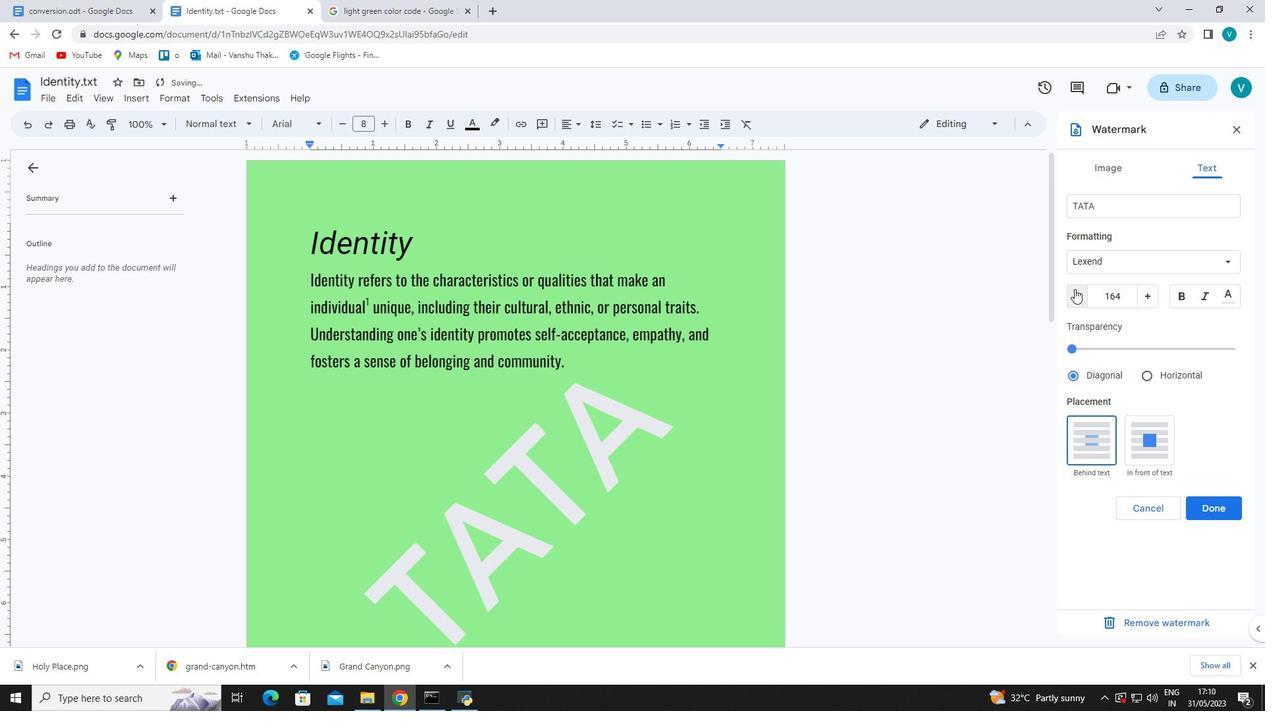 
Action: Mouse pressed left at (1075, 289)
Screenshot: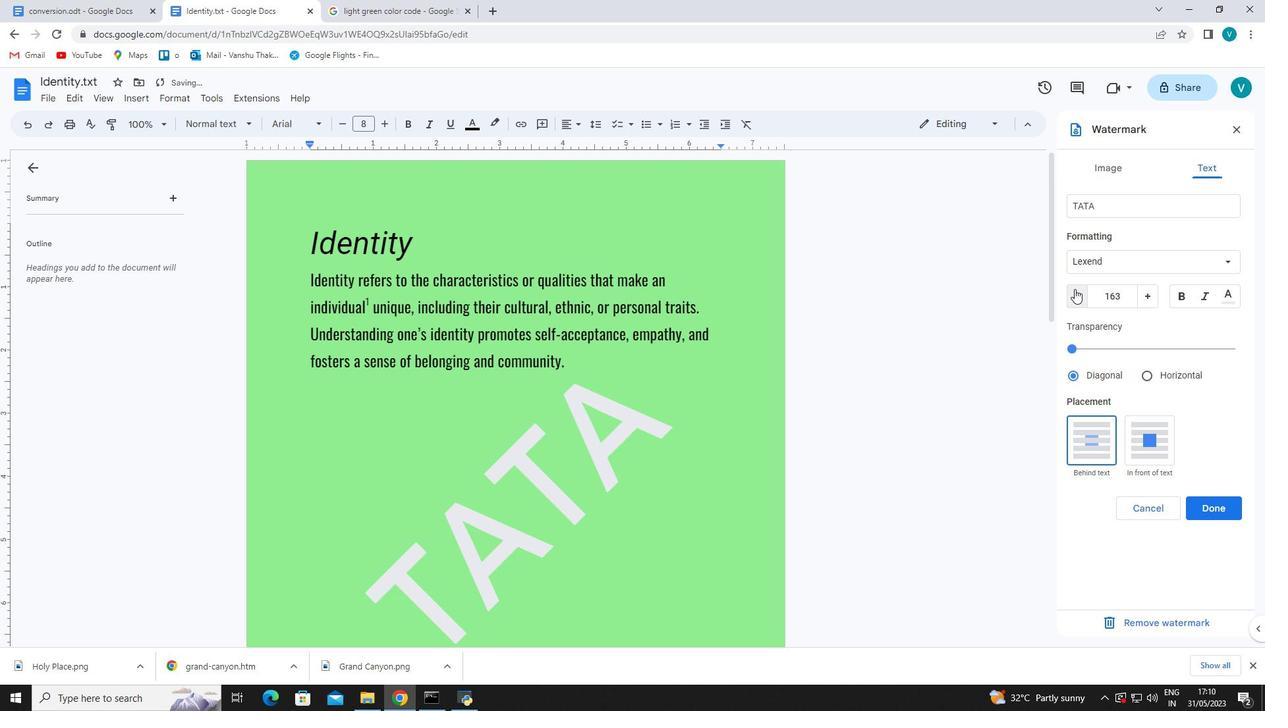 
Action: Mouse pressed left at (1075, 289)
Screenshot: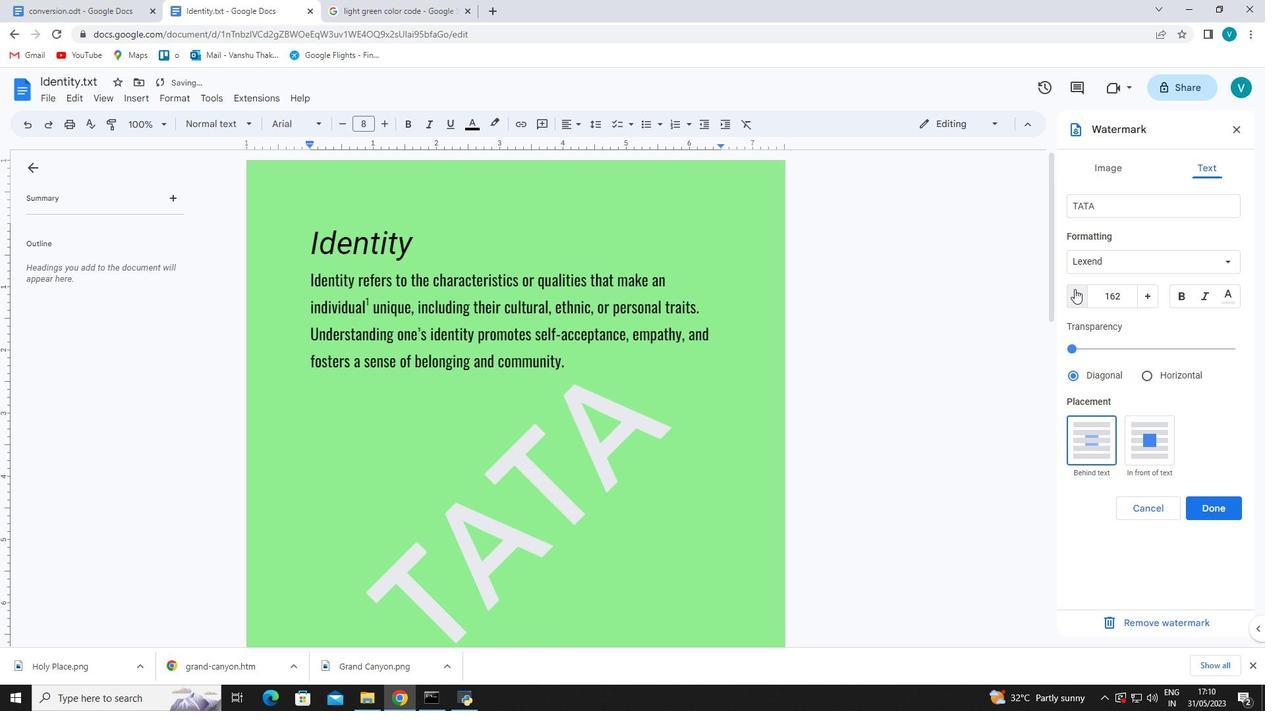 
Action: Mouse pressed left at (1075, 289)
Screenshot: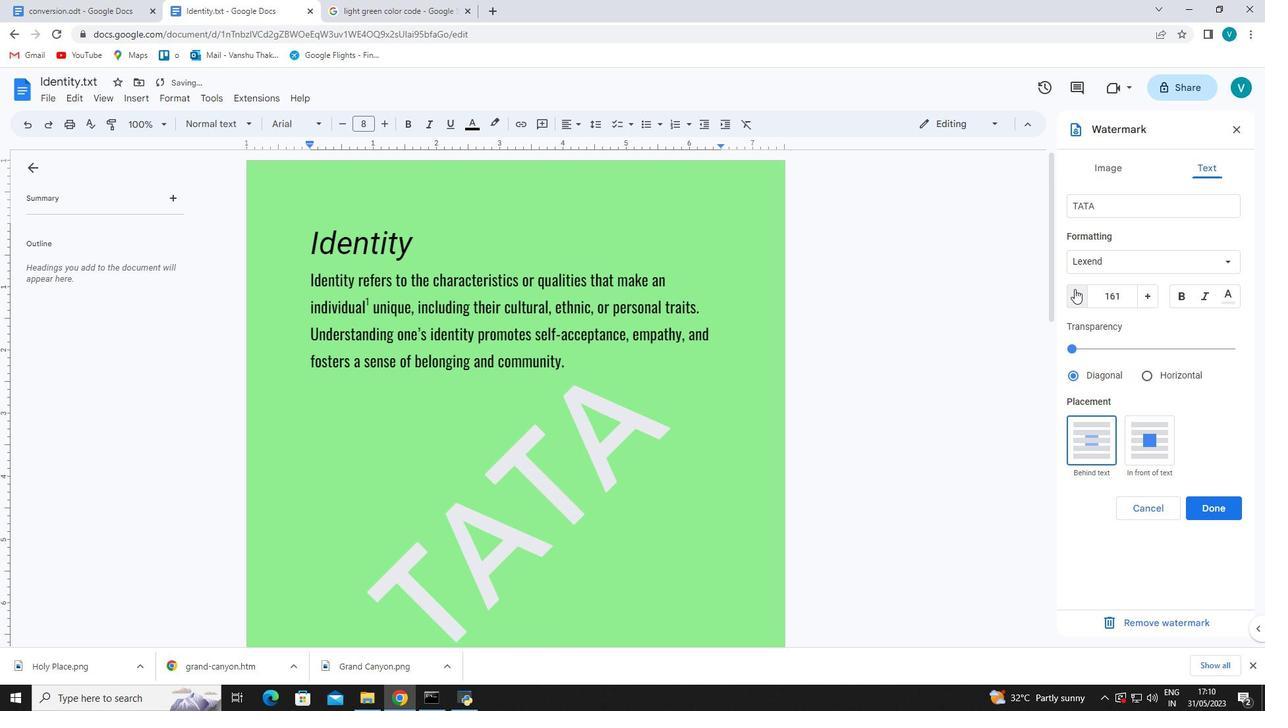 
Action: Mouse pressed left at (1075, 289)
Screenshot: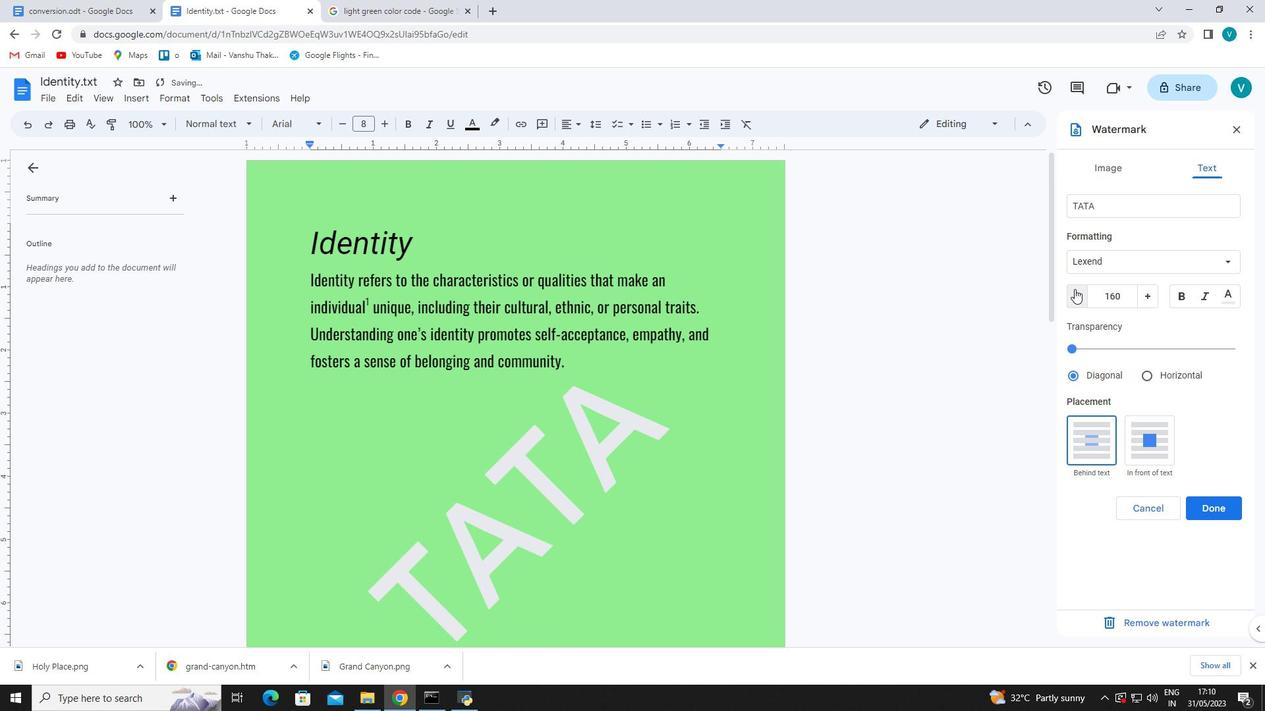 
Action: Mouse pressed left at (1075, 289)
Screenshot: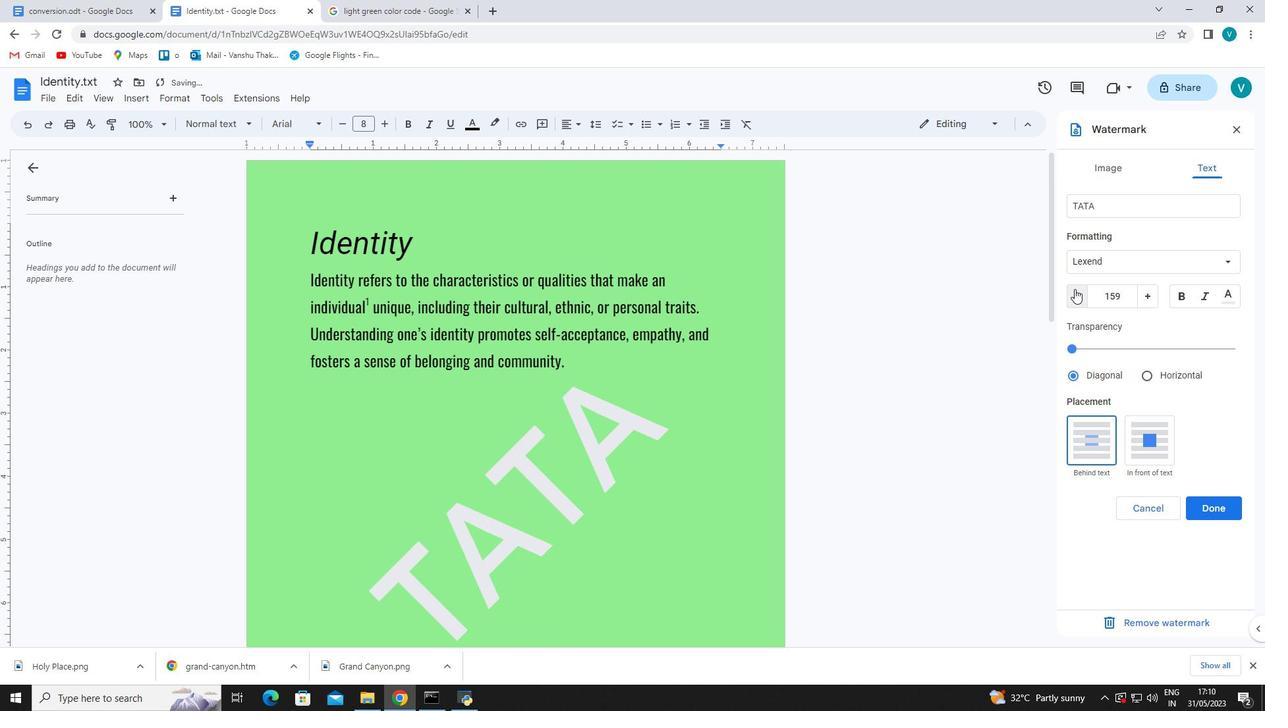 
Action: Mouse pressed left at (1075, 289)
Screenshot: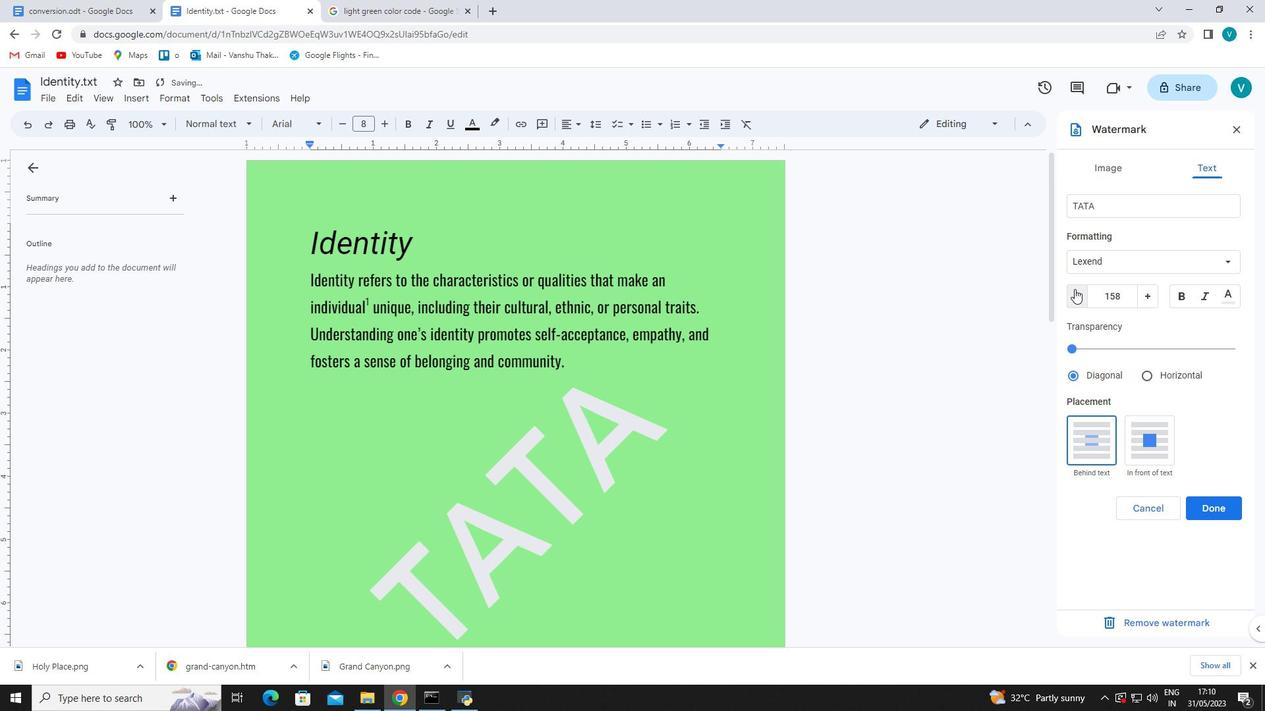 
Action: Mouse pressed left at (1075, 289)
Screenshot: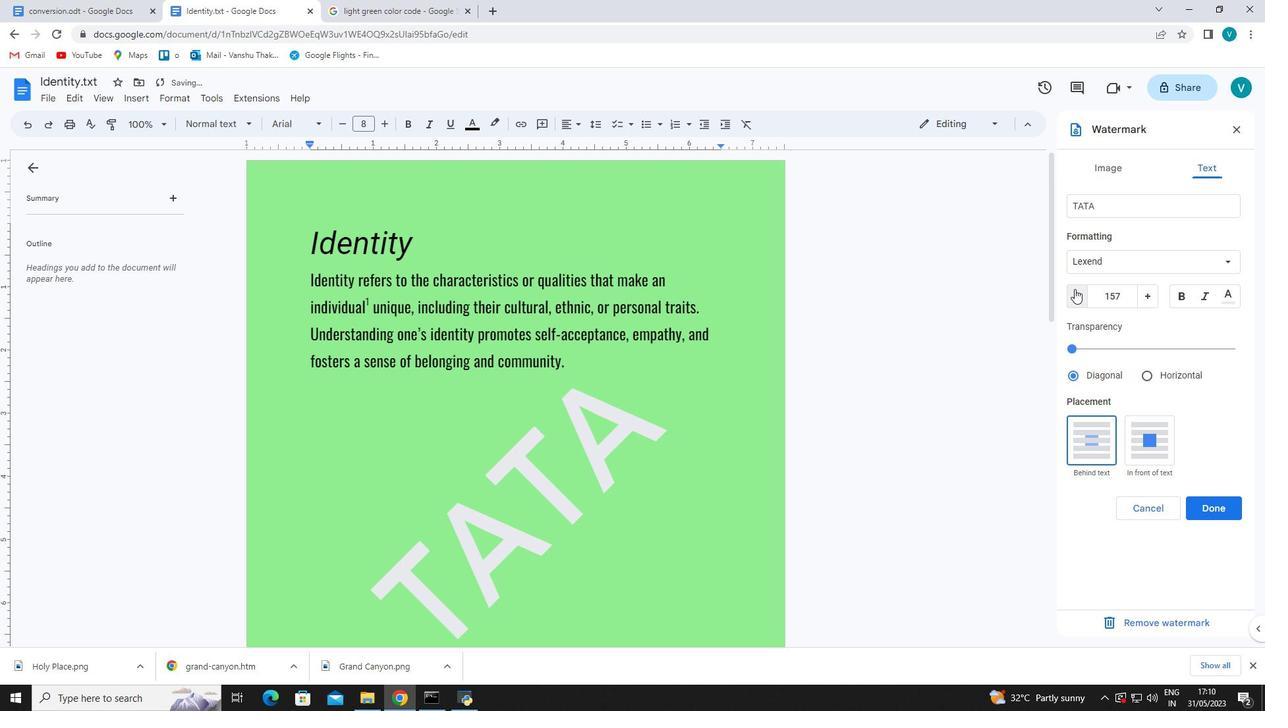 
Action: Mouse pressed left at (1075, 289)
Screenshot: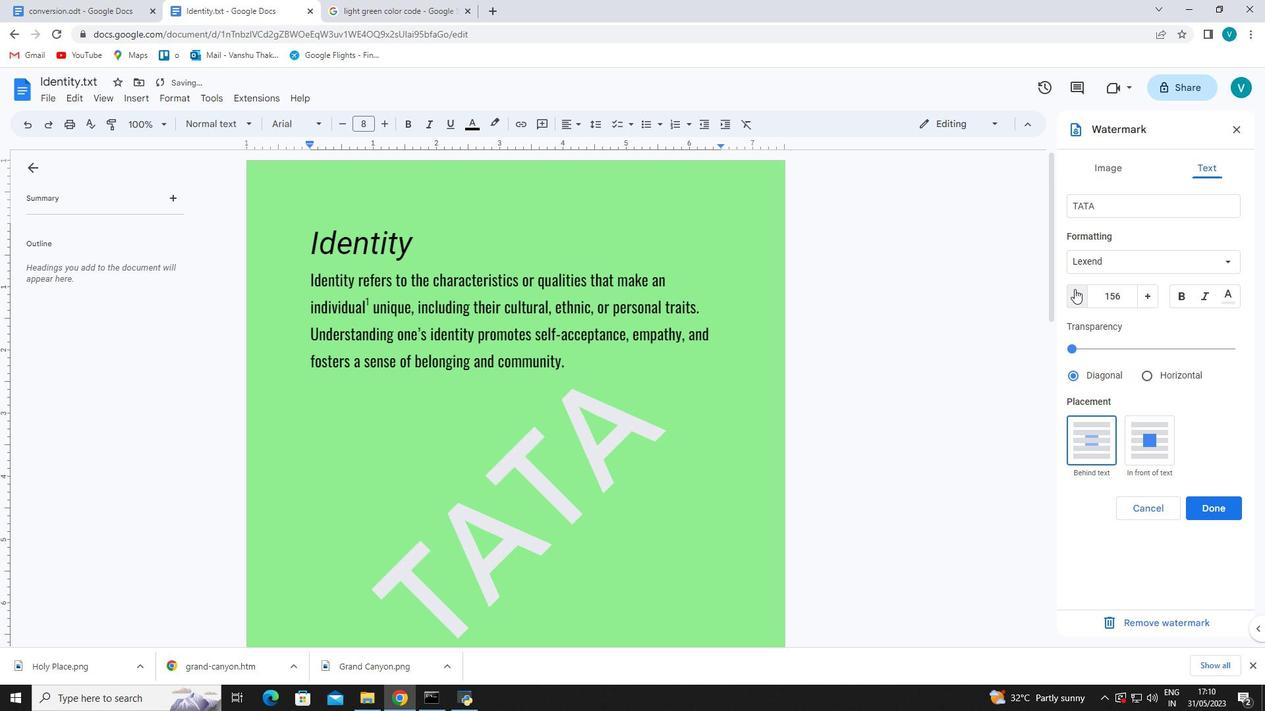 
Action: Mouse pressed left at (1075, 289)
Screenshot: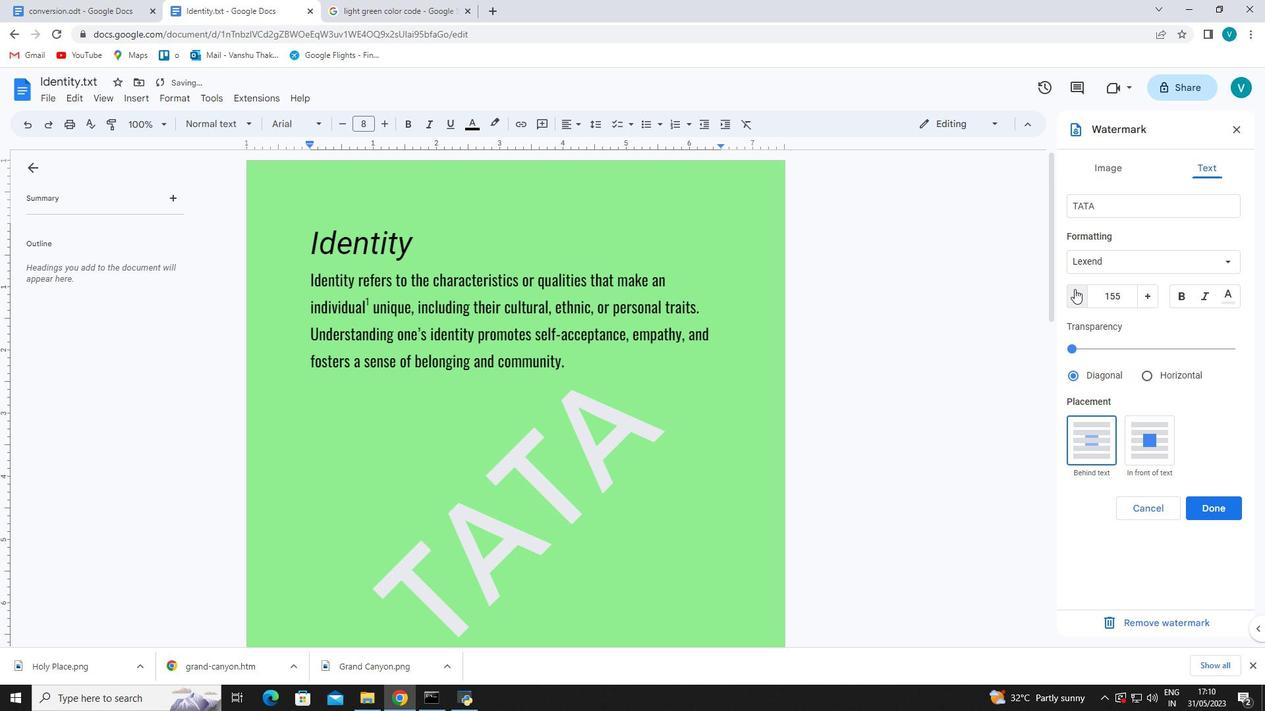 
Action: Mouse pressed left at (1075, 289)
Screenshot: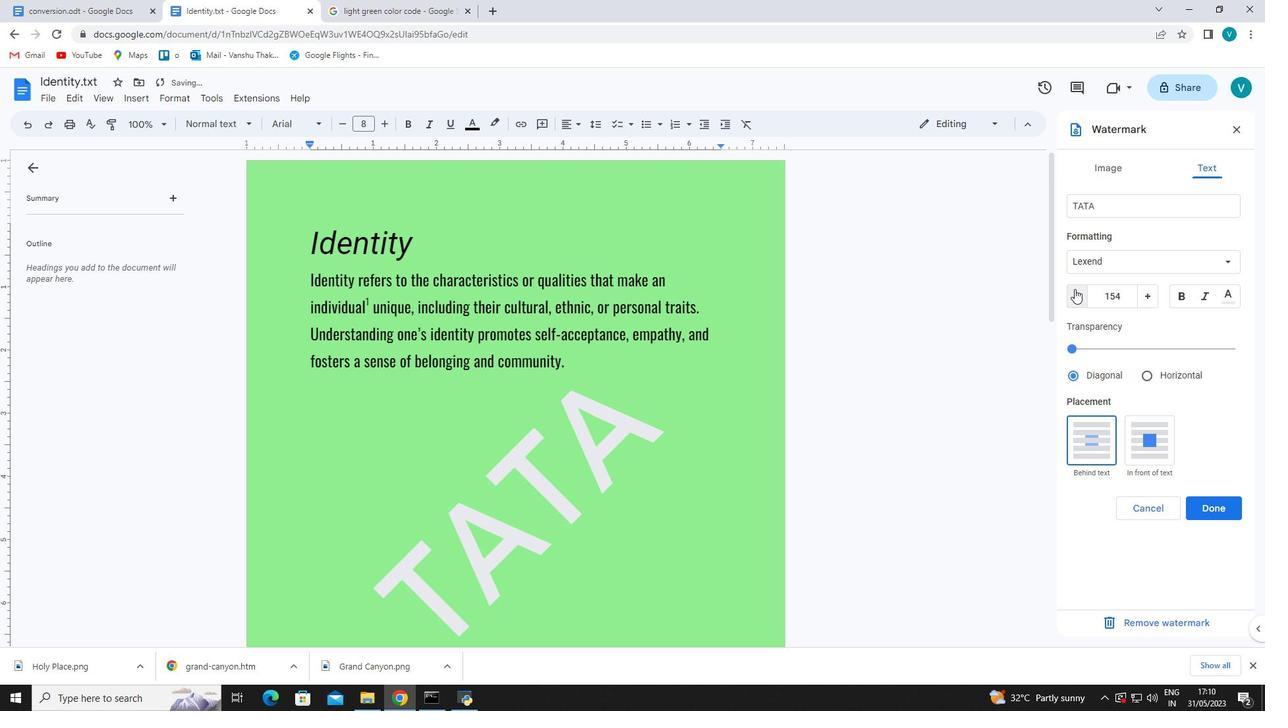 
Action: Mouse pressed left at (1075, 289)
Screenshot: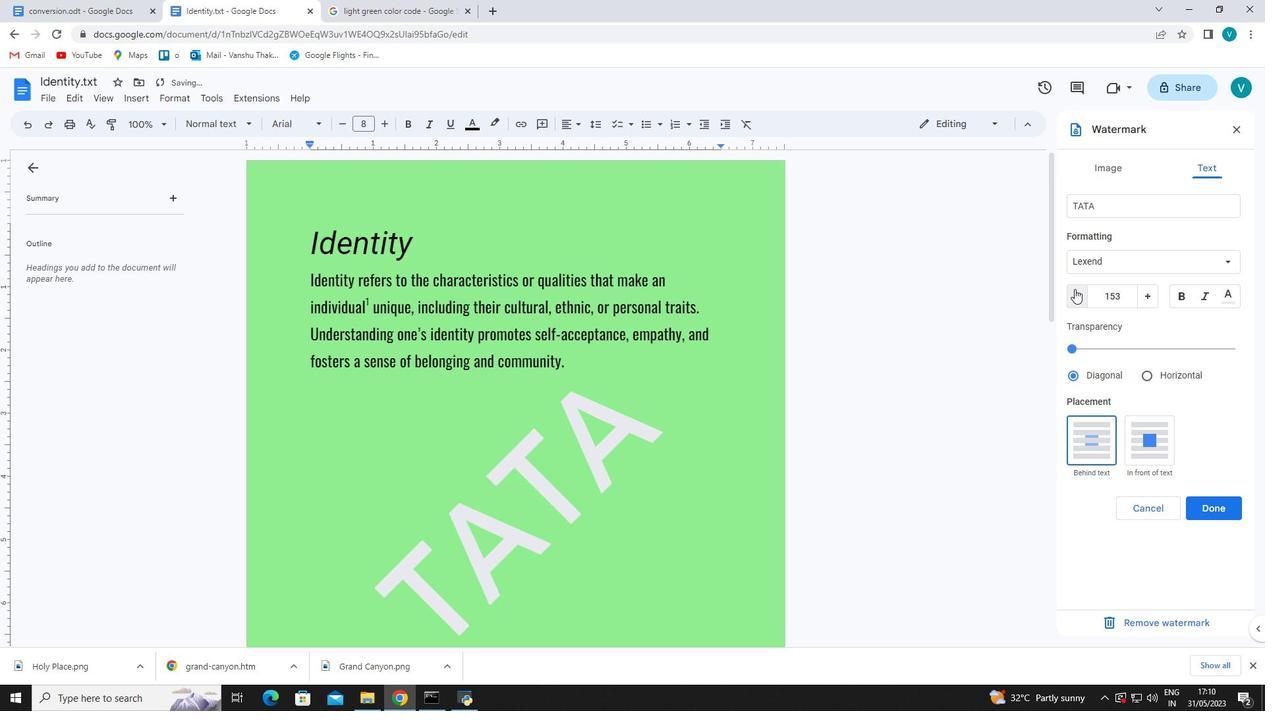 
Action: Mouse pressed left at (1075, 289)
Screenshot: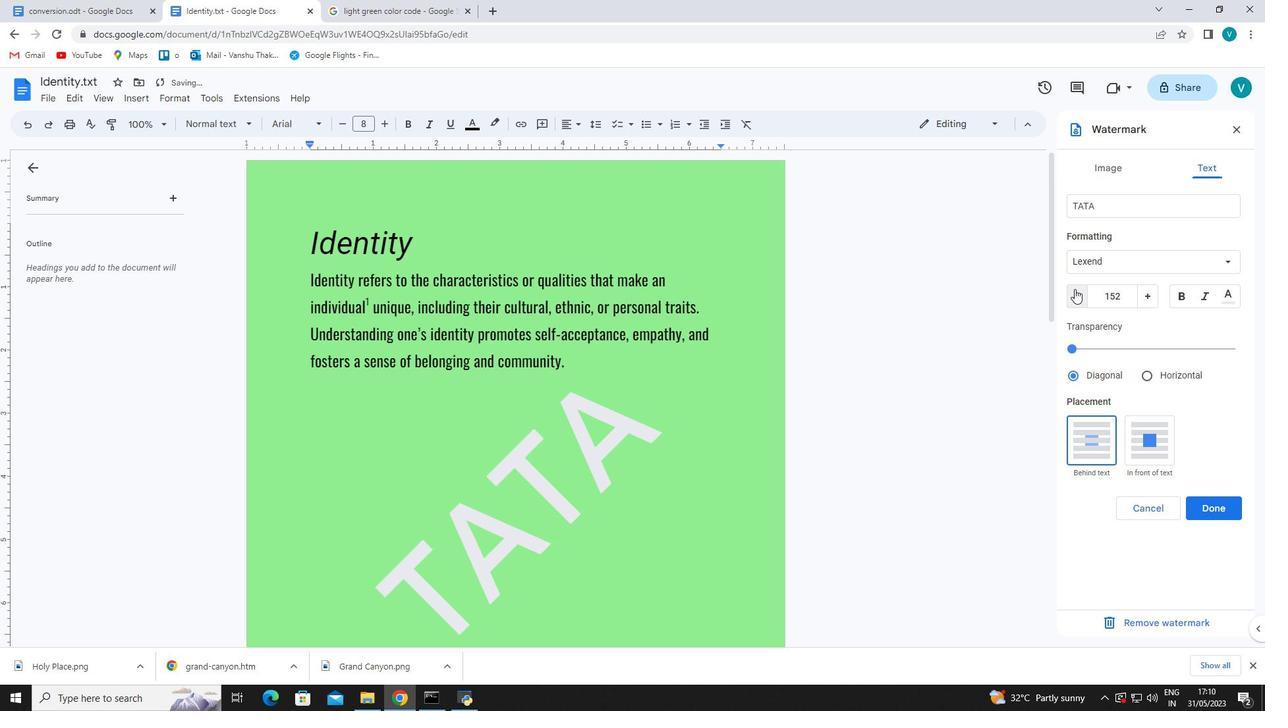 
Action: Mouse pressed left at (1075, 289)
Screenshot: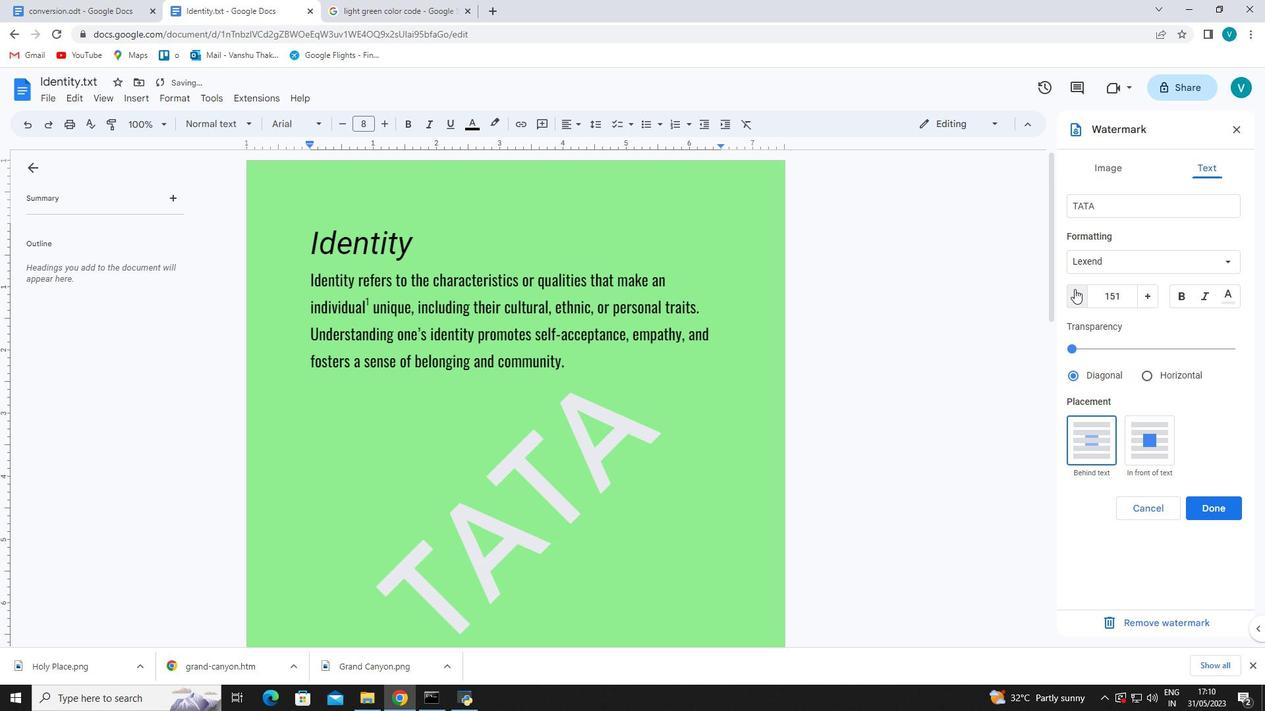 
Action: Mouse pressed left at (1075, 289)
Screenshot: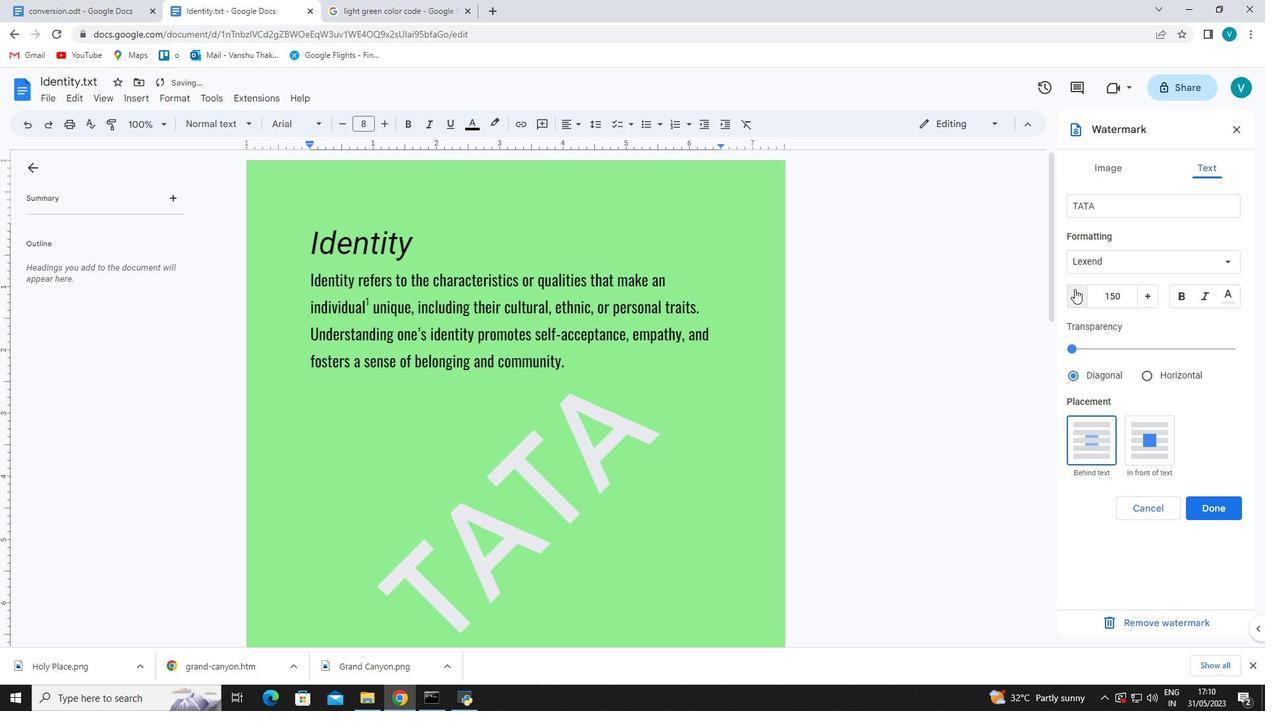 
Action: Mouse pressed left at (1075, 289)
Screenshot: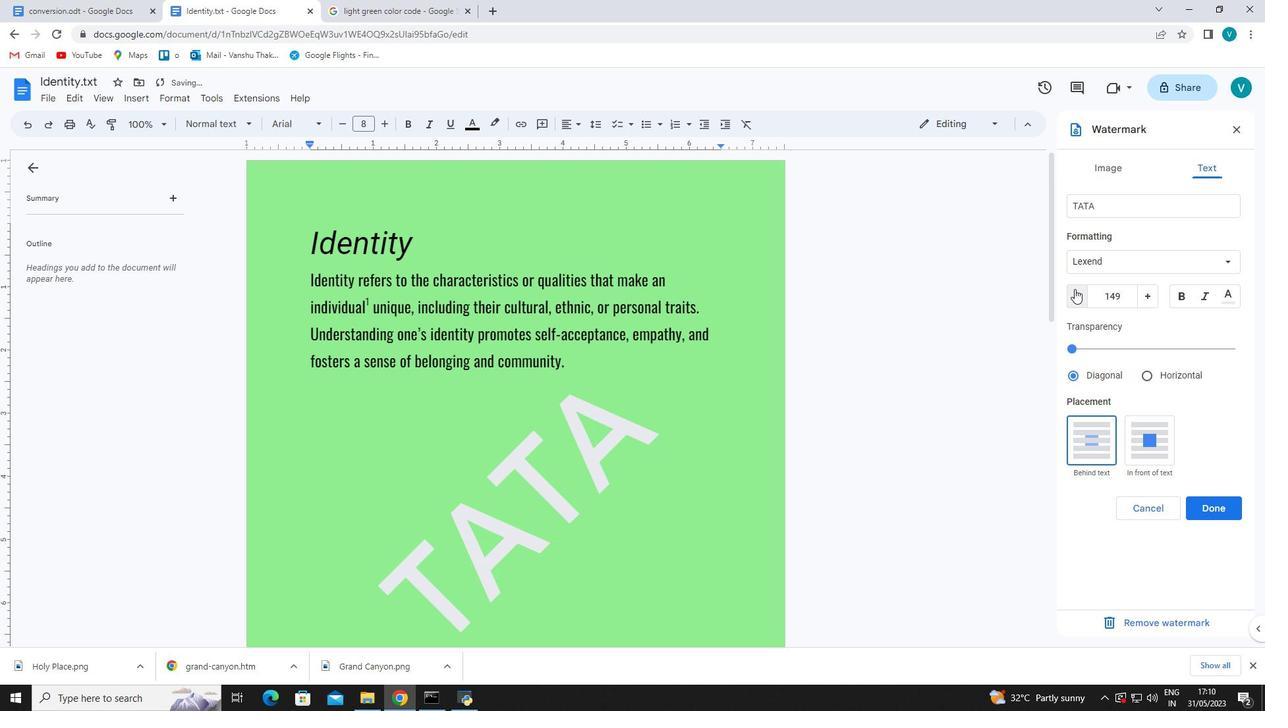 
Action: Mouse pressed left at (1075, 289)
Screenshot: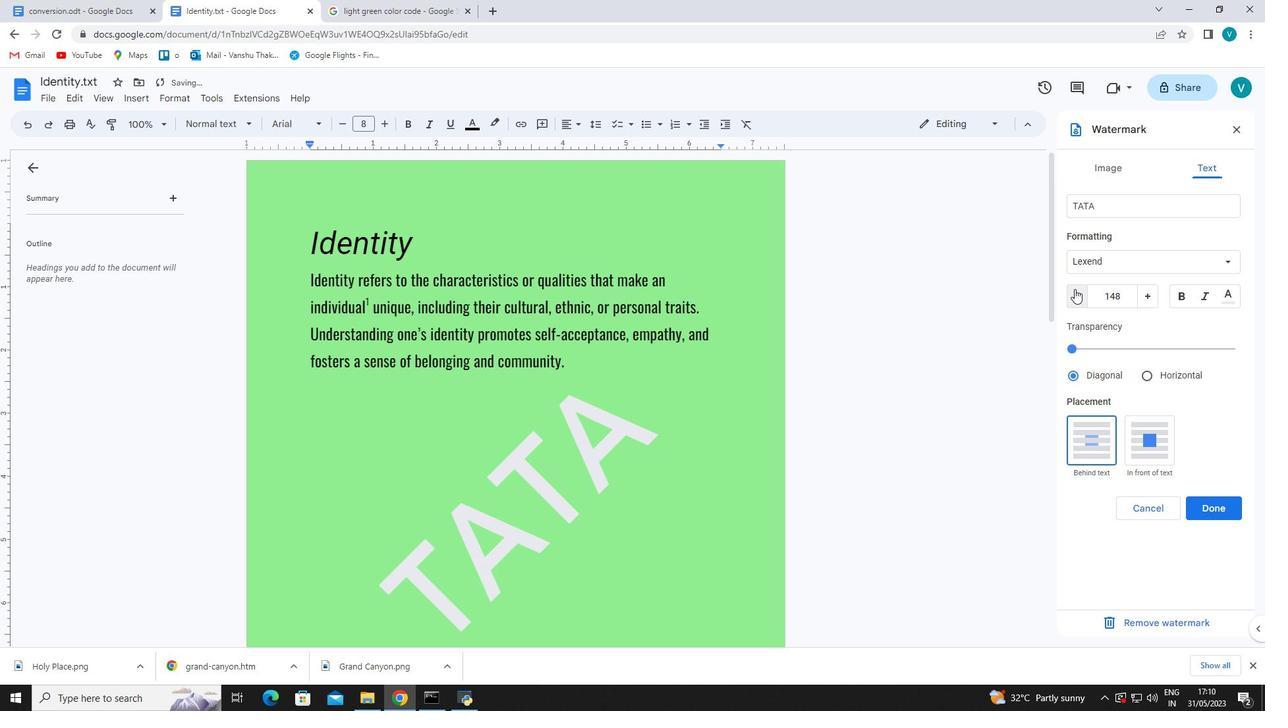 
Action: Mouse pressed left at (1075, 289)
Screenshot: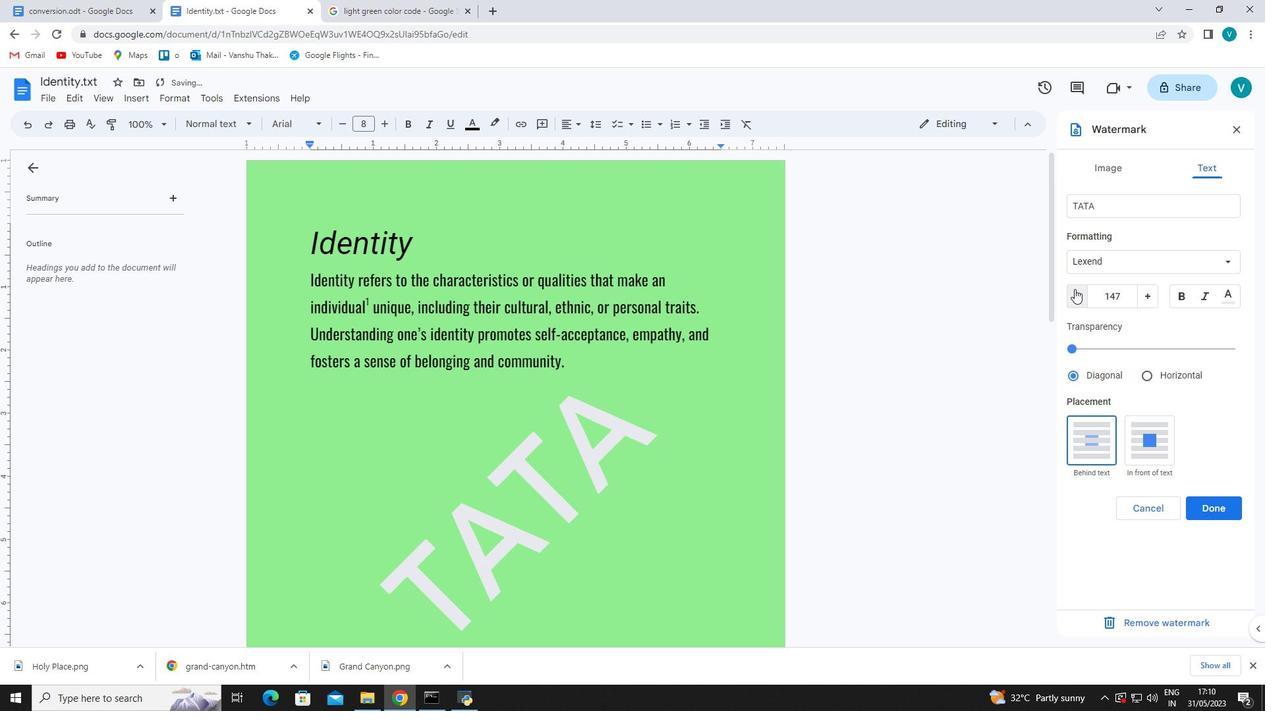 
Action: Mouse pressed left at (1075, 289)
Screenshot: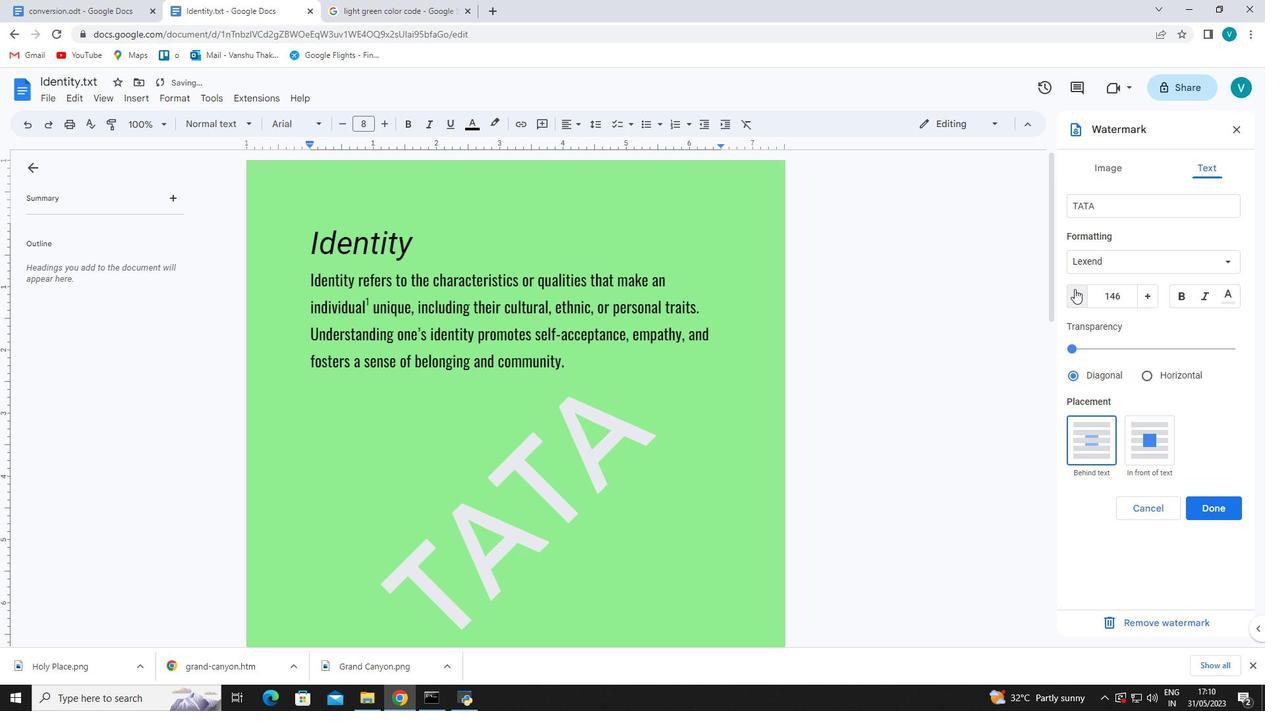 
Action: Mouse pressed left at (1075, 289)
Screenshot: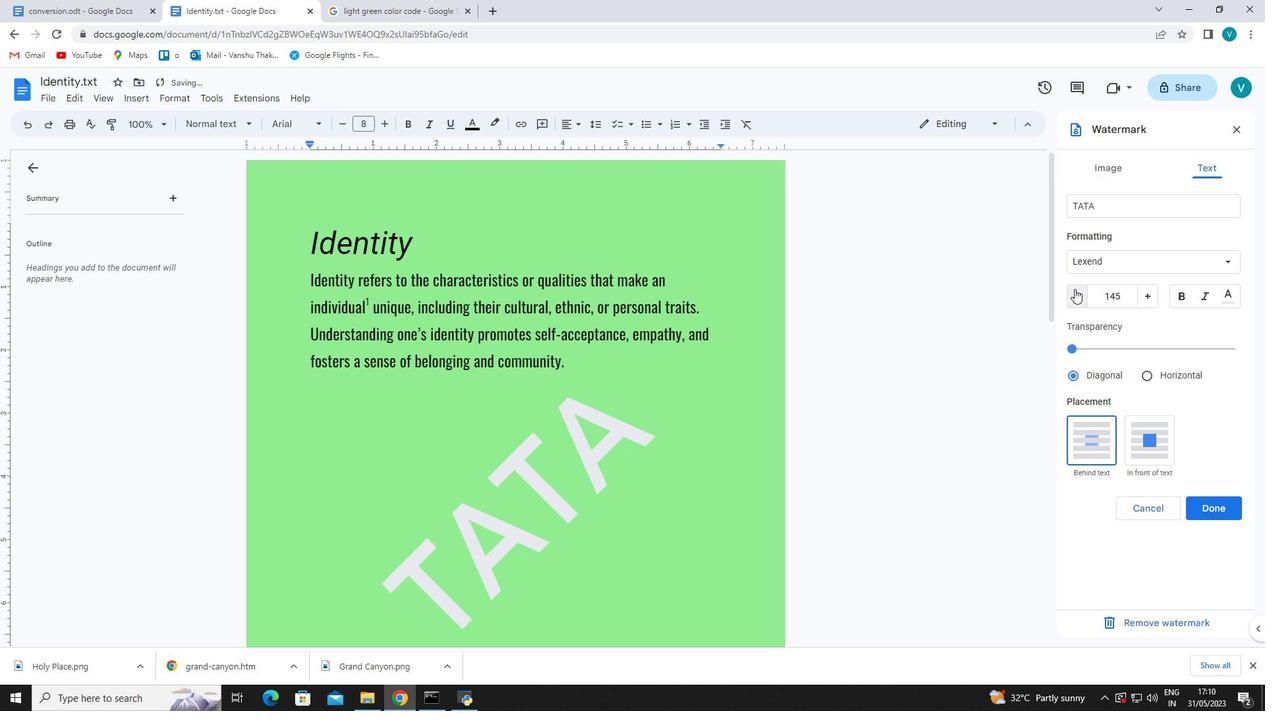 
Action: Mouse pressed left at (1075, 289)
Screenshot: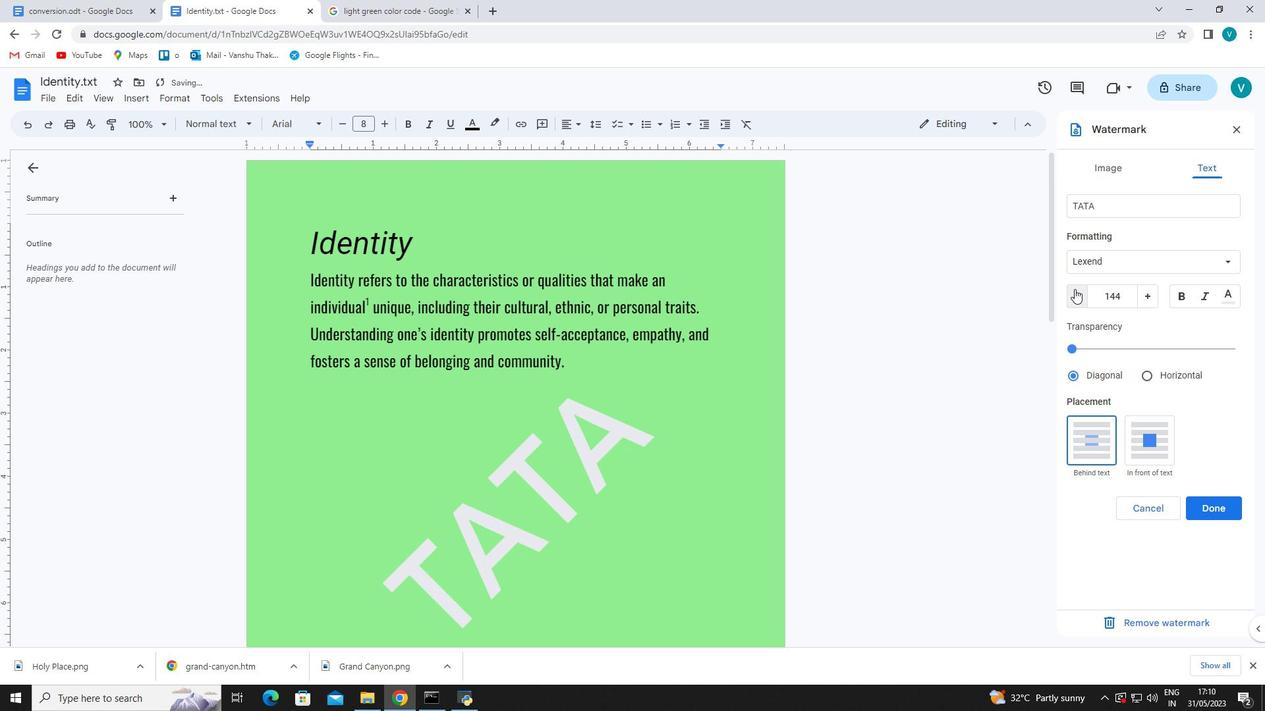 
Action: Mouse pressed left at (1075, 289)
Screenshot: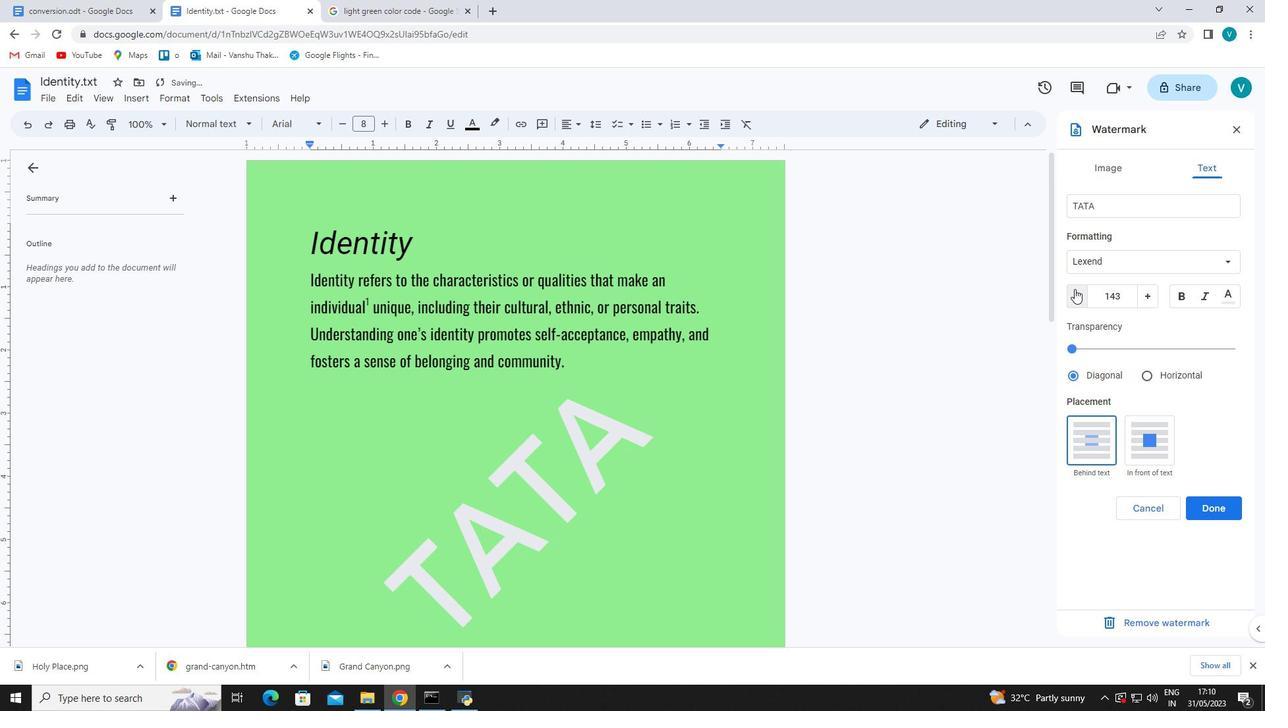 
Action: Mouse pressed left at (1075, 289)
Screenshot: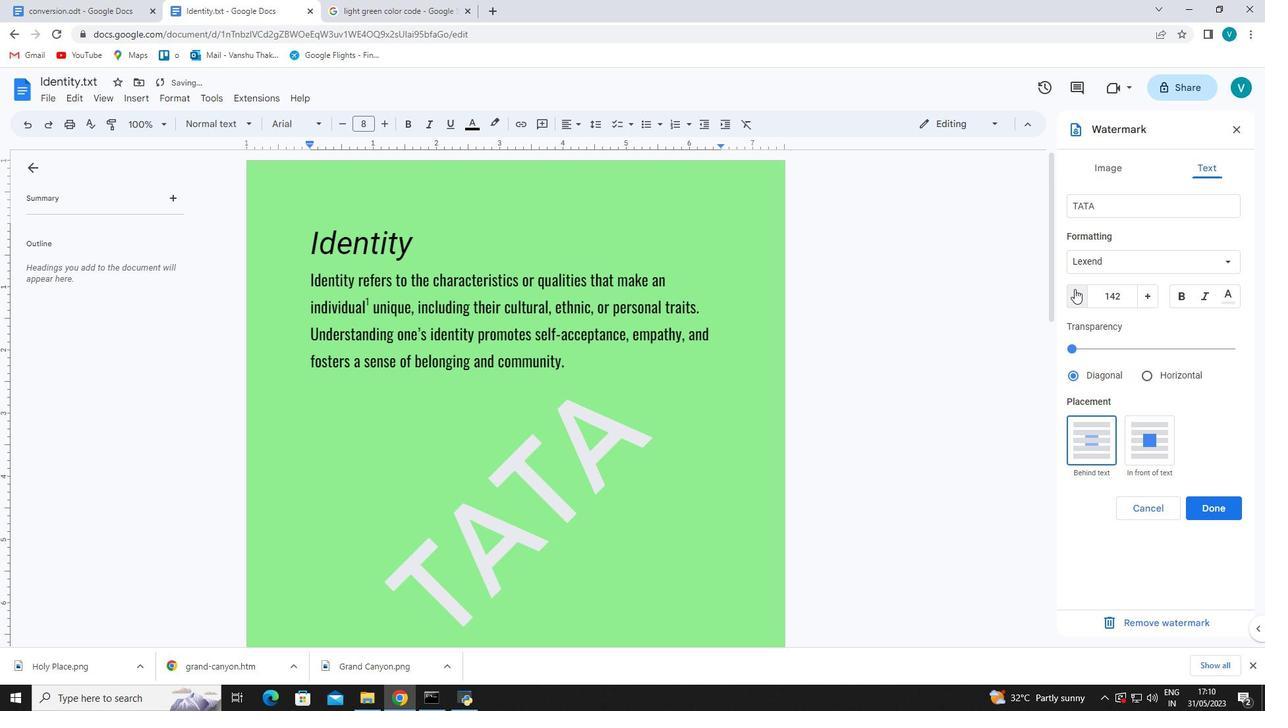 
Action: Mouse moved to (1069, 288)
Screenshot: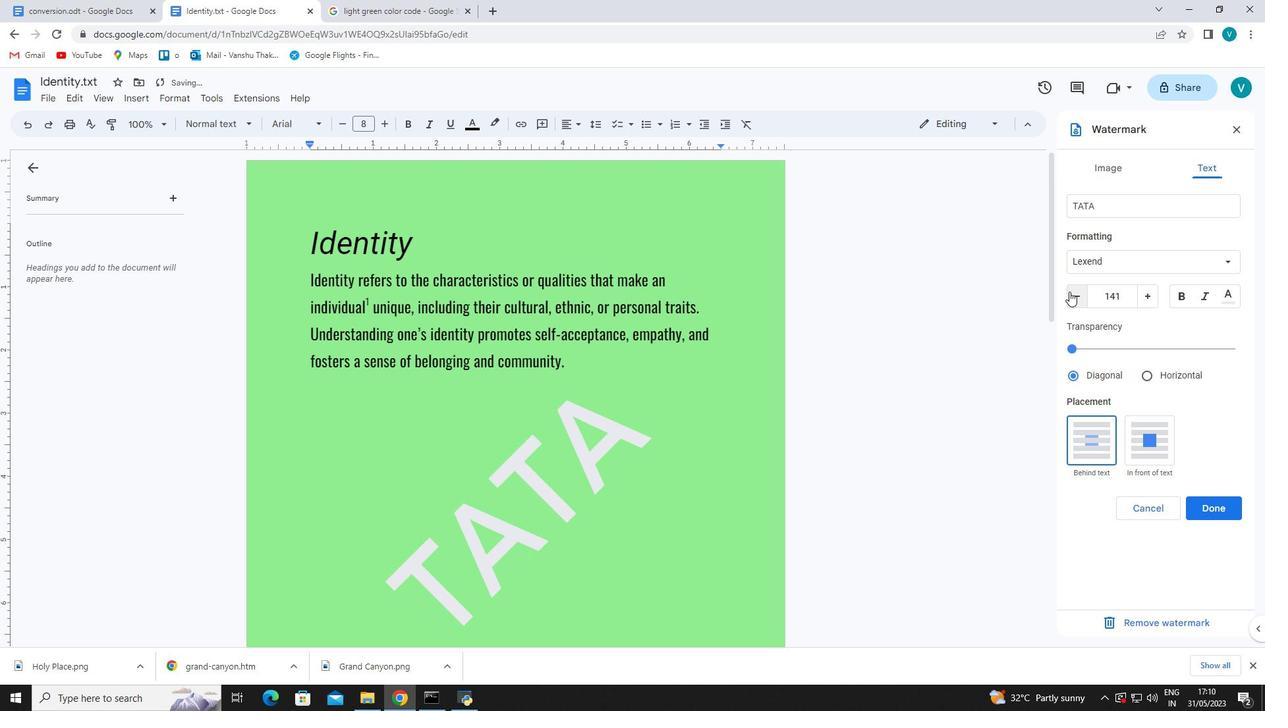 
Action: Mouse pressed left at (1069, 288)
Screenshot: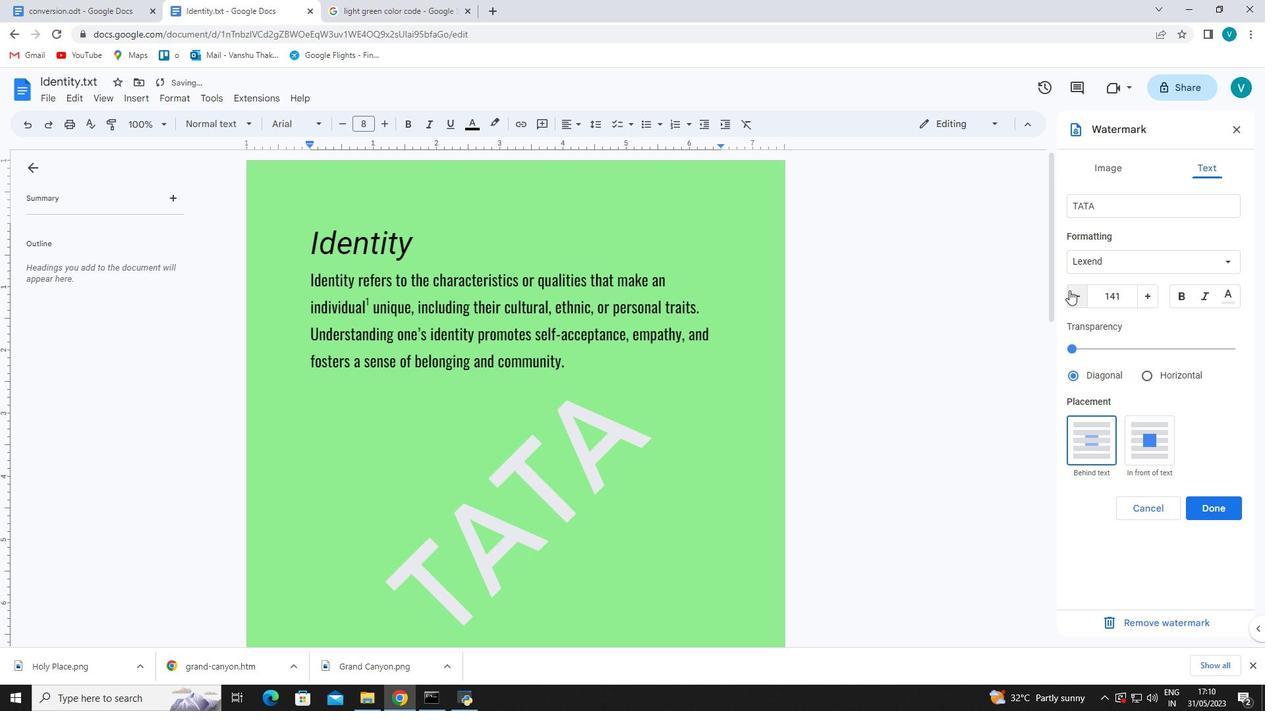 
Action: Mouse moved to (1072, 286)
Screenshot: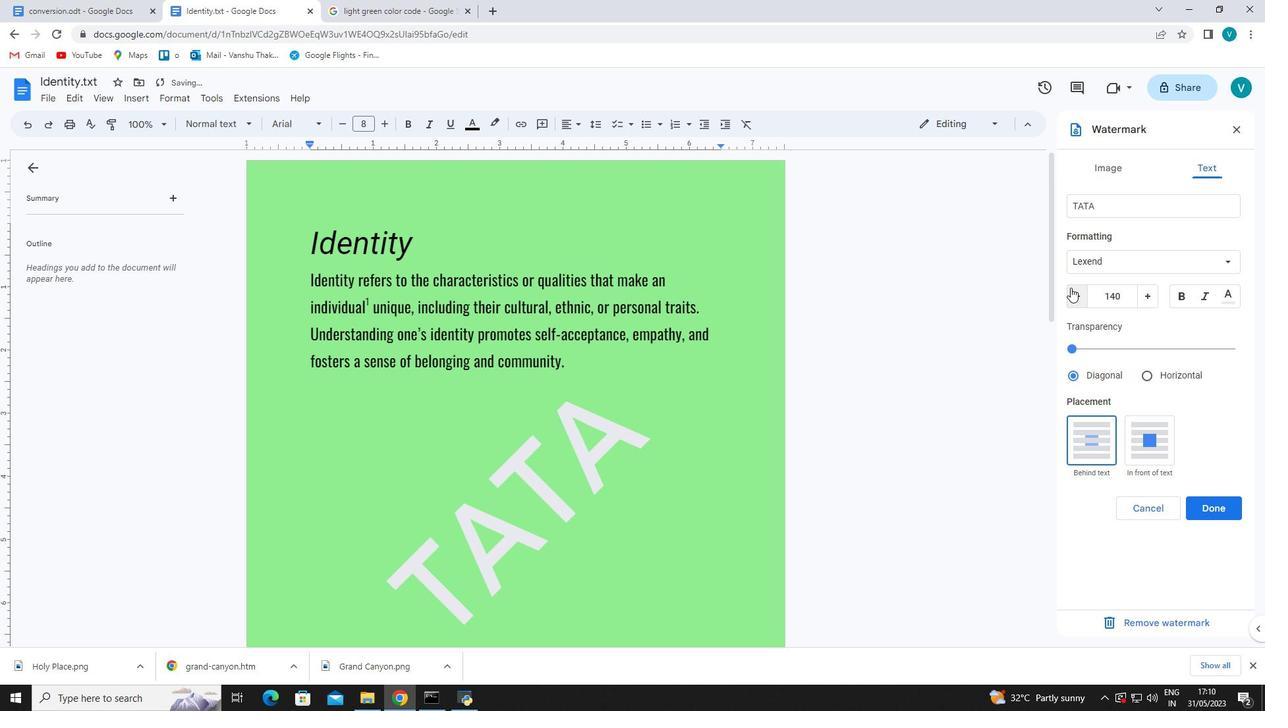 
Action: Mouse pressed left at (1072, 286)
Screenshot: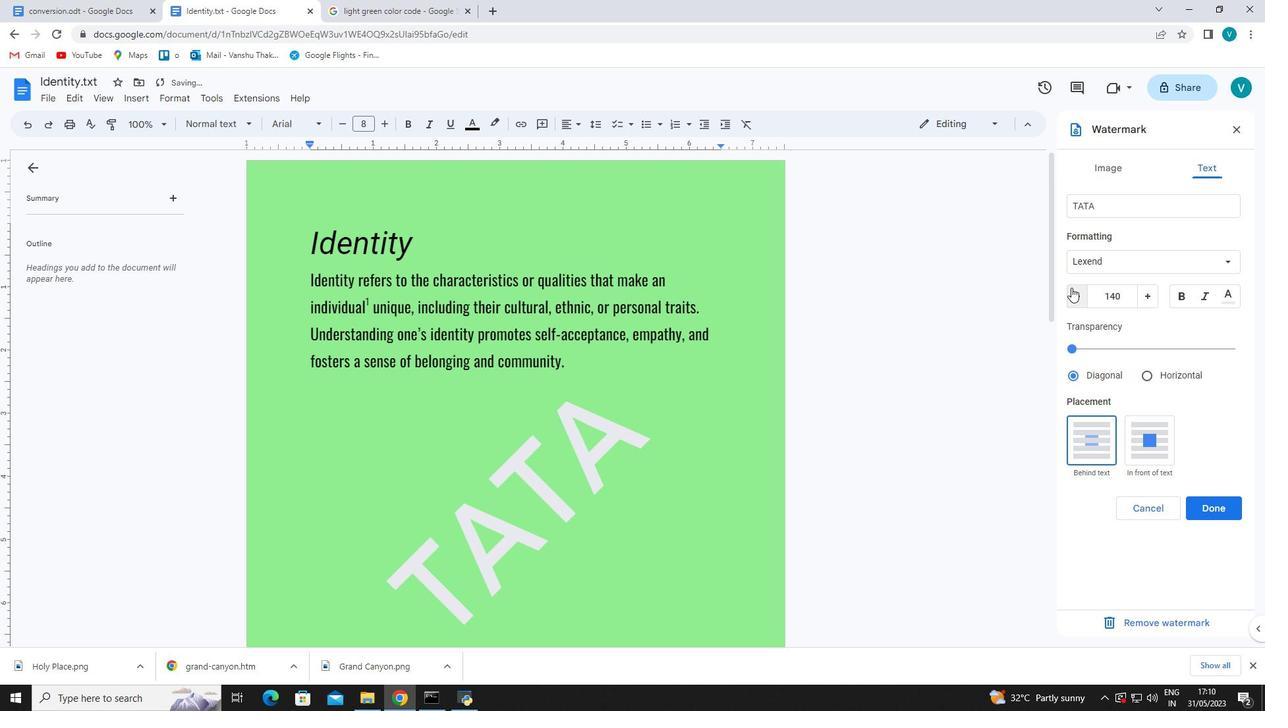 
Action: Mouse moved to (1072, 286)
Screenshot: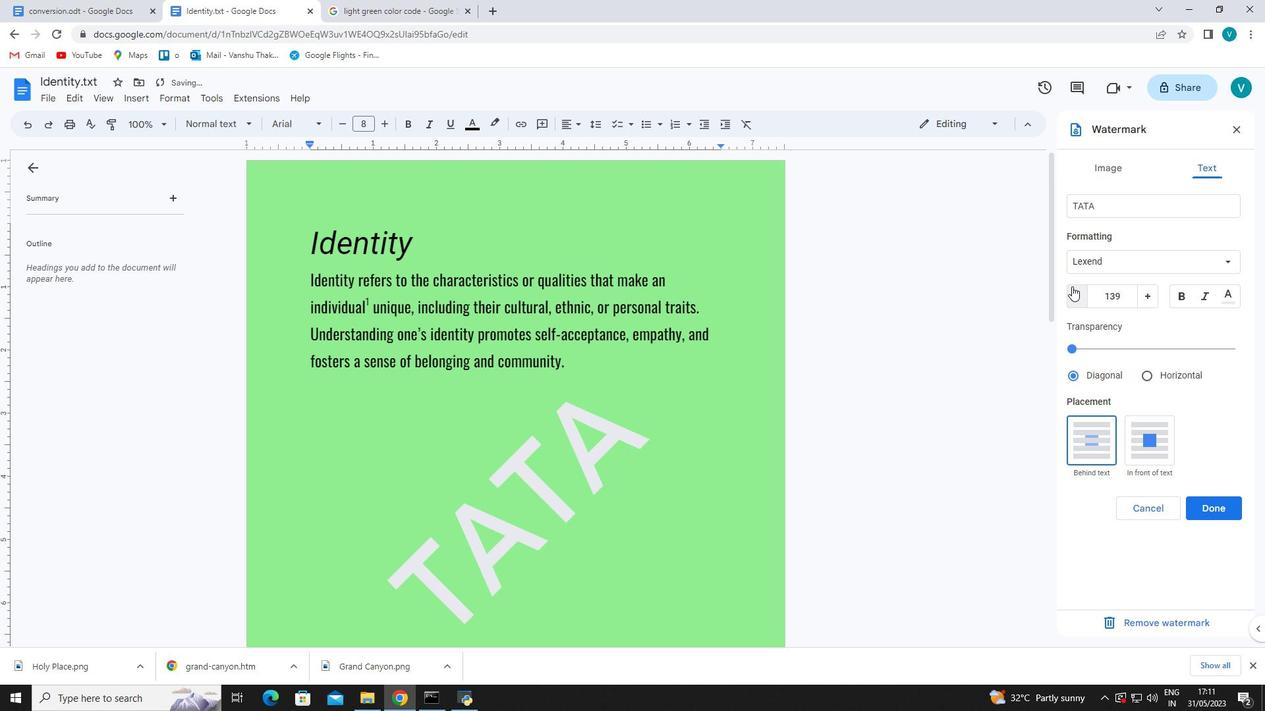 
Action: Mouse pressed left at (1072, 286)
Screenshot: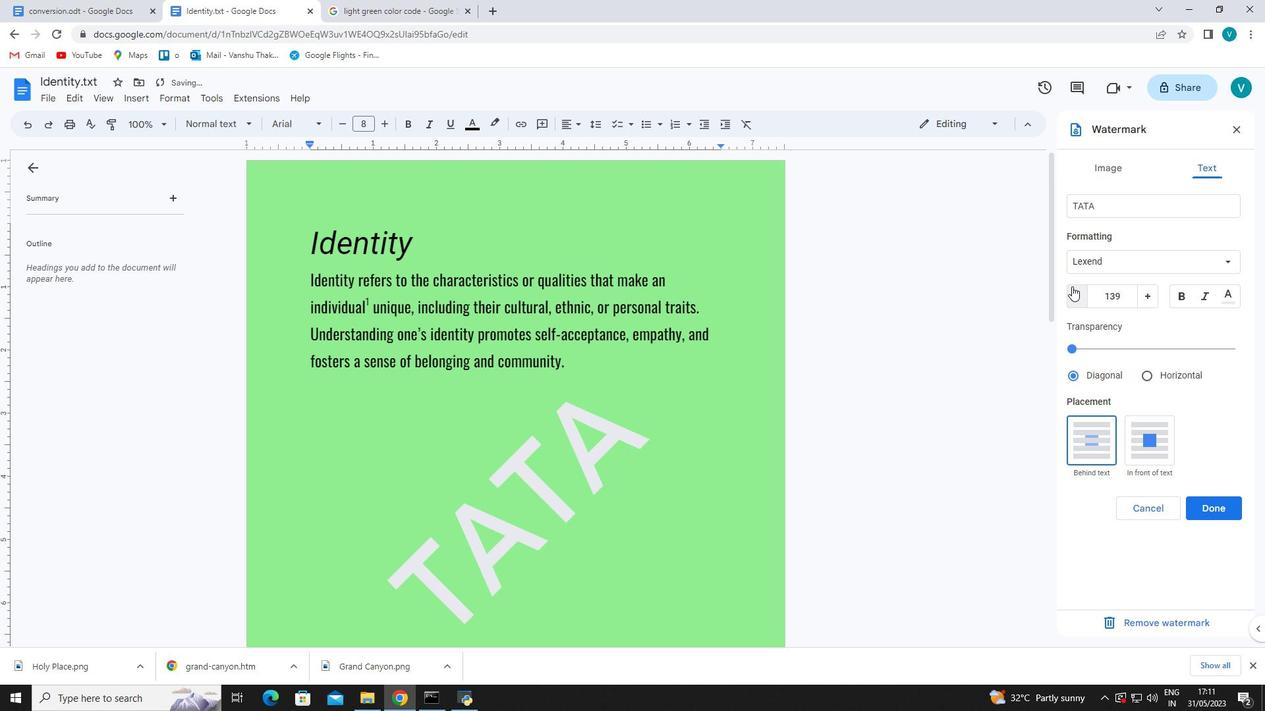 
Action: Mouse pressed left at (1072, 286)
Screenshot: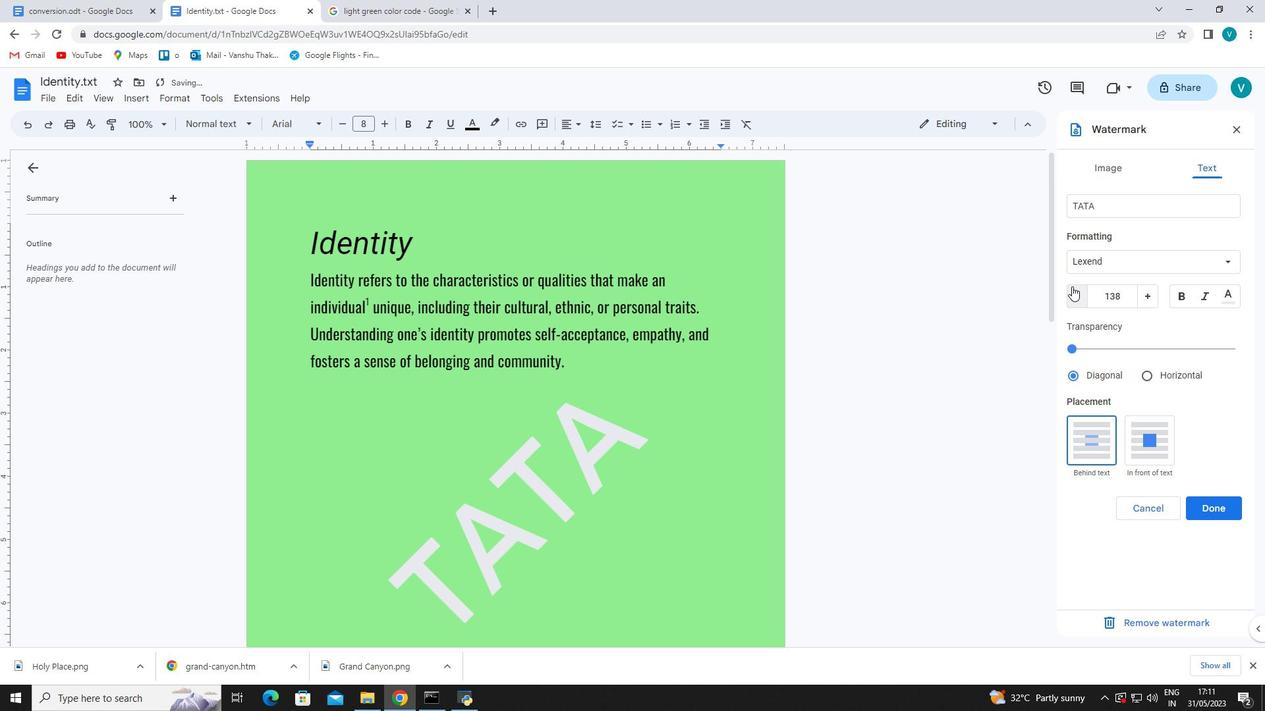 
Action: Mouse pressed left at (1072, 286)
Screenshot: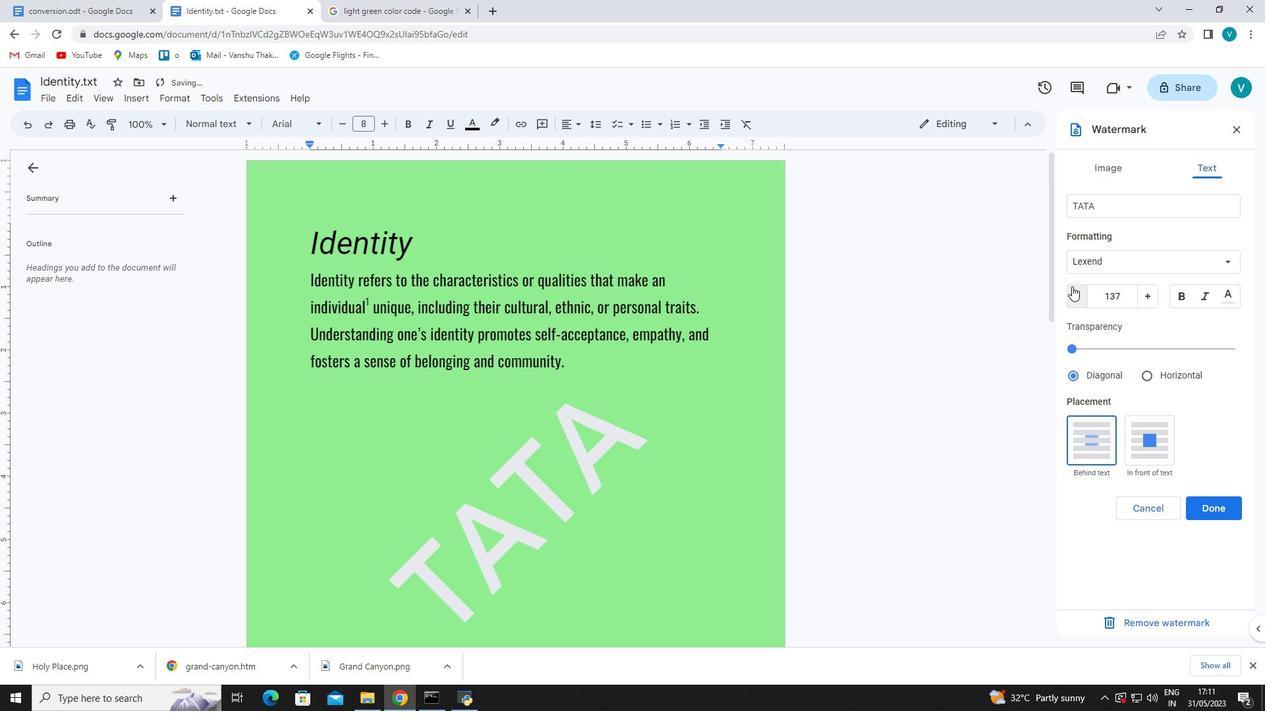 
Action: Mouse pressed left at (1072, 286)
Screenshot: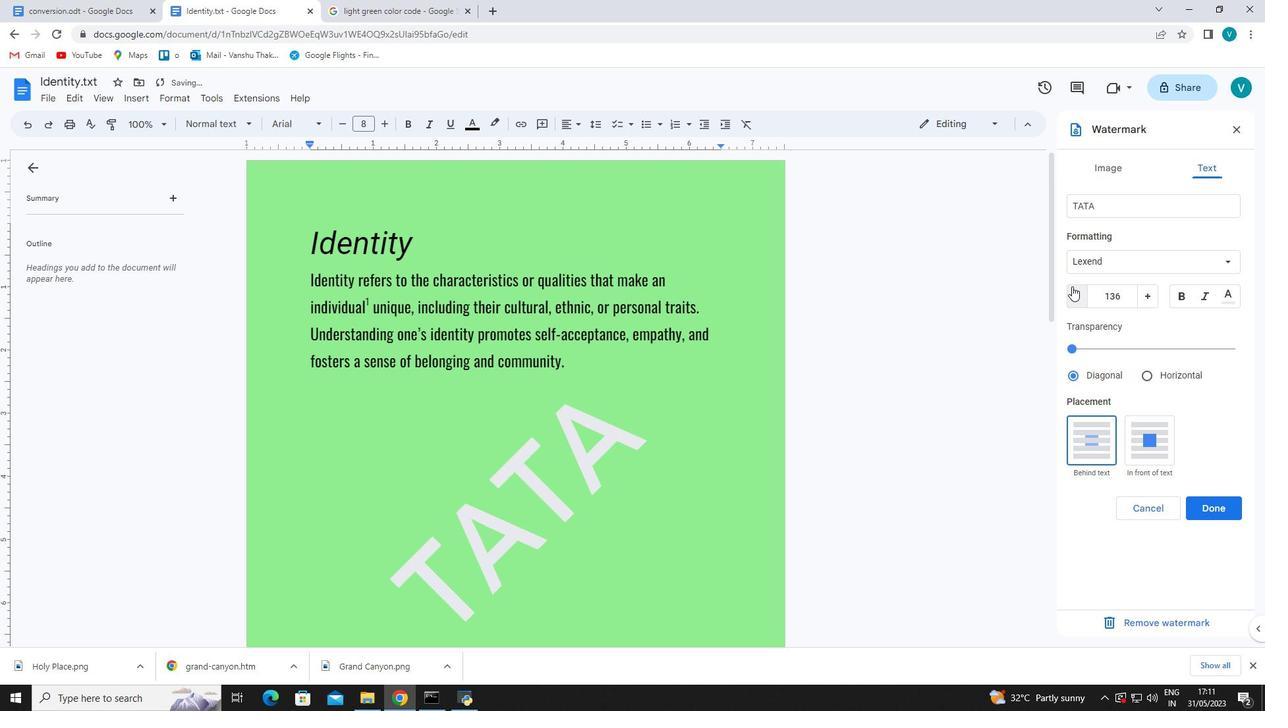 
Action: Mouse pressed left at (1072, 286)
Screenshot: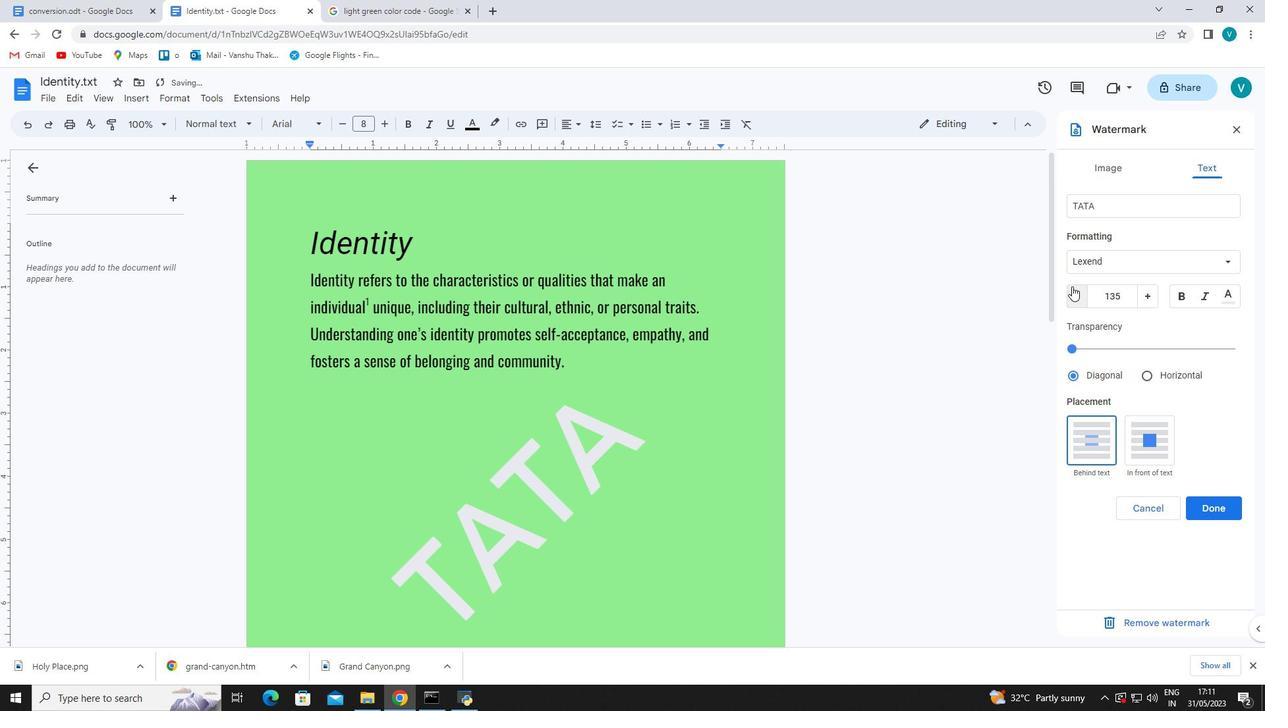 
Action: Mouse pressed left at (1072, 286)
Screenshot: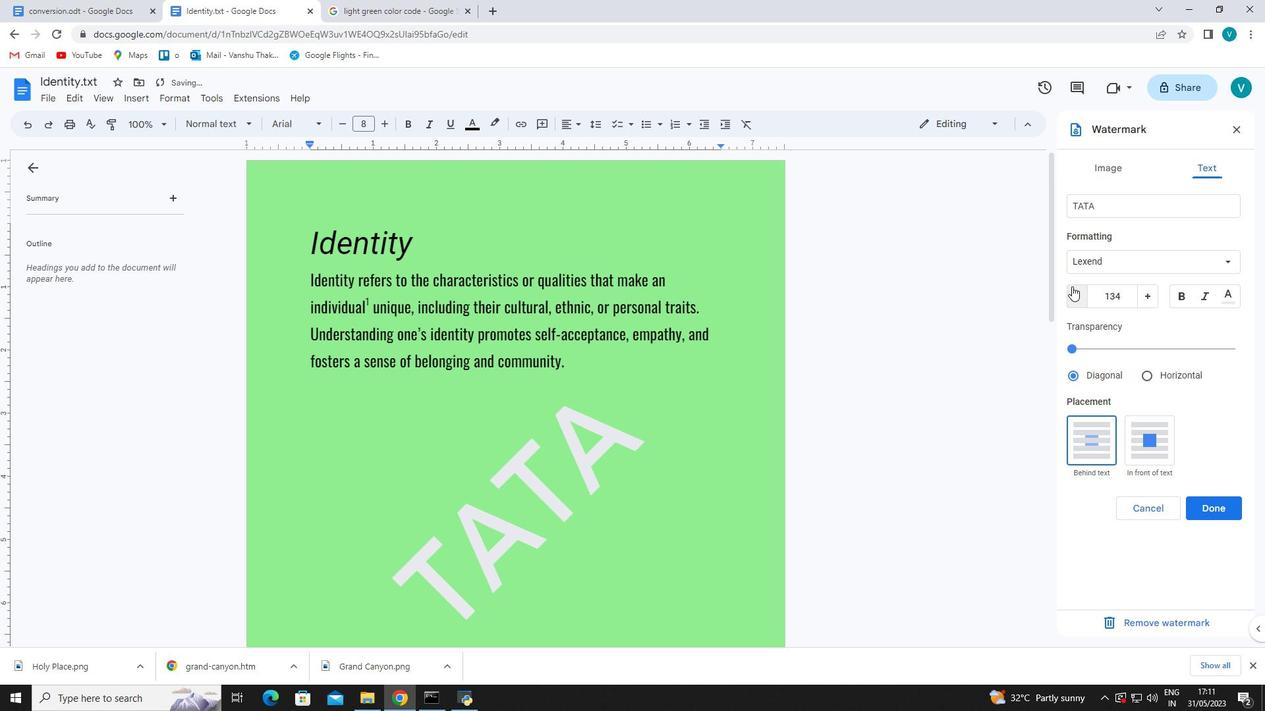 
Action: Mouse pressed left at (1072, 286)
Screenshot: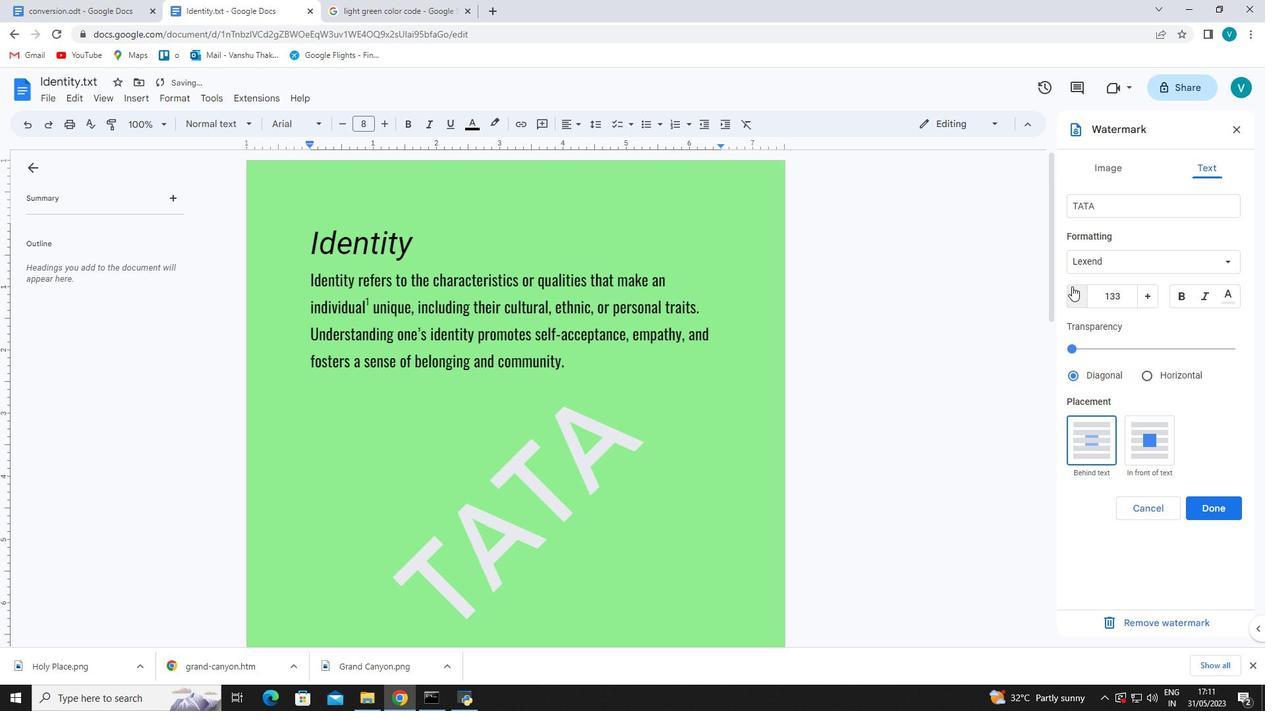 
Action: Mouse pressed left at (1072, 286)
Screenshot: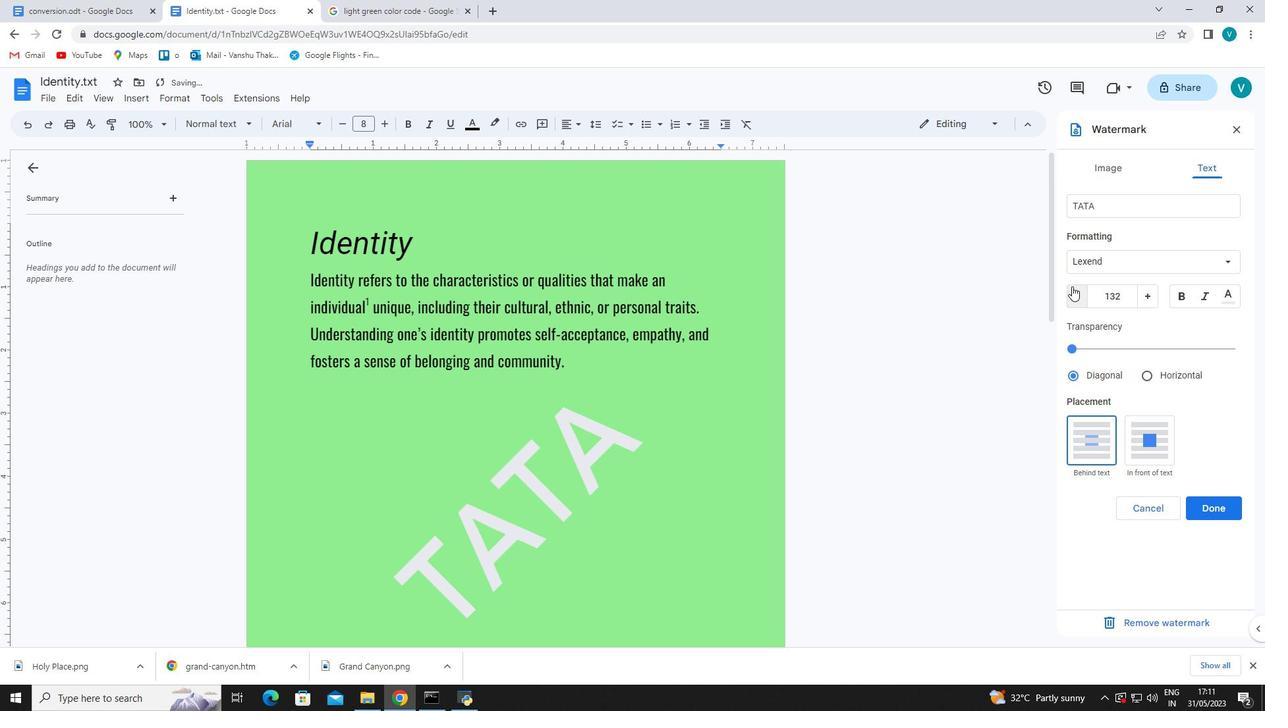 
Action: Mouse pressed left at (1072, 286)
Screenshot: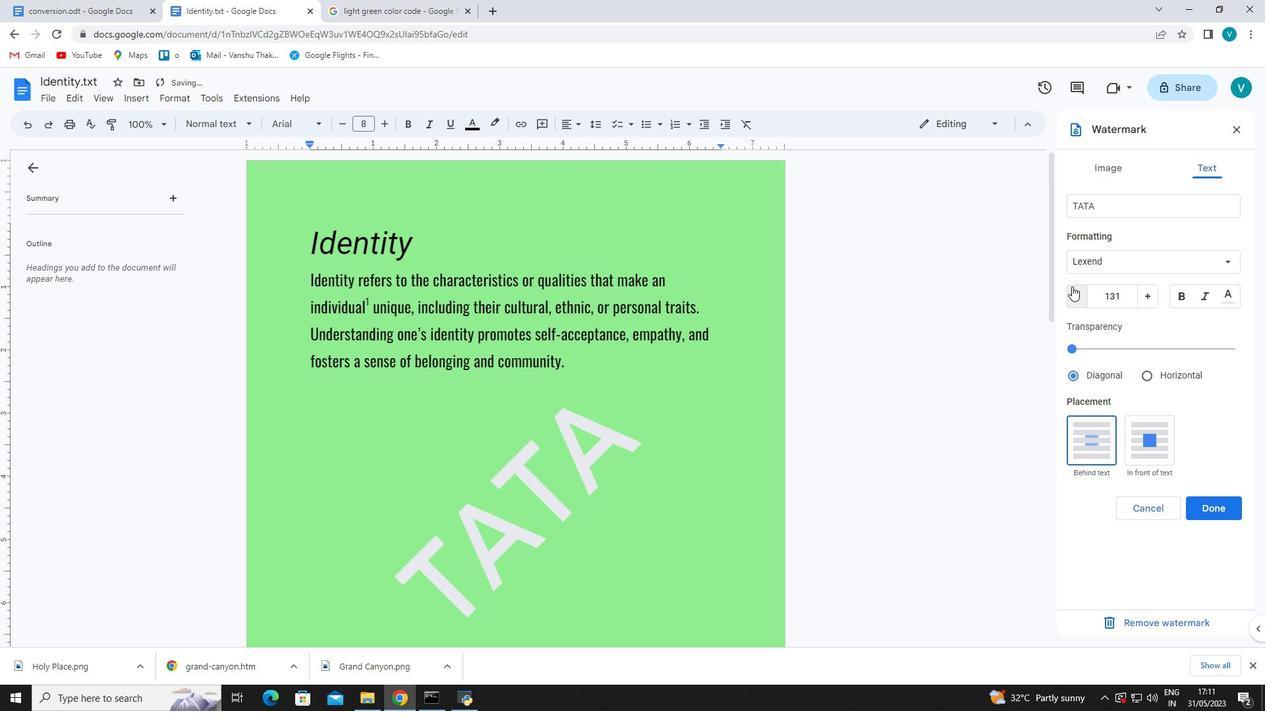 
Action: Mouse pressed left at (1072, 286)
Screenshot: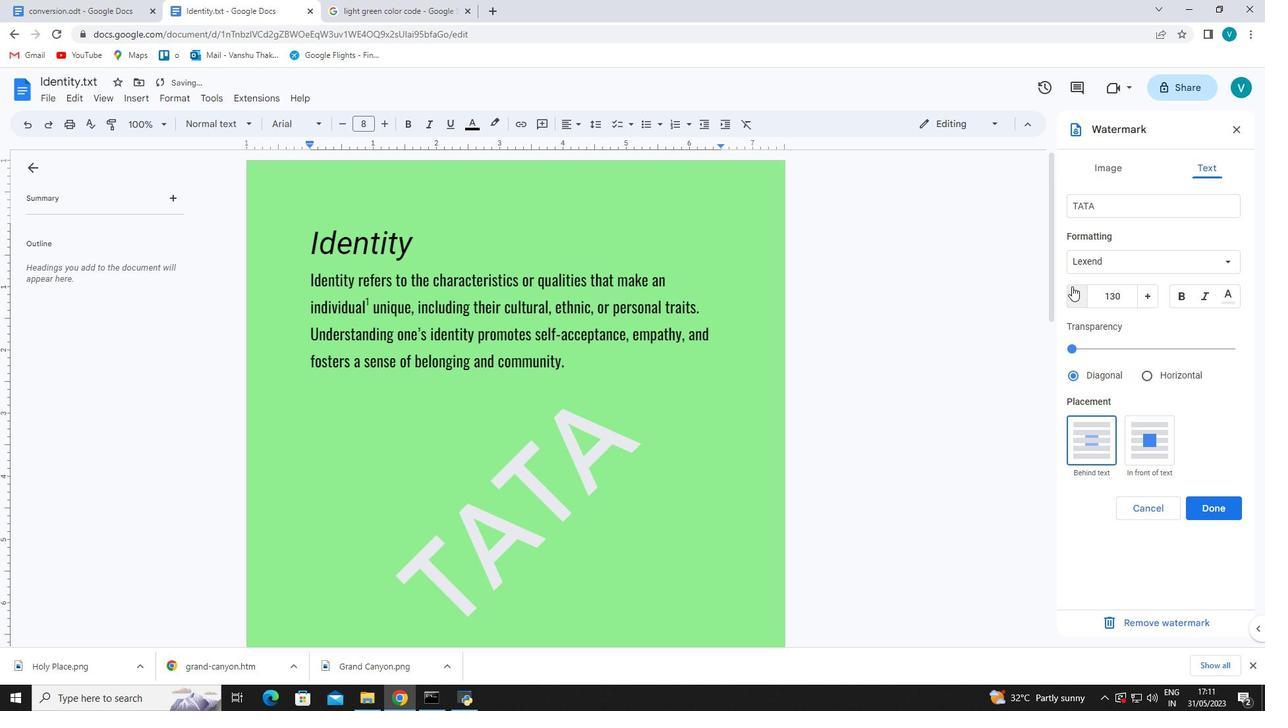 
Action: Mouse pressed left at (1072, 286)
Screenshot: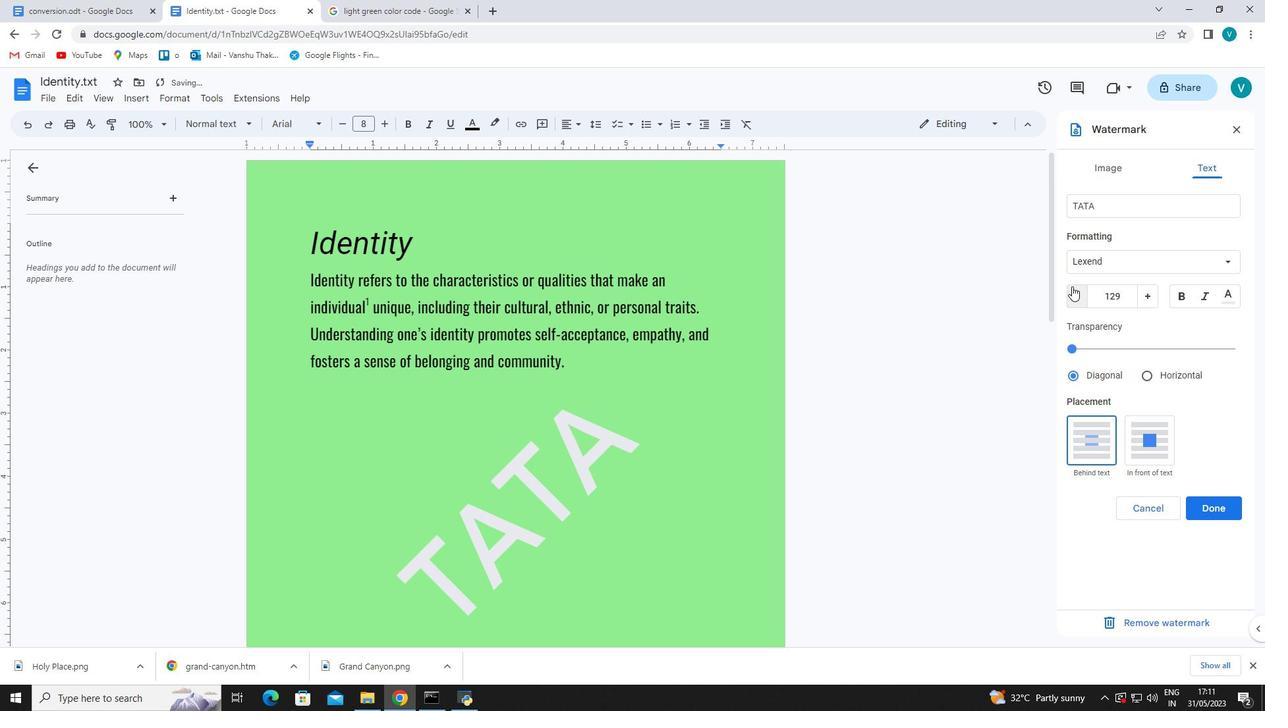 
Action: Mouse moved to (1072, 288)
Screenshot: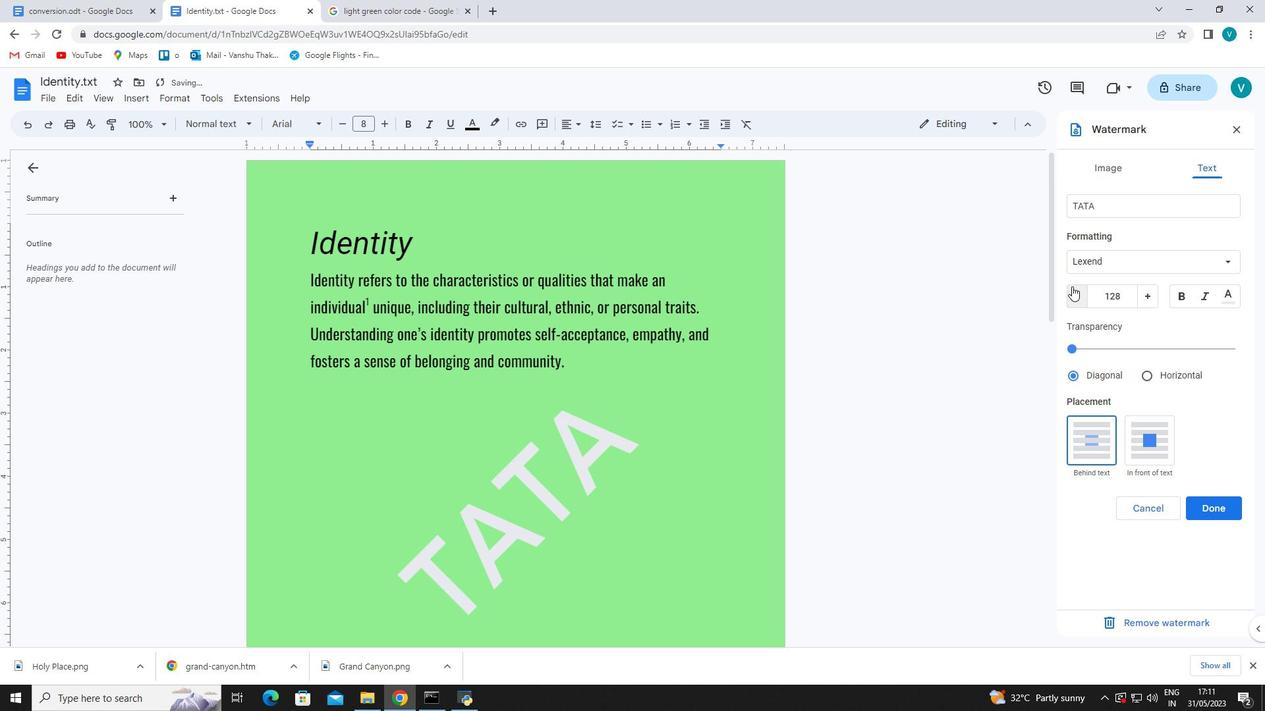 
Action: Mouse pressed left at (1072, 288)
Screenshot: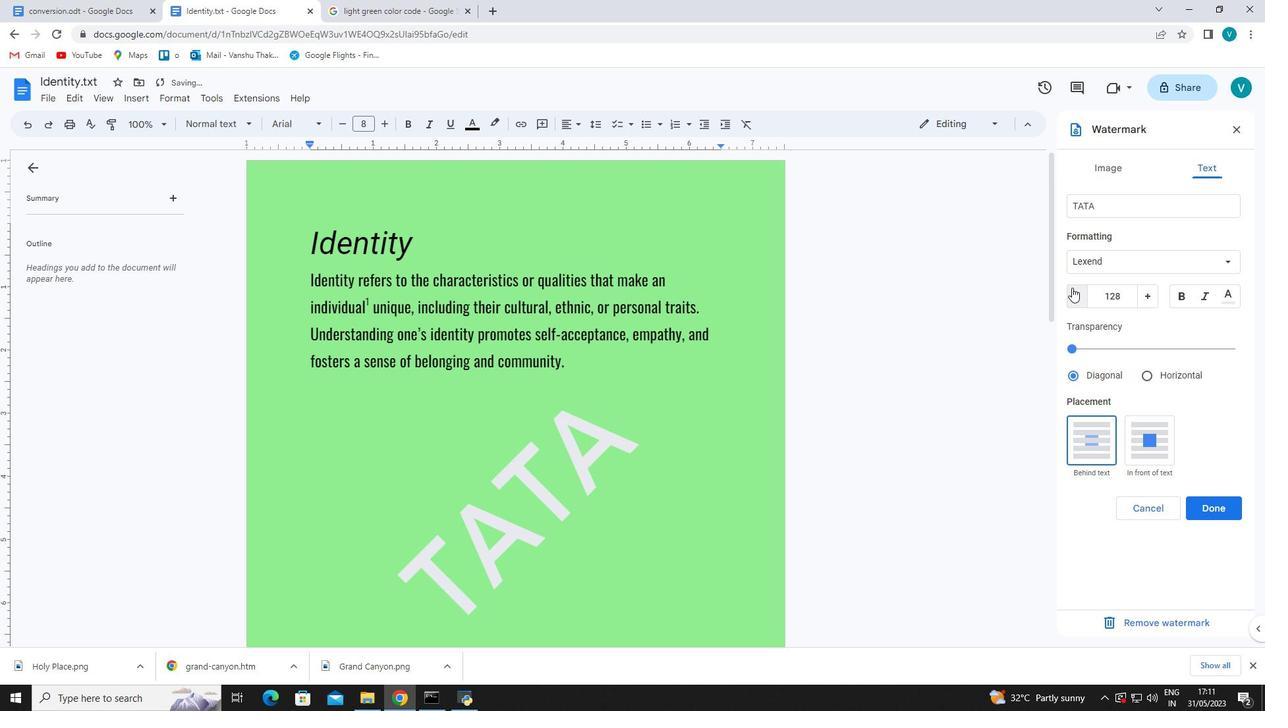 
Action: Mouse pressed left at (1072, 288)
Screenshot: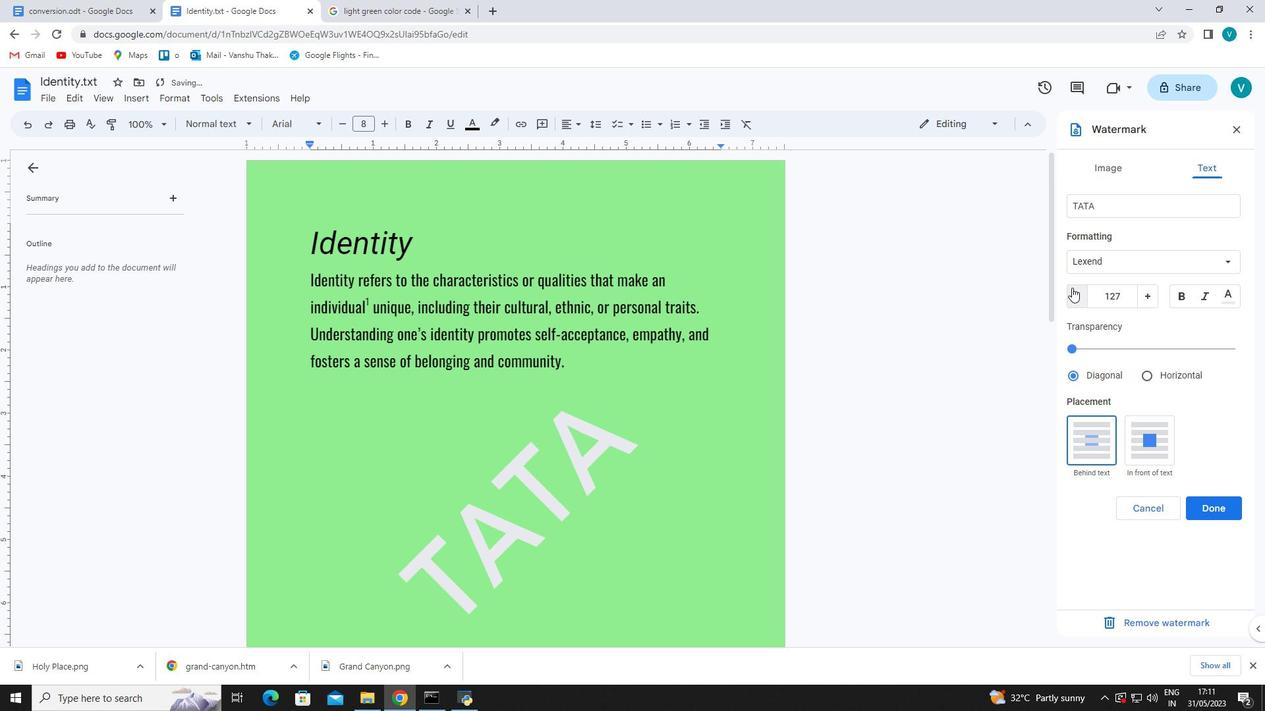 
Action: Mouse pressed left at (1072, 288)
Screenshot: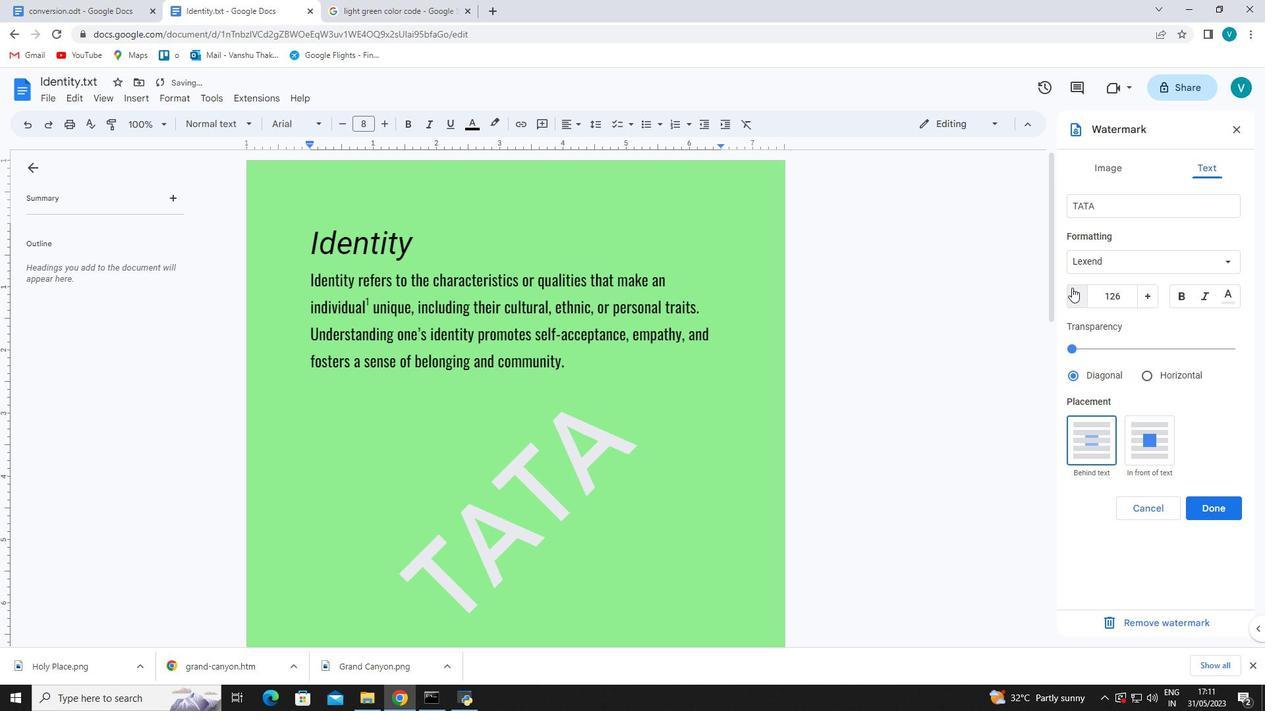 
Action: Mouse pressed left at (1072, 288)
Screenshot: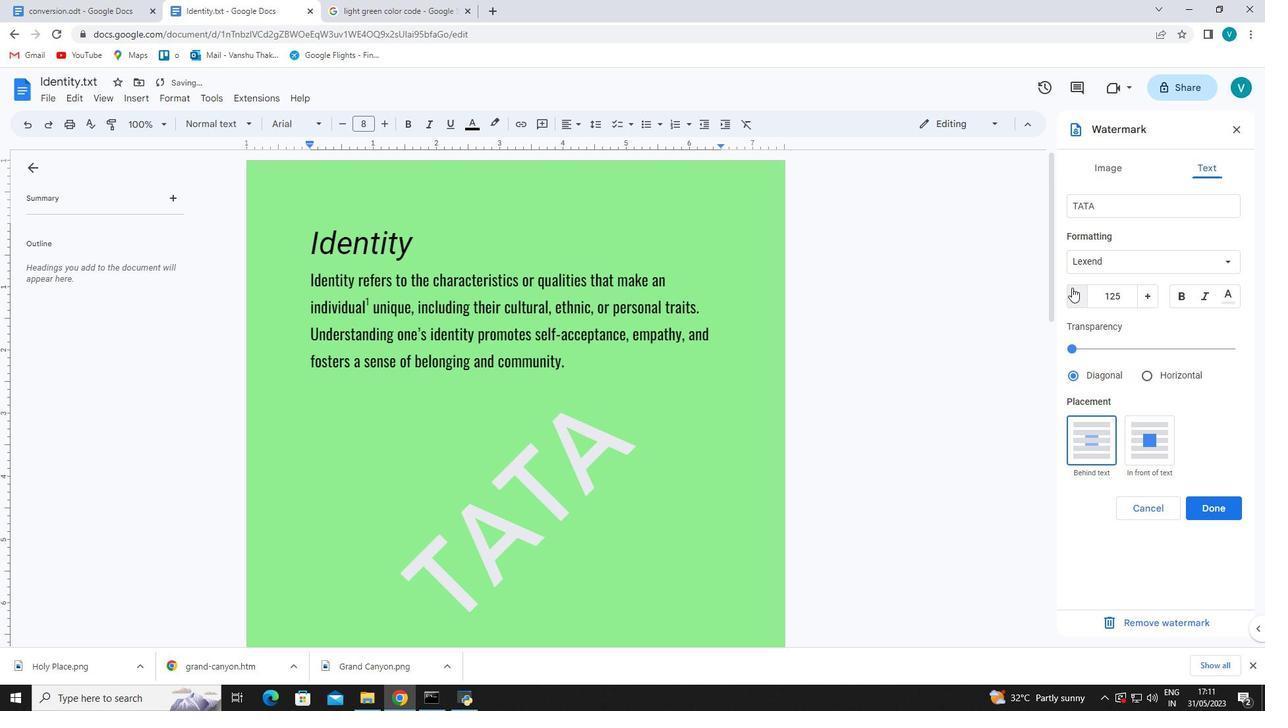
Action: Mouse moved to (1075, 288)
Screenshot: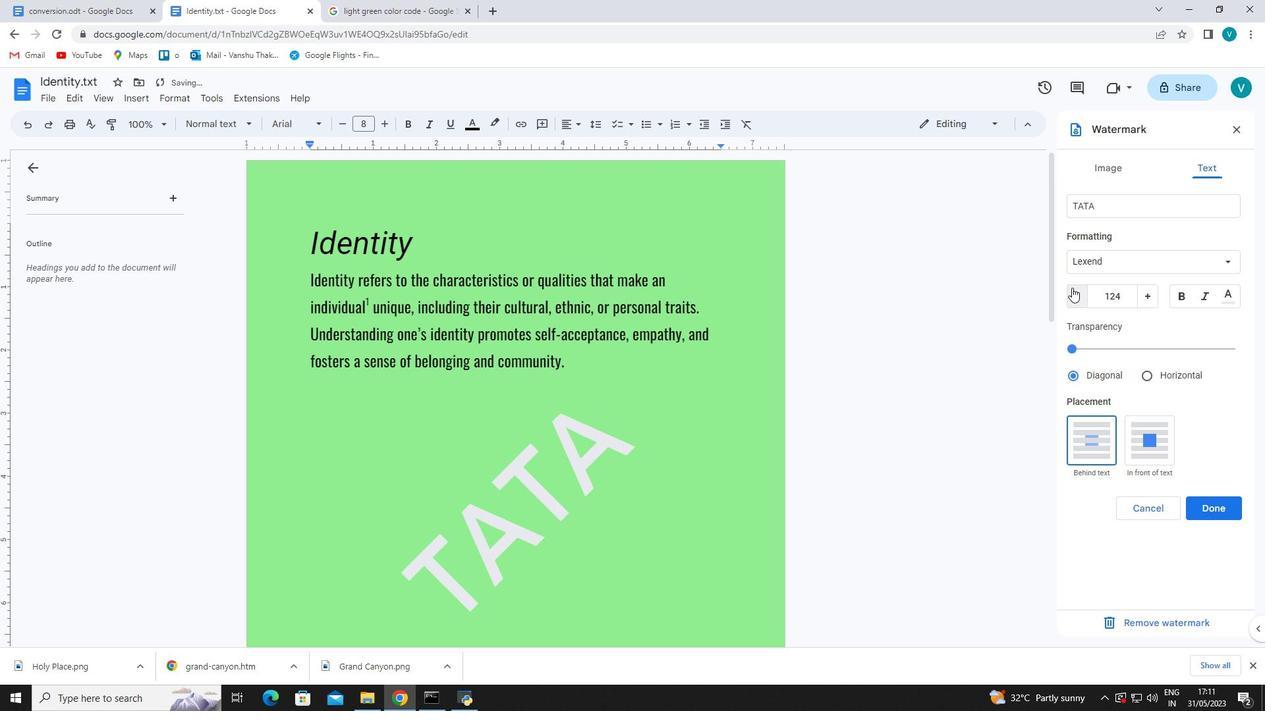 
Action: Mouse pressed left at (1075, 288)
Screenshot: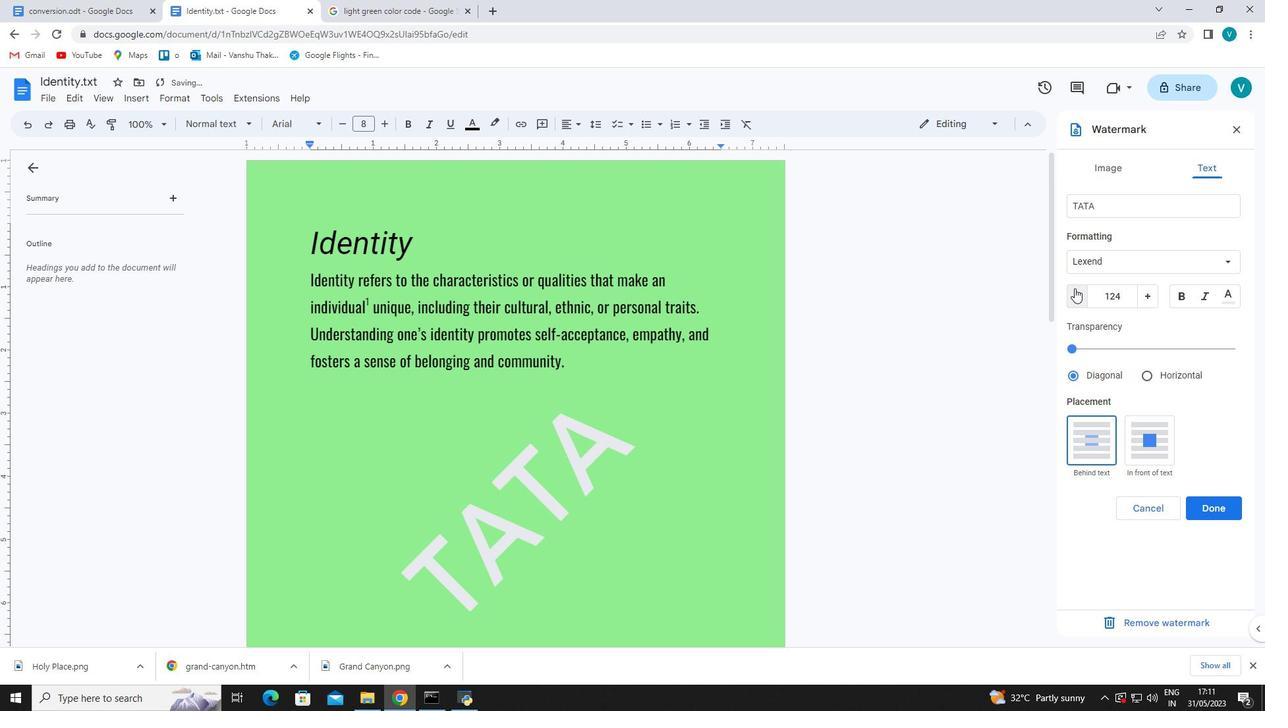 
Action: Mouse pressed left at (1075, 288)
Screenshot: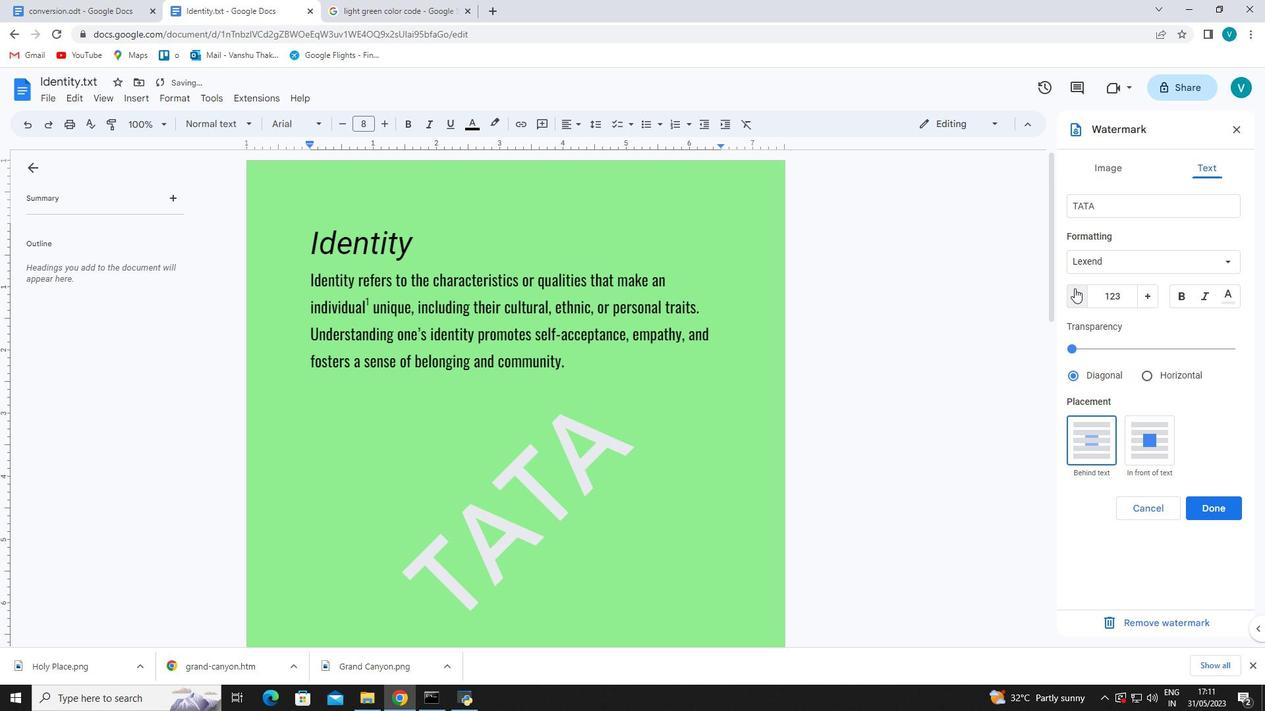 
Action: Mouse pressed left at (1075, 288)
Screenshot: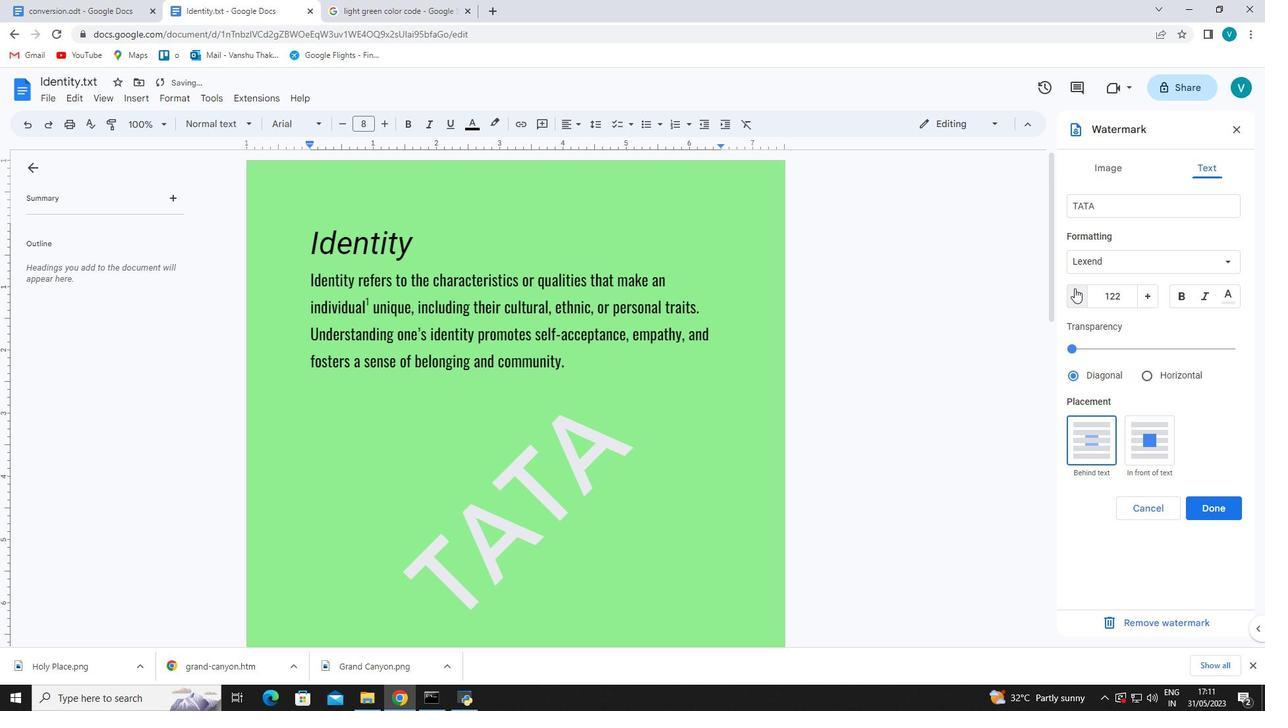 
Action: Mouse pressed left at (1075, 288)
Screenshot: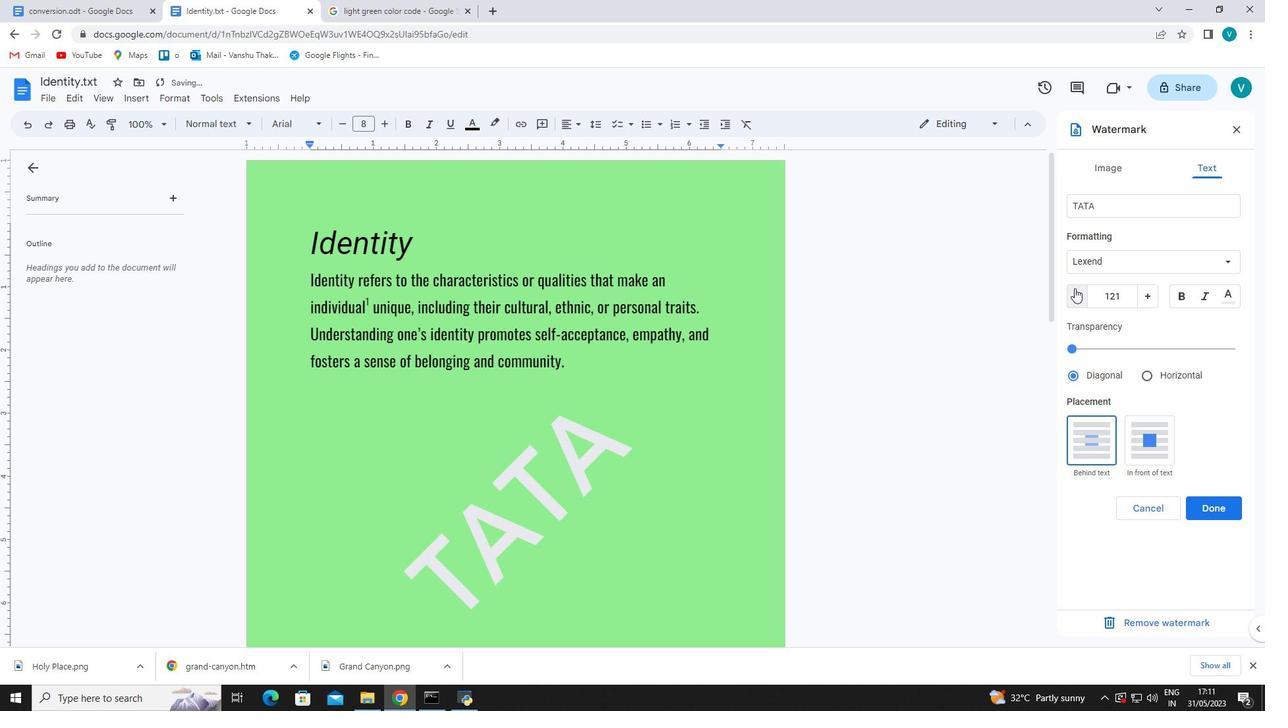 
Action: Mouse moved to (1148, 370)
Screenshot: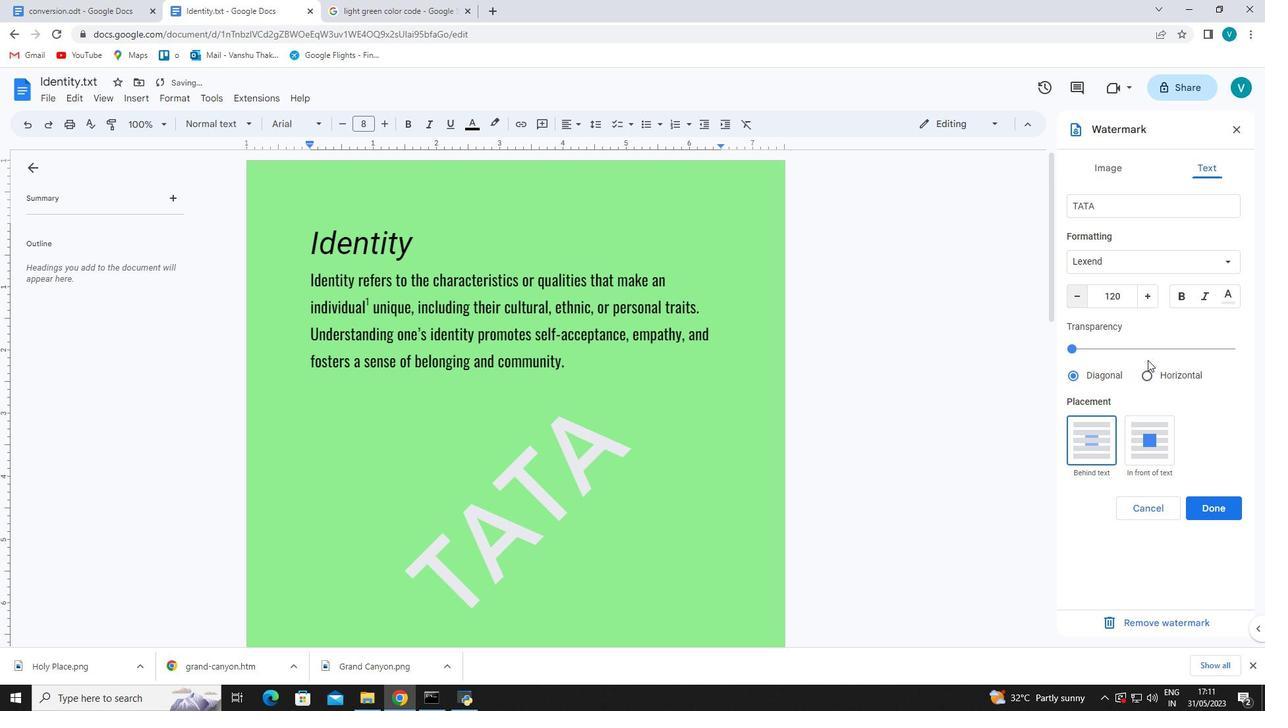 
Action: Mouse pressed left at (1148, 370)
Screenshot: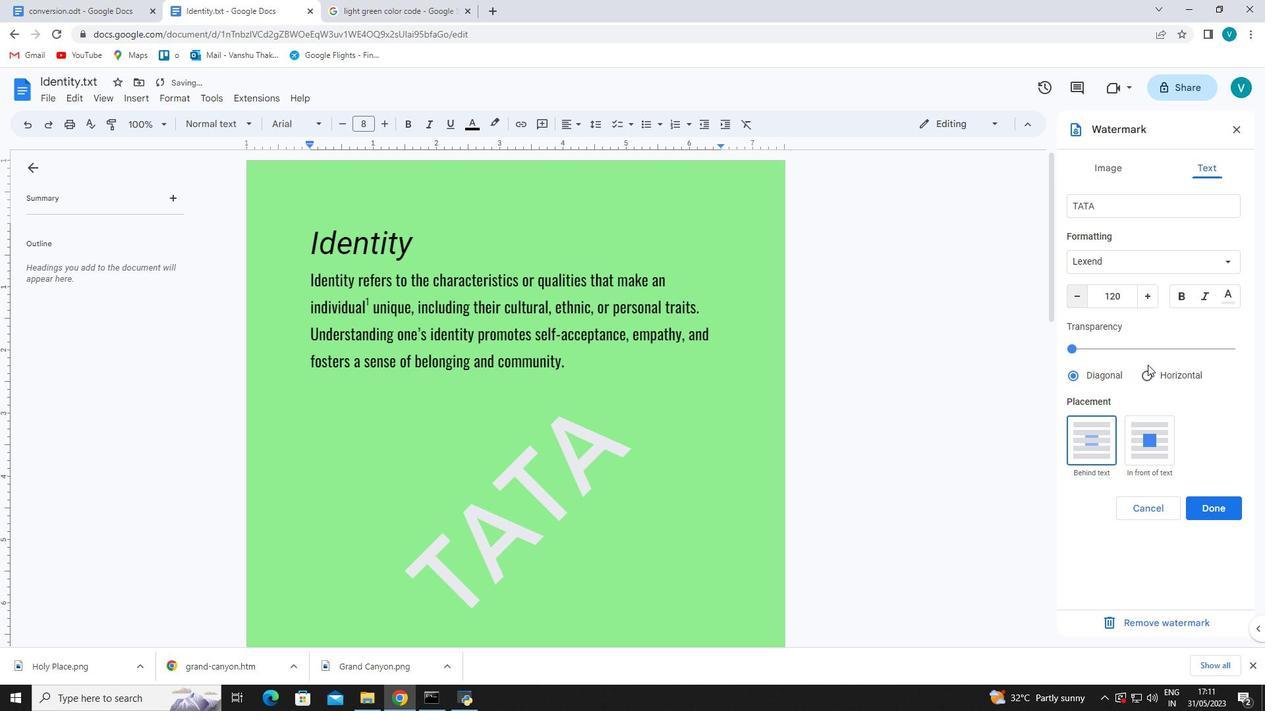 
Action: Mouse moved to (1193, 508)
Screenshot: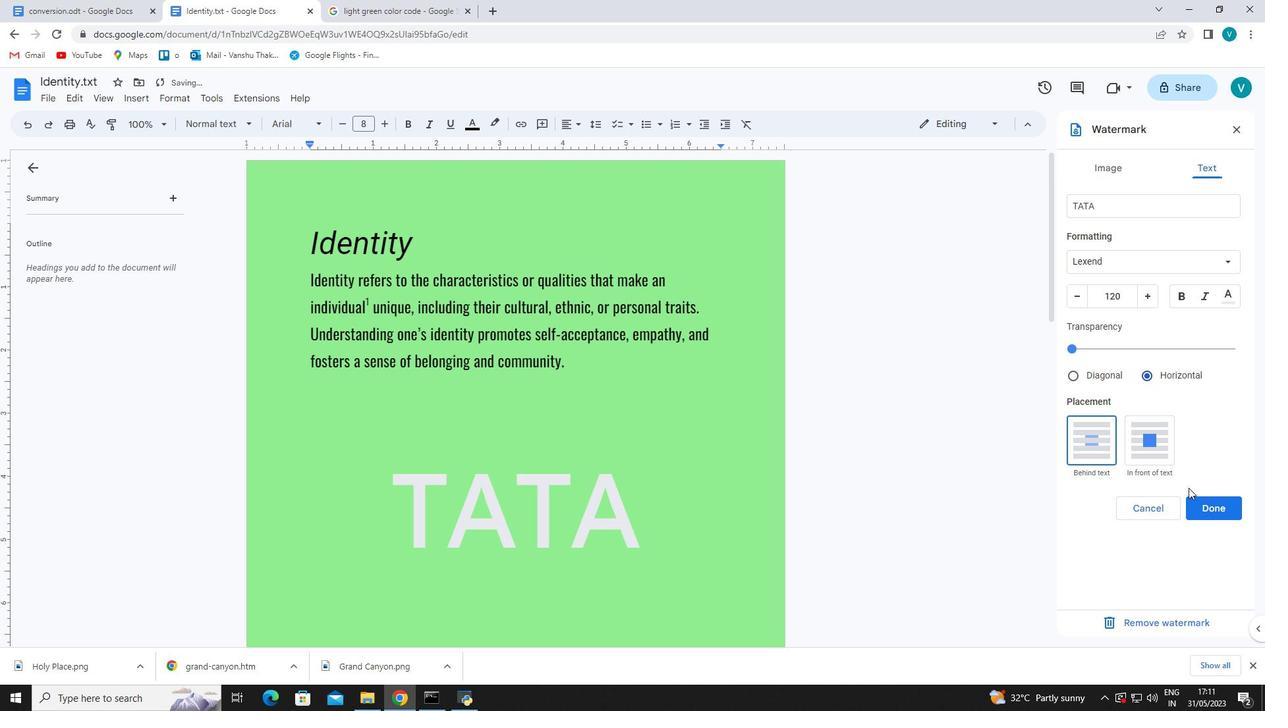 
Action: Mouse pressed left at (1193, 508)
Screenshot: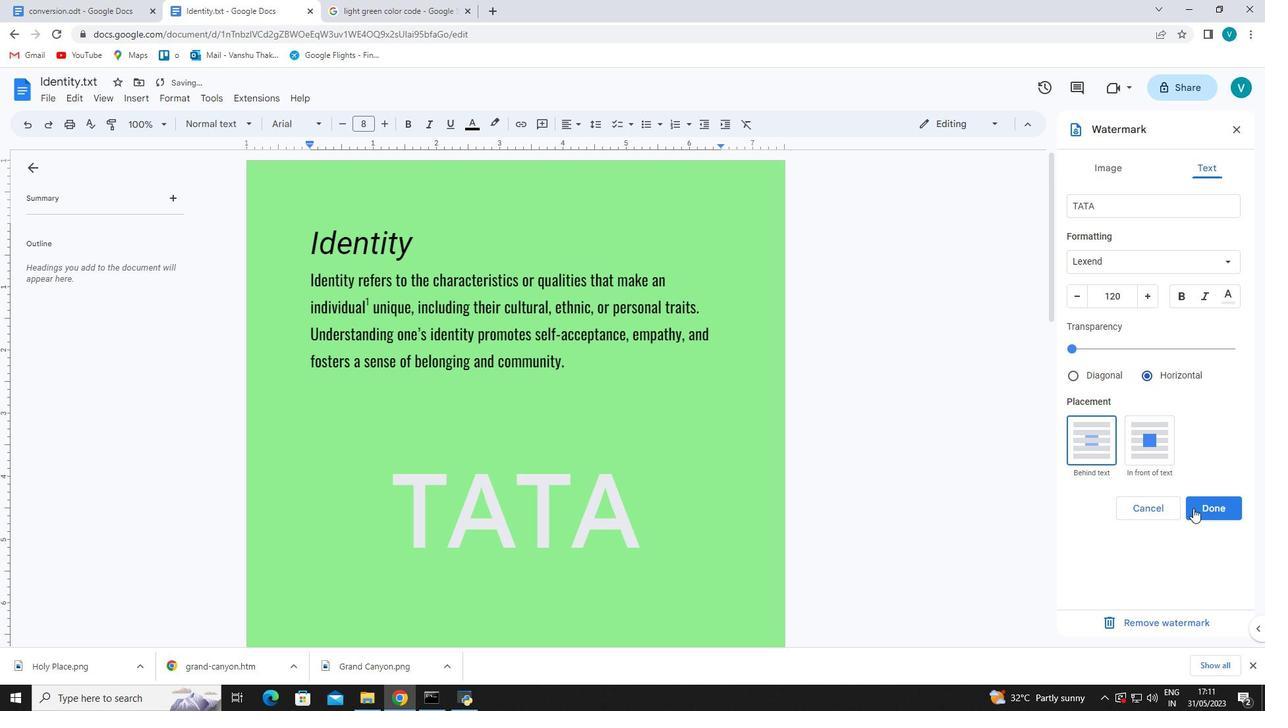 
Action: Mouse moved to (1014, 468)
Screenshot: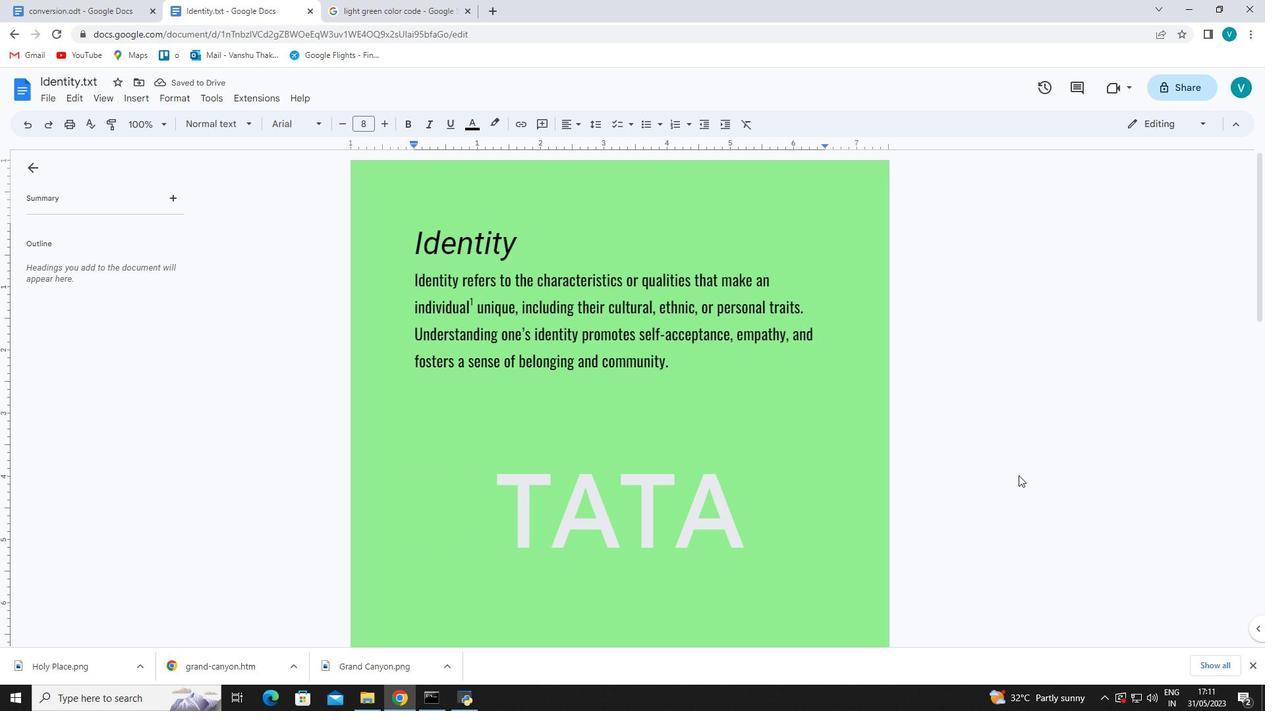 
